 Task: Open Card Chemical Engineering Review in Board Employee Offboarding to Workspace General Accounting and add a team member Softage.1@softage.net, a label Orange, a checklist Help Desk Support, an attachment from Trello, a color Orange and finally, add a card description 'Plan and execute company team-building retreat with a focus on team alignment' and a comment 'This task requires us to be adaptable and flexible, willing to pivot our approach as needed to achieve success.'. Add a start date 'Jan 05, 1900' with a due date 'Jan 12, 1900'
Action: Mouse moved to (371, 165)
Screenshot: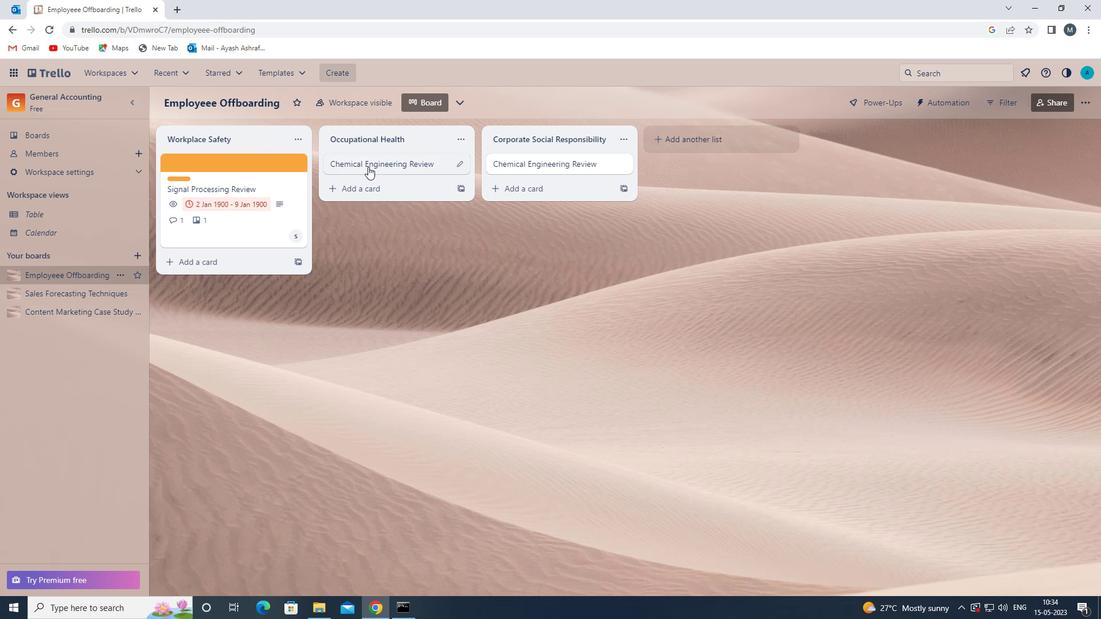
Action: Mouse pressed left at (371, 165)
Screenshot: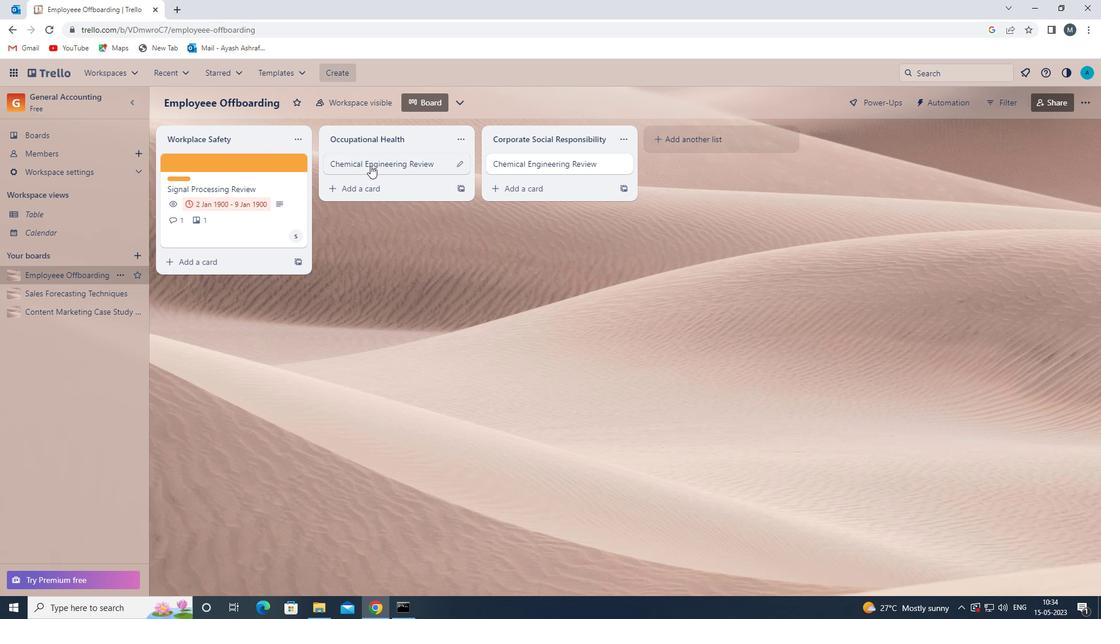 
Action: Mouse moved to (699, 208)
Screenshot: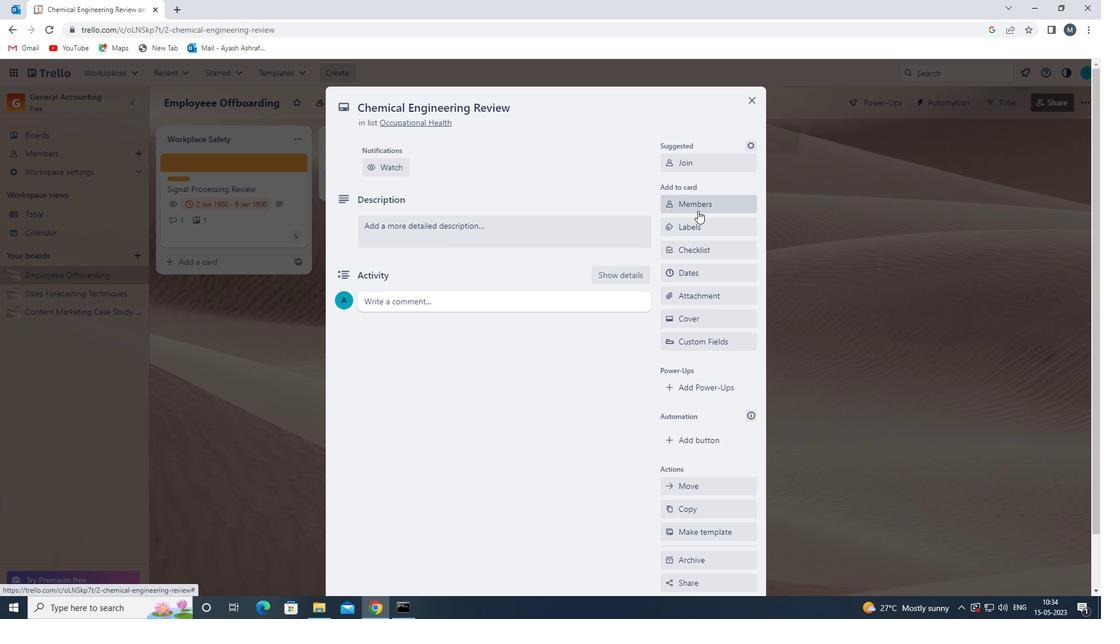 
Action: Mouse pressed left at (699, 208)
Screenshot: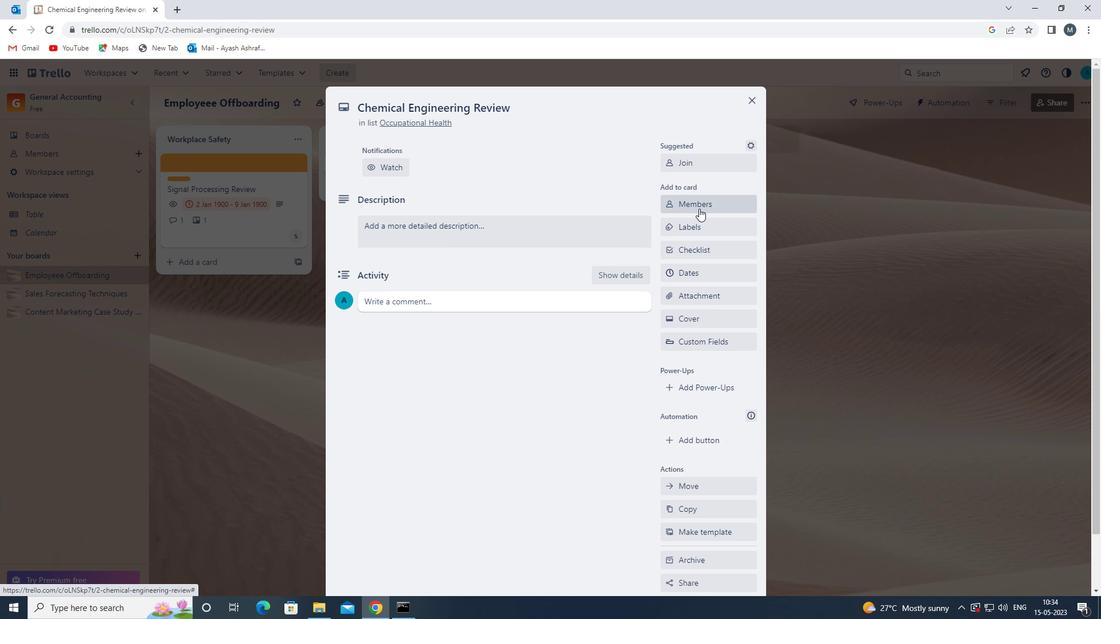 
Action: Key pressed s
Screenshot: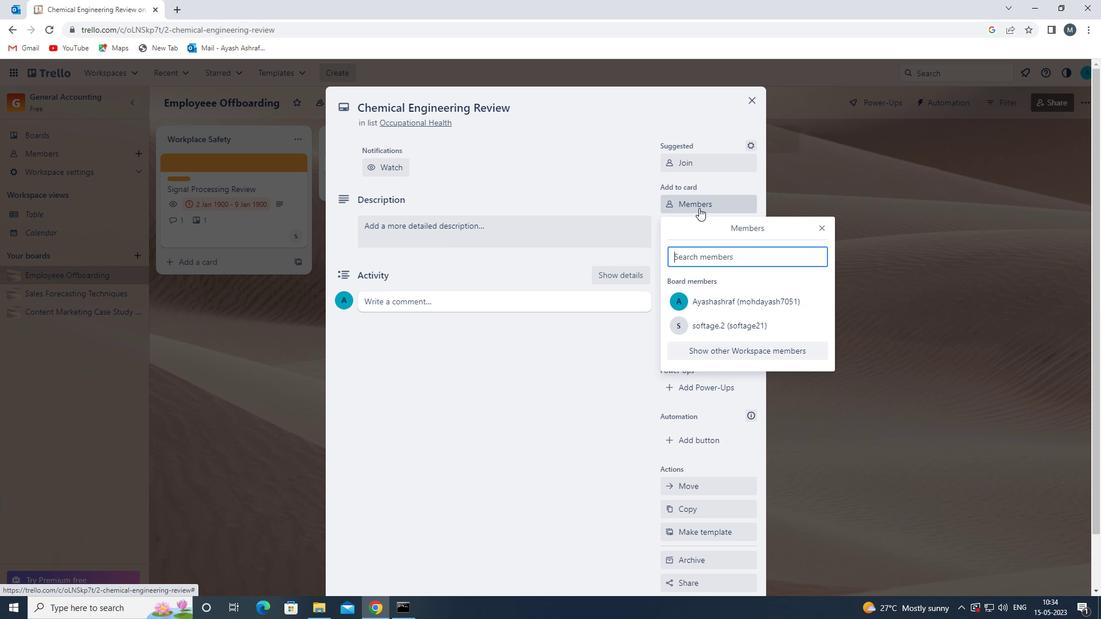 
Action: Mouse moved to (740, 347)
Screenshot: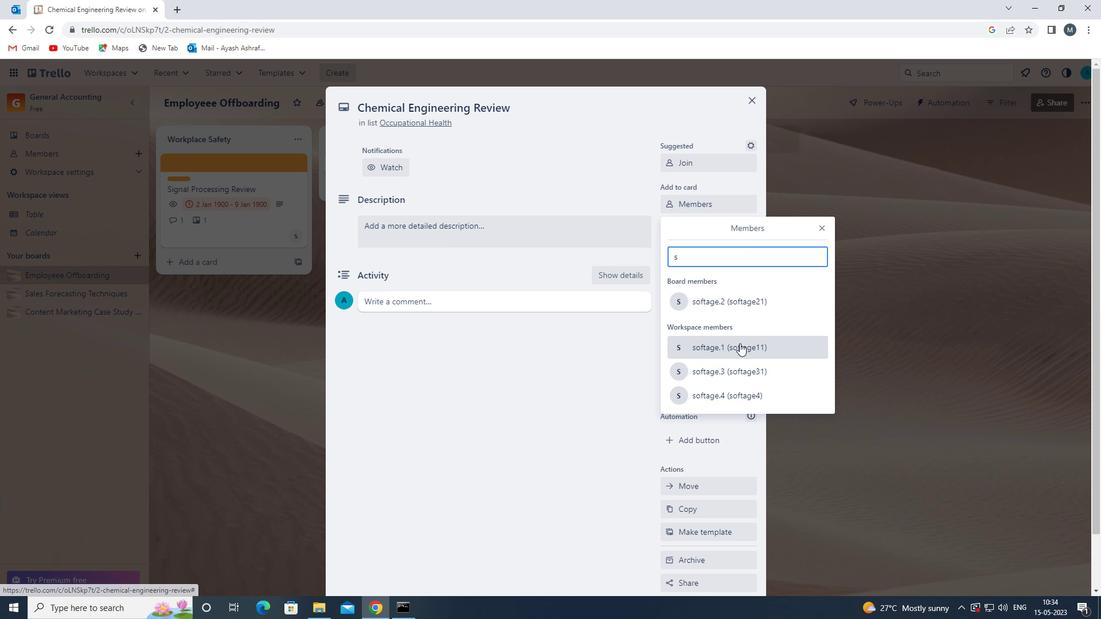 
Action: Mouse pressed left at (740, 347)
Screenshot: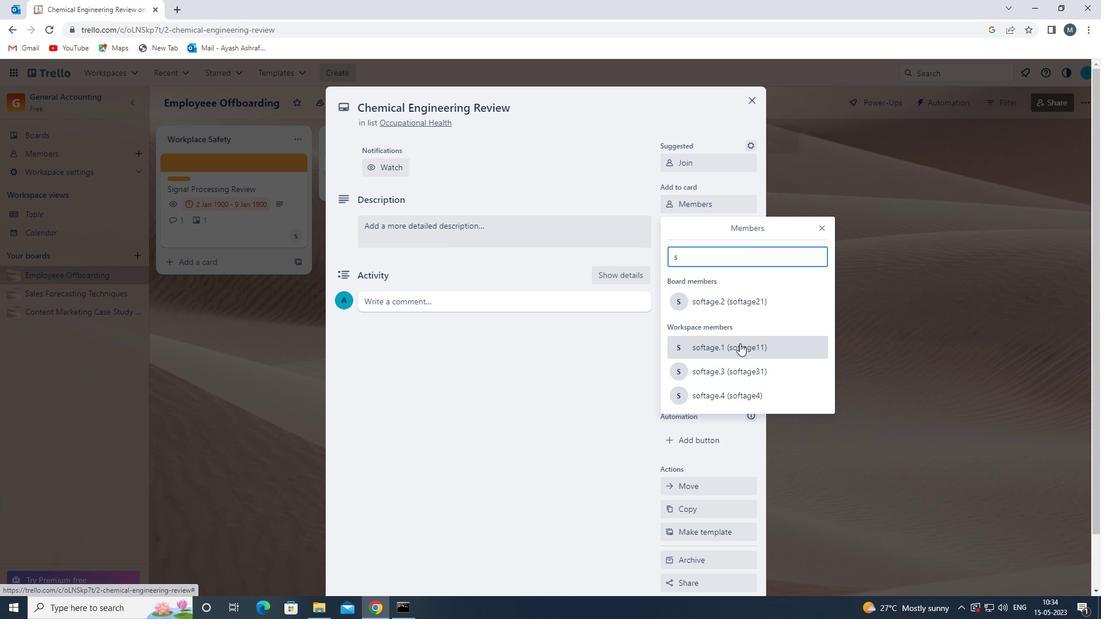 
Action: Mouse moved to (819, 226)
Screenshot: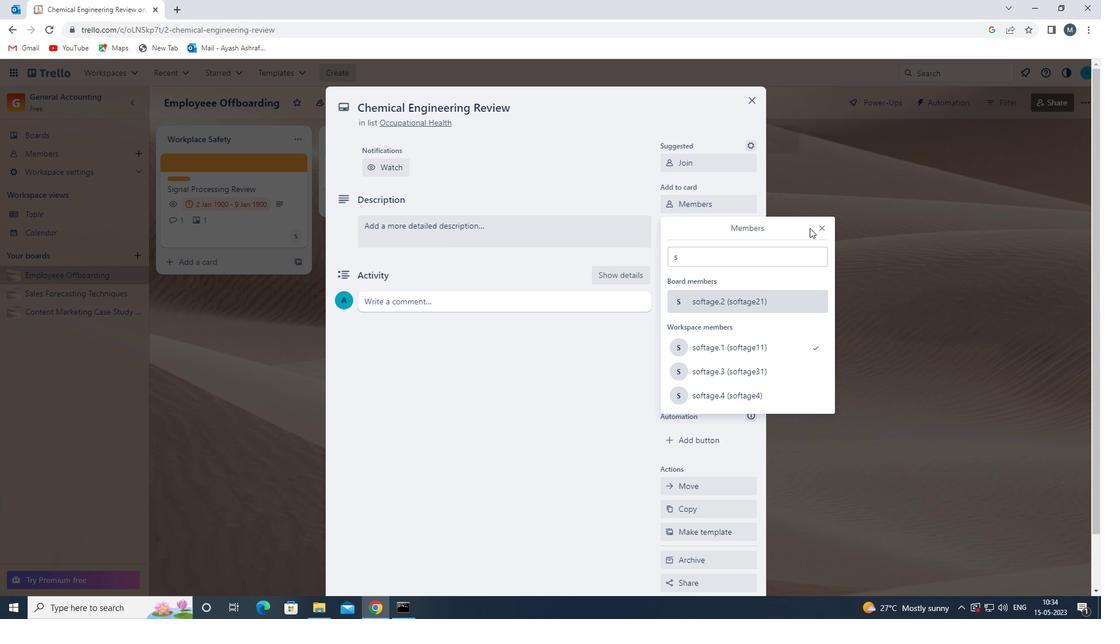 
Action: Mouse pressed left at (819, 226)
Screenshot: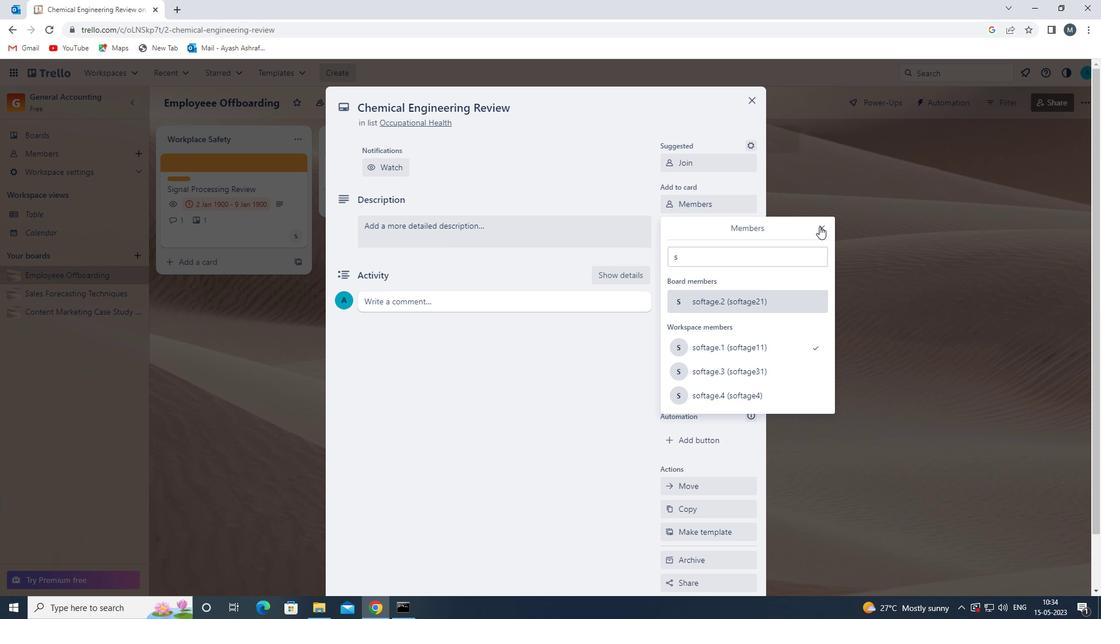 
Action: Mouse moved to (698, 230)
Screenshot: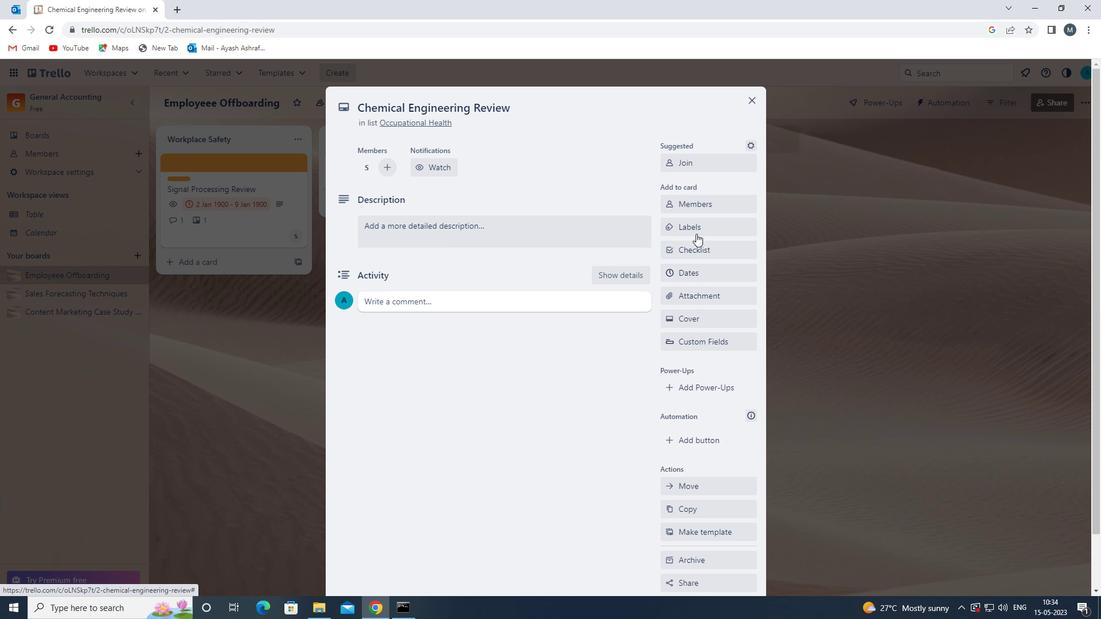 
Action: Mouse pressed left at (698, 230)
Screenshot: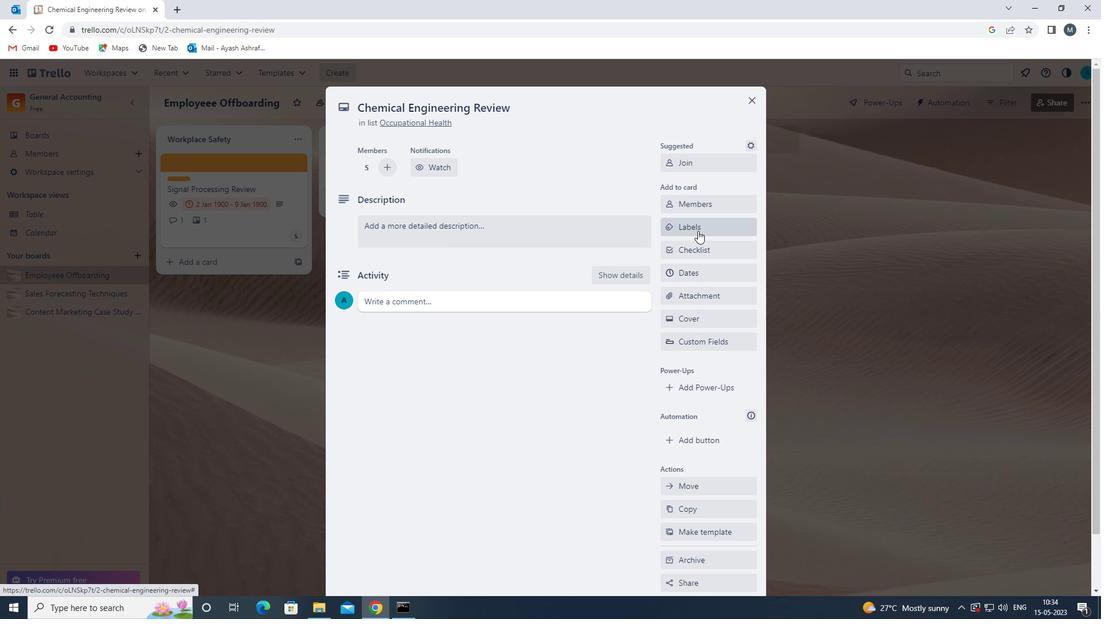 
Action: Mouse moved to (715, 361)
Screenshot: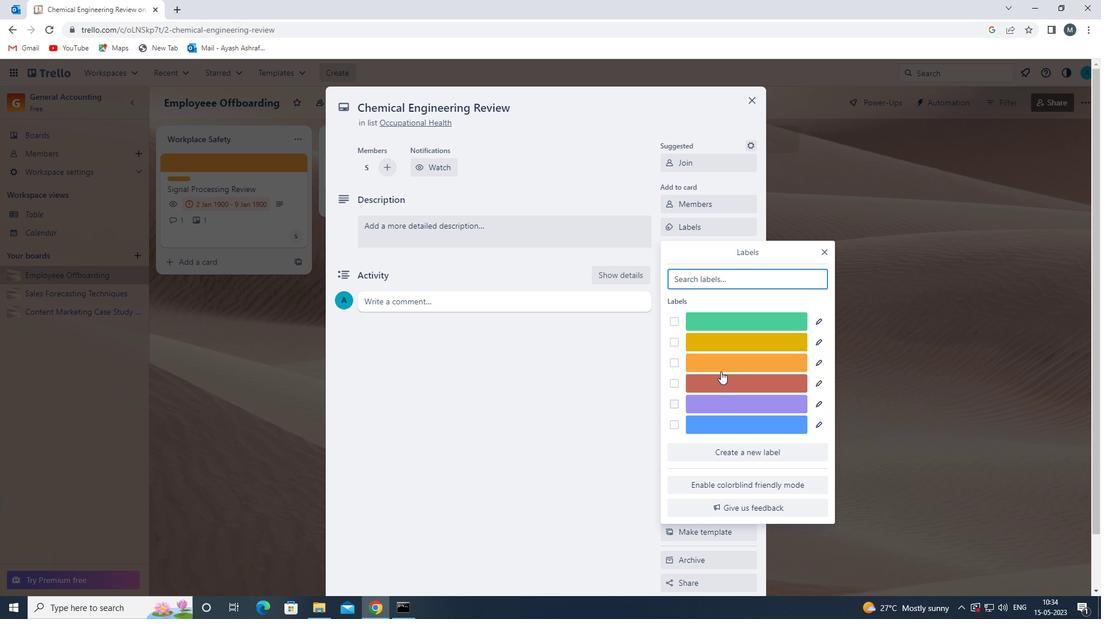 
Action: Mouse pressed left at (715, 361)
Screenshot: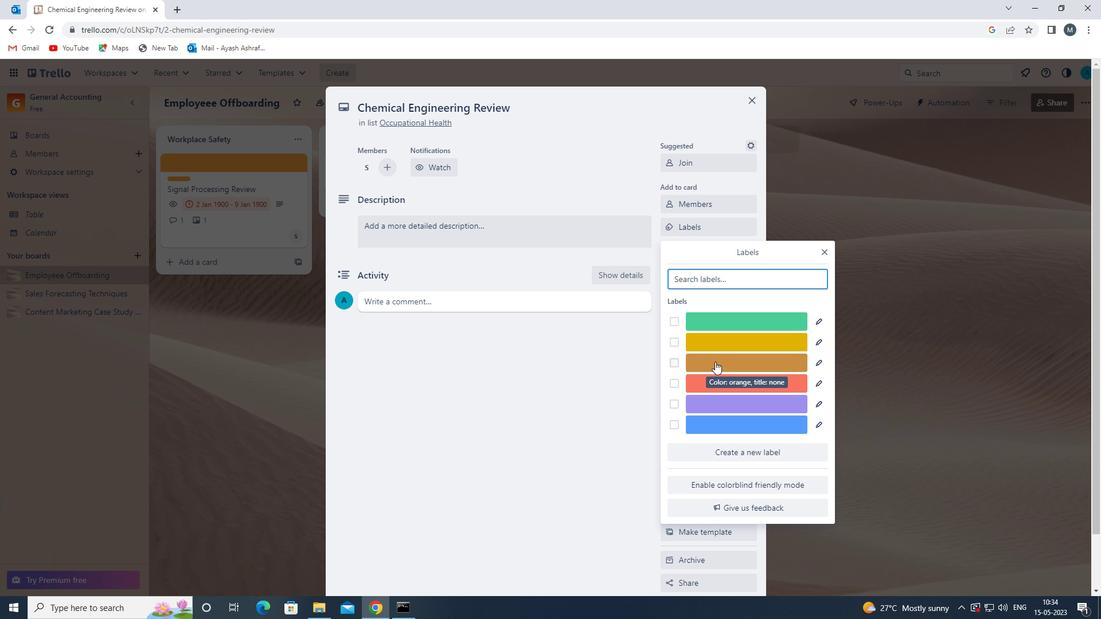 
Action: Mouse moved to (828, 252)
Screenshot: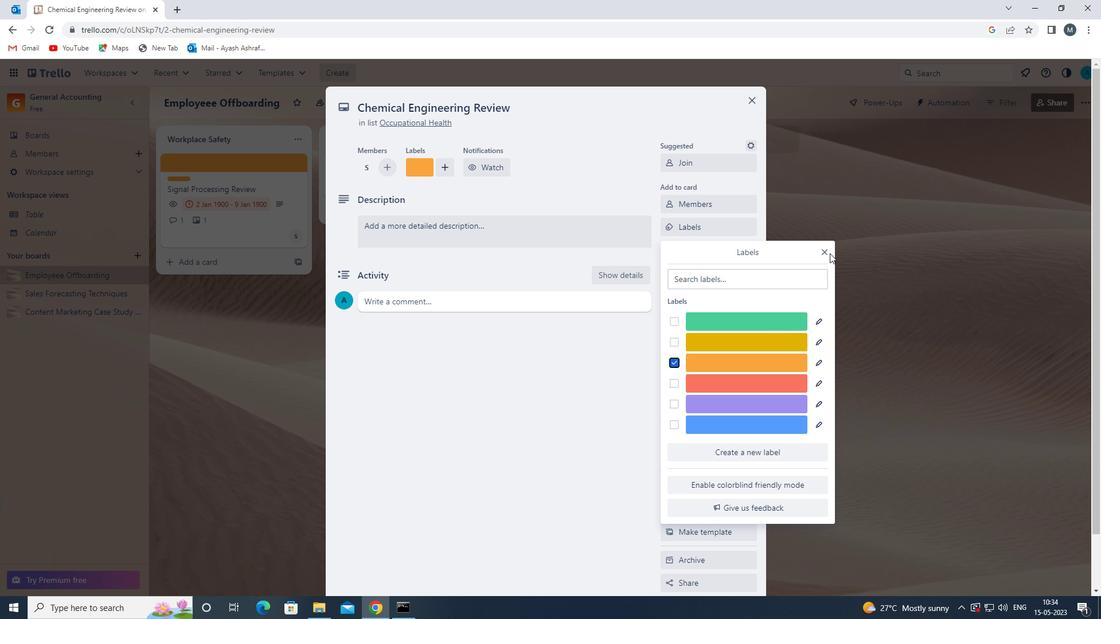 
Action: Mouse pressed left at (828, 252)
Screenshot: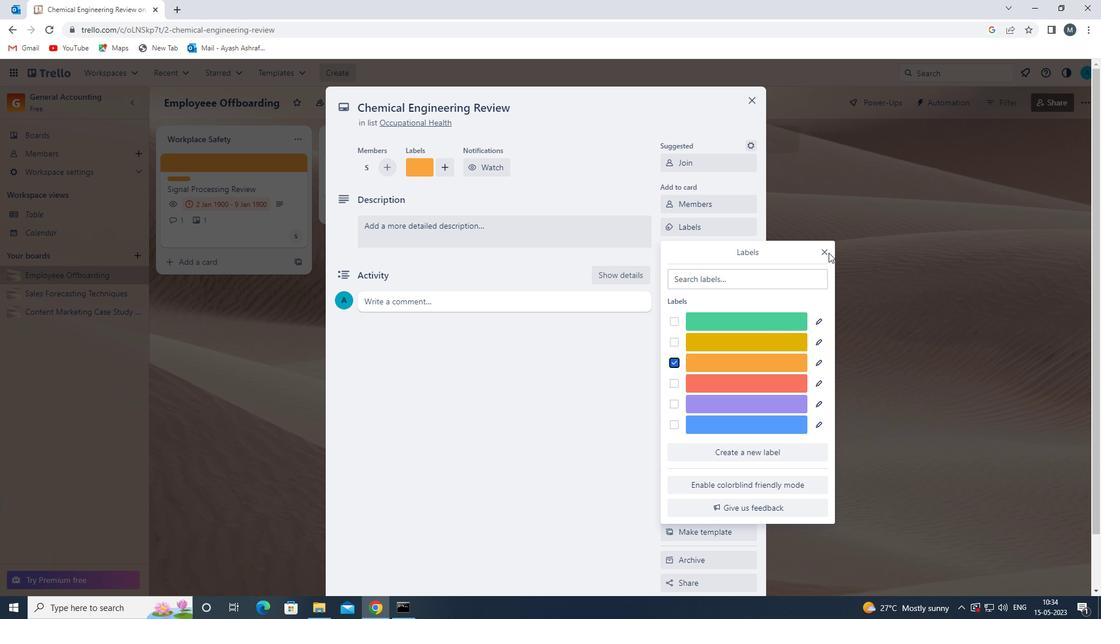 
Action: Mouse moved to (824, 250)
Screenshot: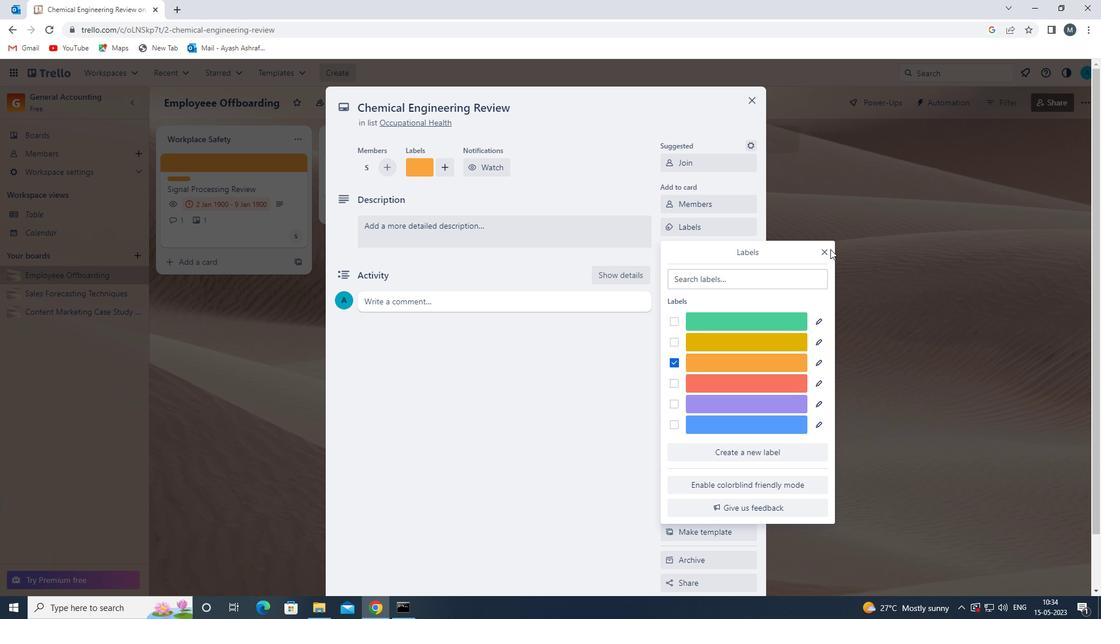 
Action: Mouse pressed left at (824, 250)
Screenshot: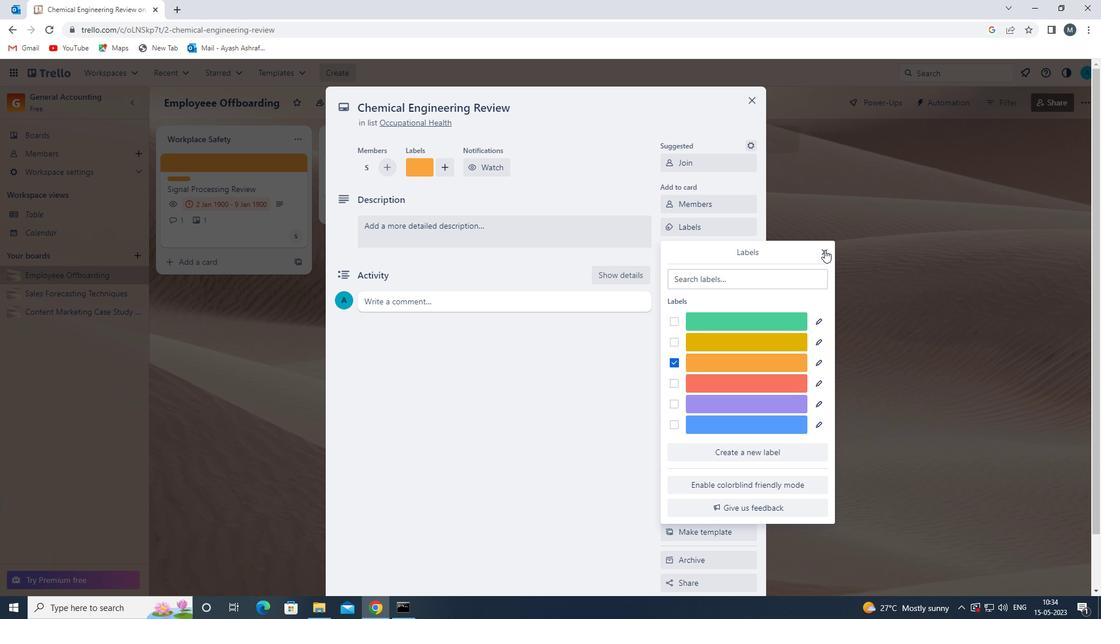 
Action: Mouse moved to (702, 250)
Screenshot: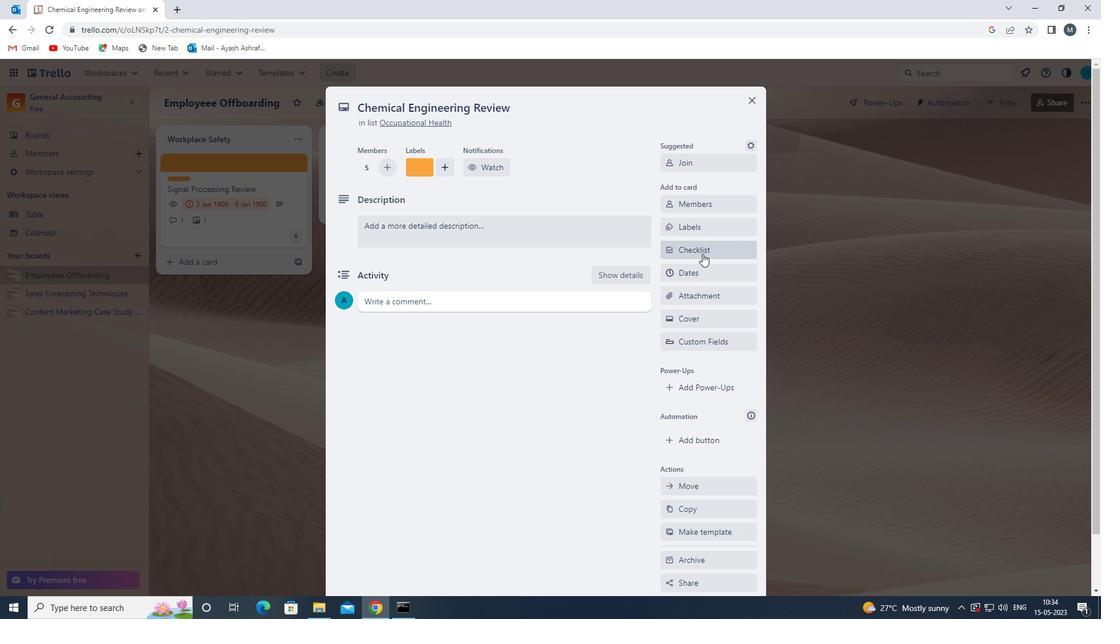 
Action: Mouse pressed left at (702, 250)
Screenshot: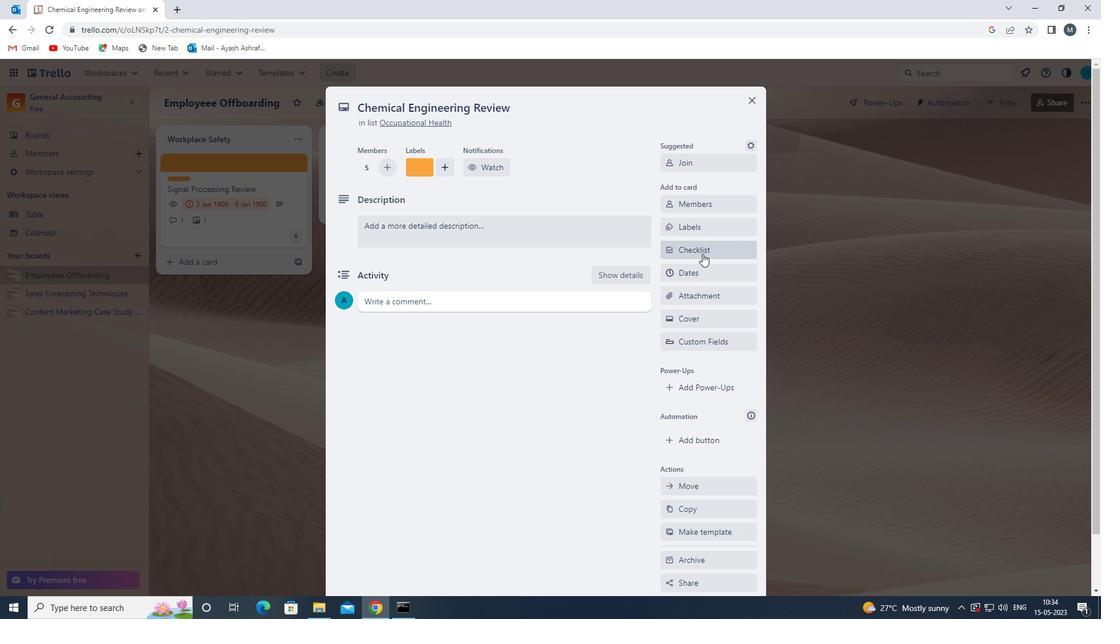 
Action: Mouse moved to (710, 324)
Screenshot: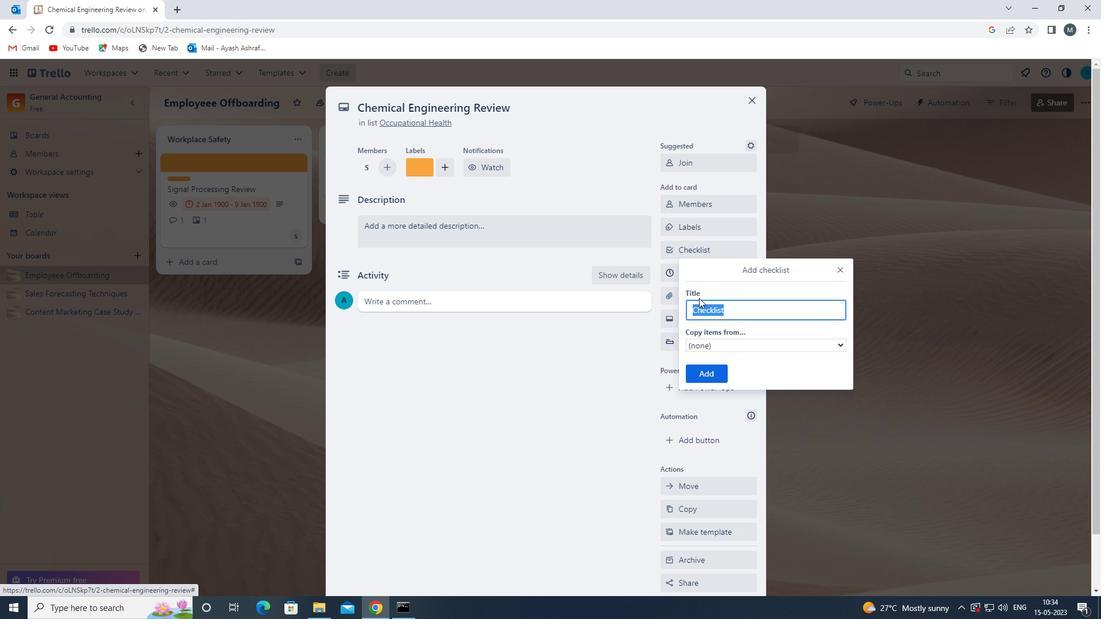 
Action: Key pressed h
Screenshot: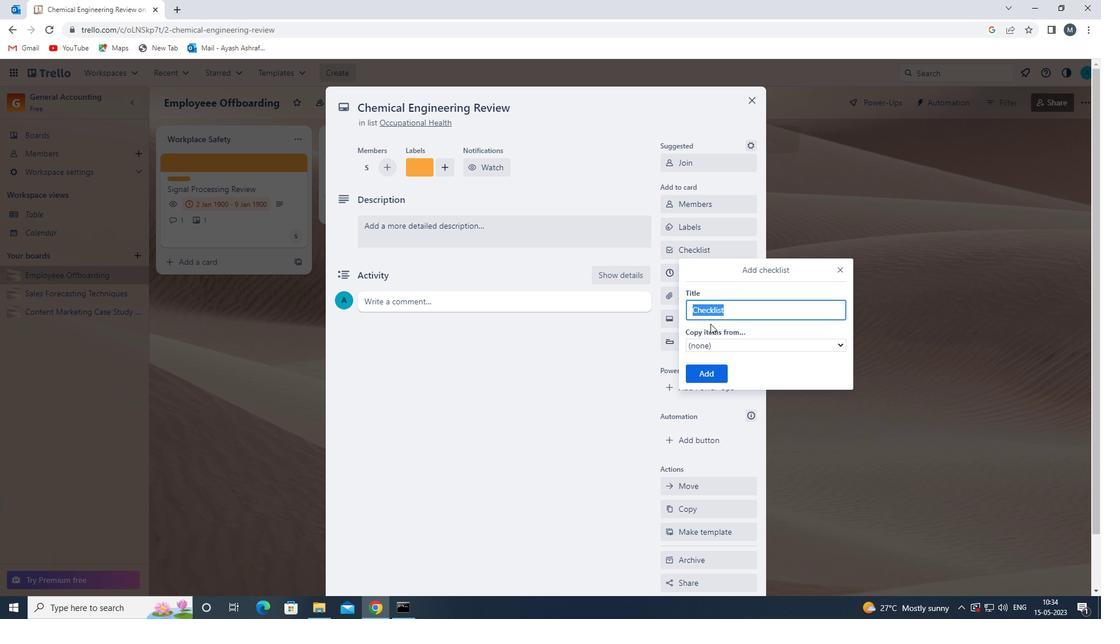 
Action: Mouse moved to (773, 339)
Screenshot: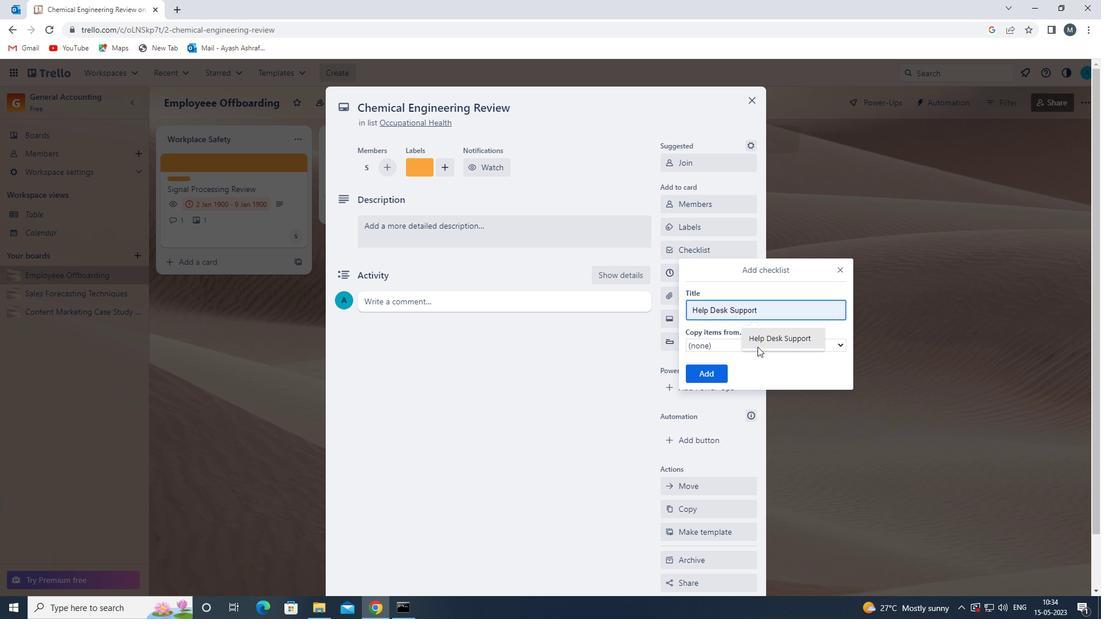 
Action: Mouse pressed left at (773, 339)
Screenshot: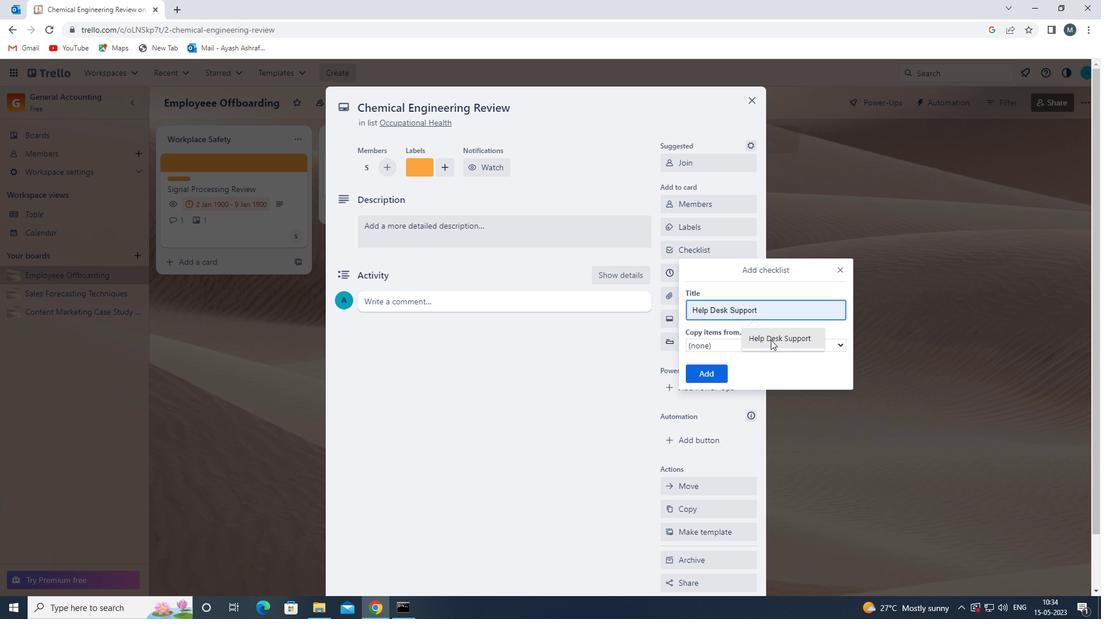 
Action: Mouse moved to (710, 372)
Screenshot: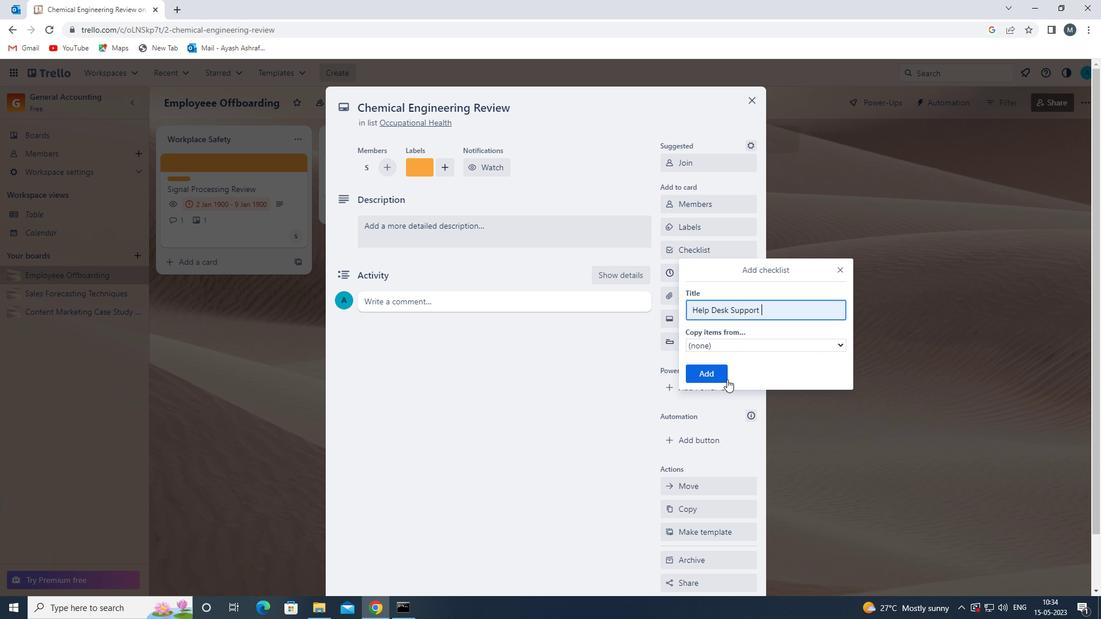 
Action: Mouse pressed left at (710, 372)
Screenshot: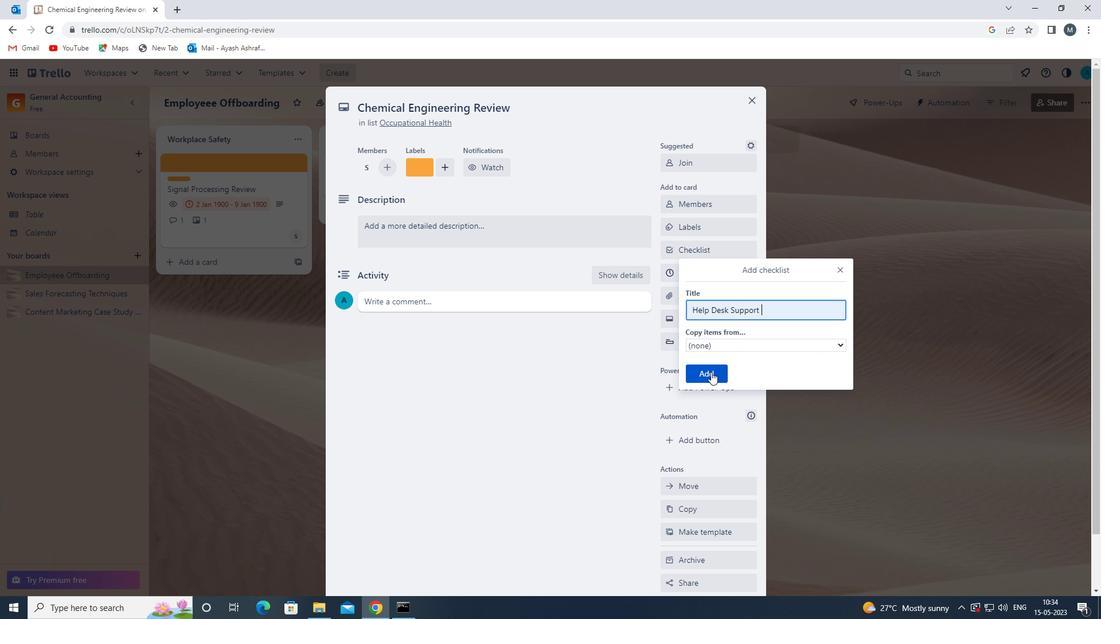 
Action: Mouse moved to (700, 296)
Screenshot: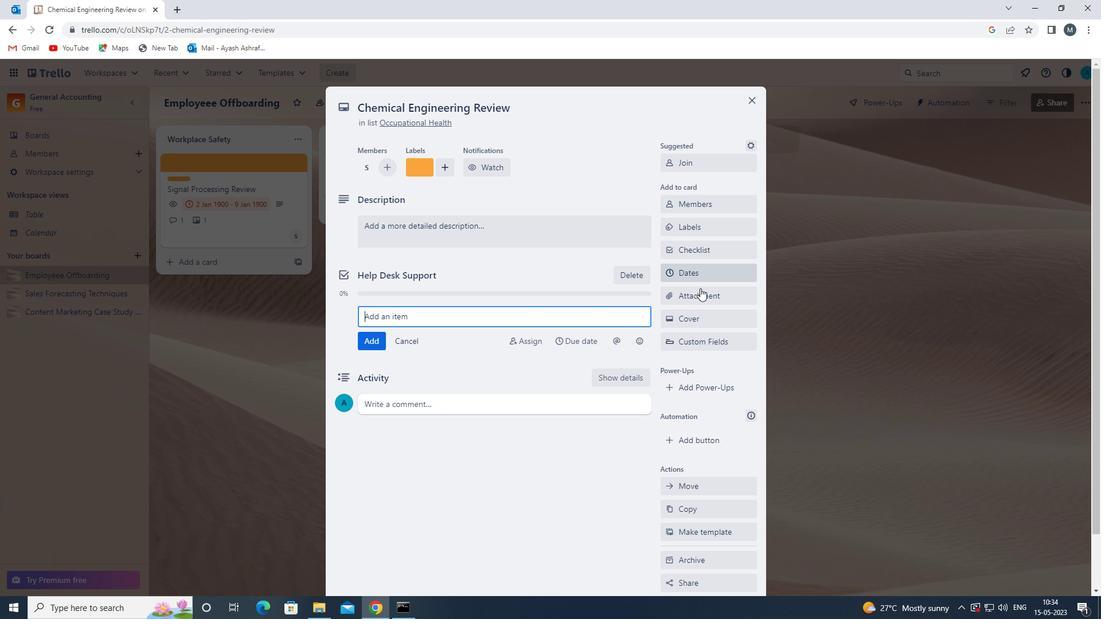 
Action: Mouse pressed left at (700, 296)
Screenshot: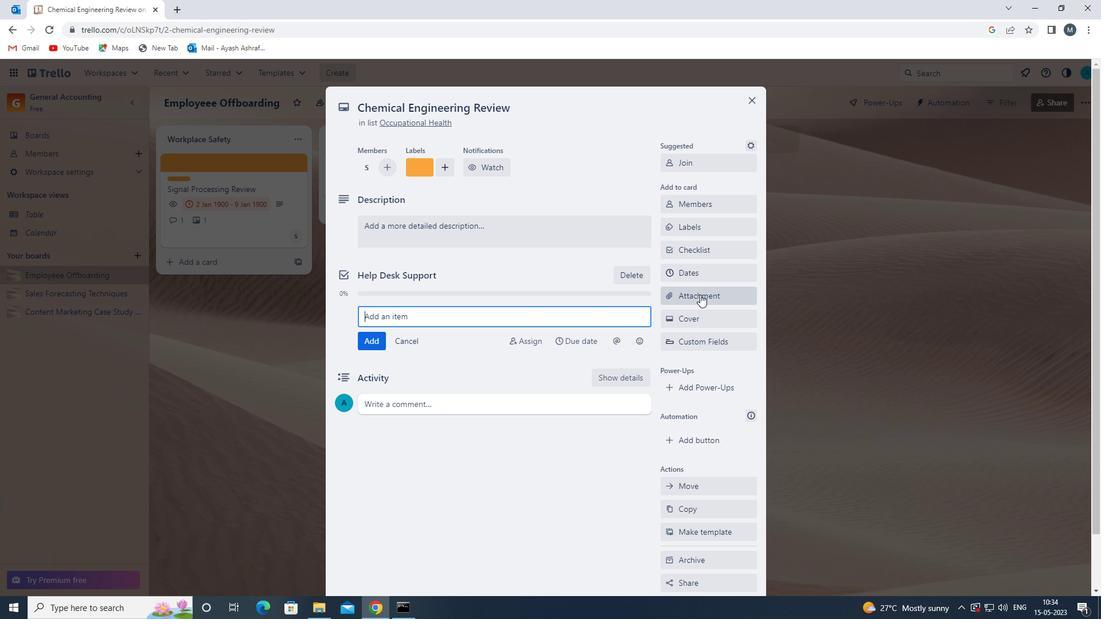 
Action: Mouse moved to (691, 368)
Screenshot: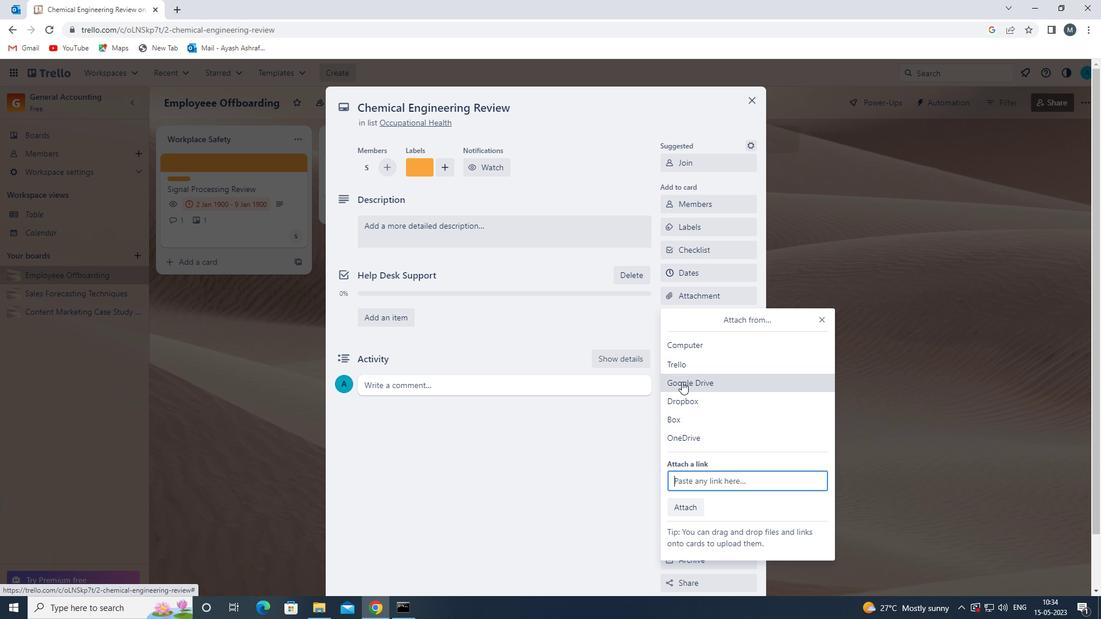 
Action: Mouse pressed left at (691, 368)
Screenshot: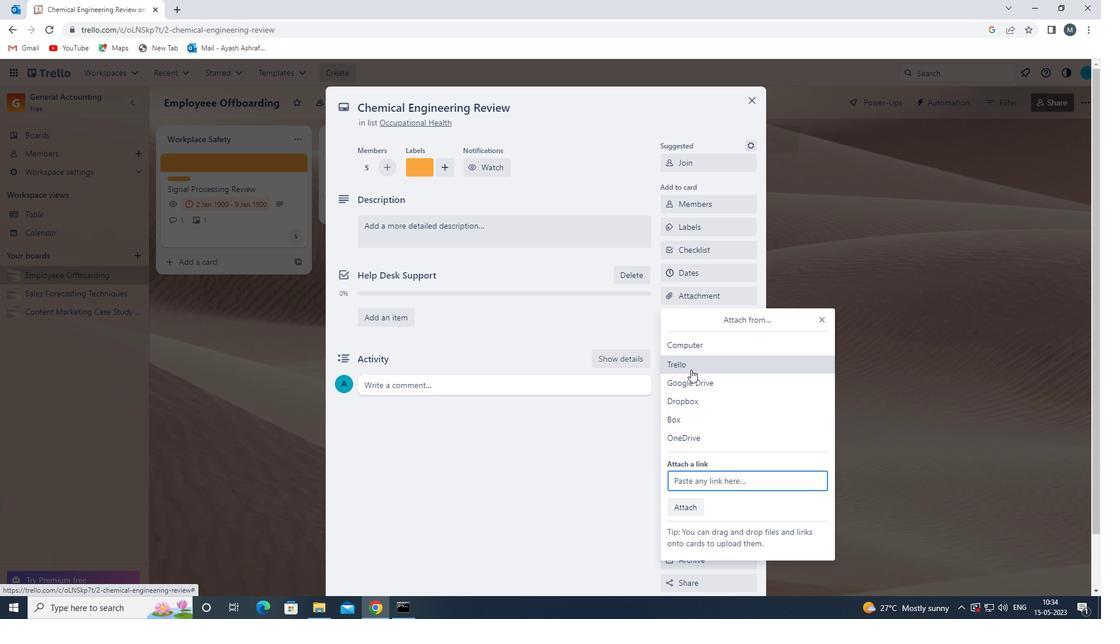 
Action: Mouse moved to (703, 510)
Screenshot: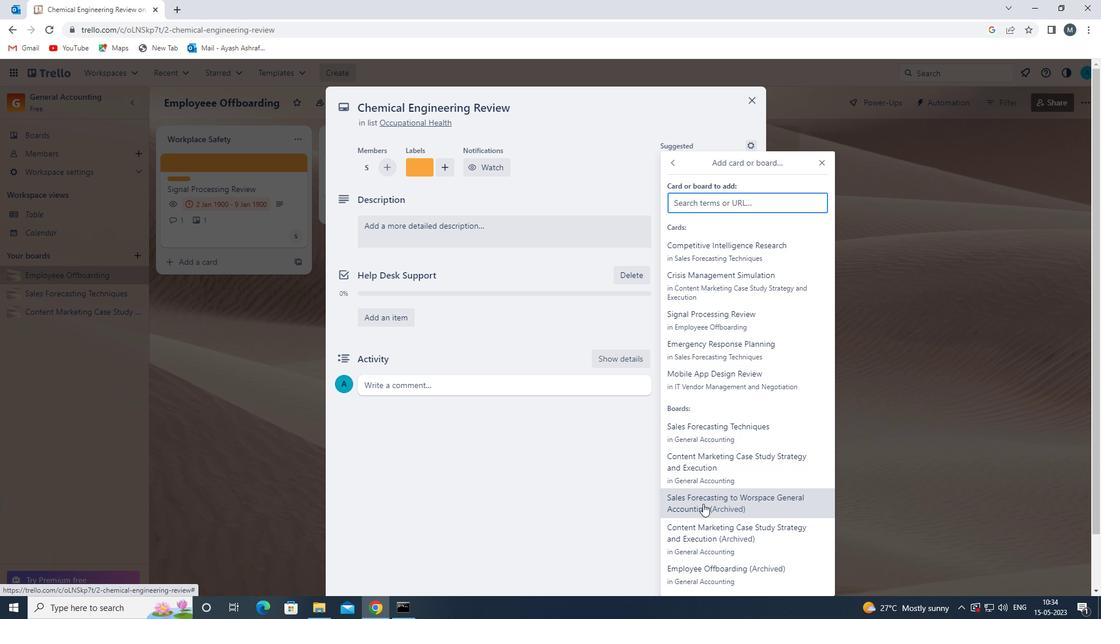 
Action: Mouse pressed left at (703, 510)
Screenshot: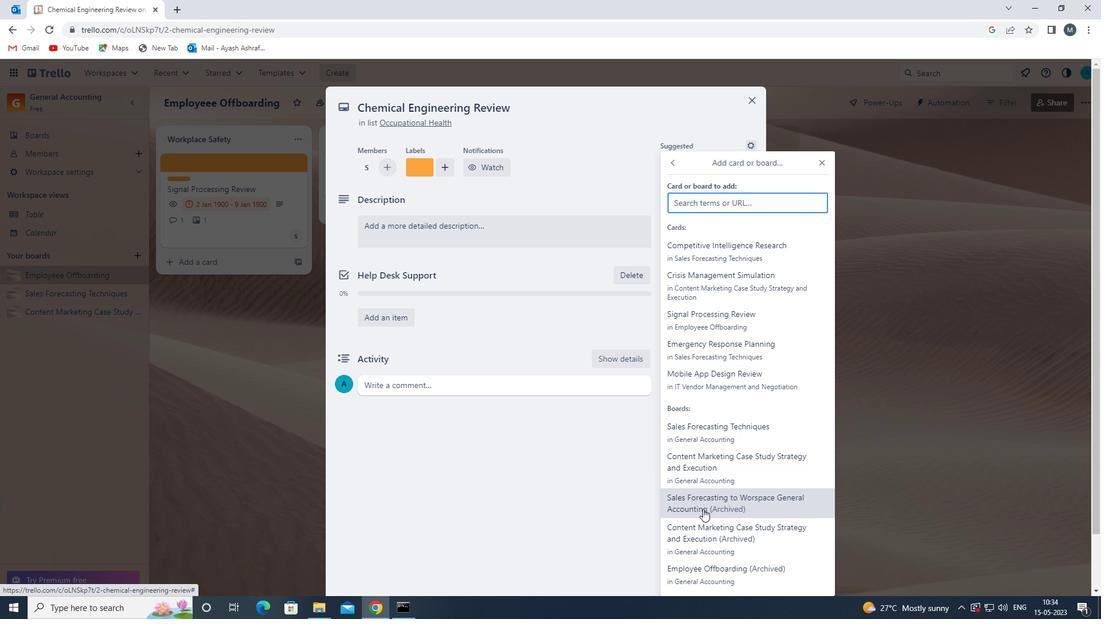 
Action: Mouse moved to (695, 320)
Screenshot: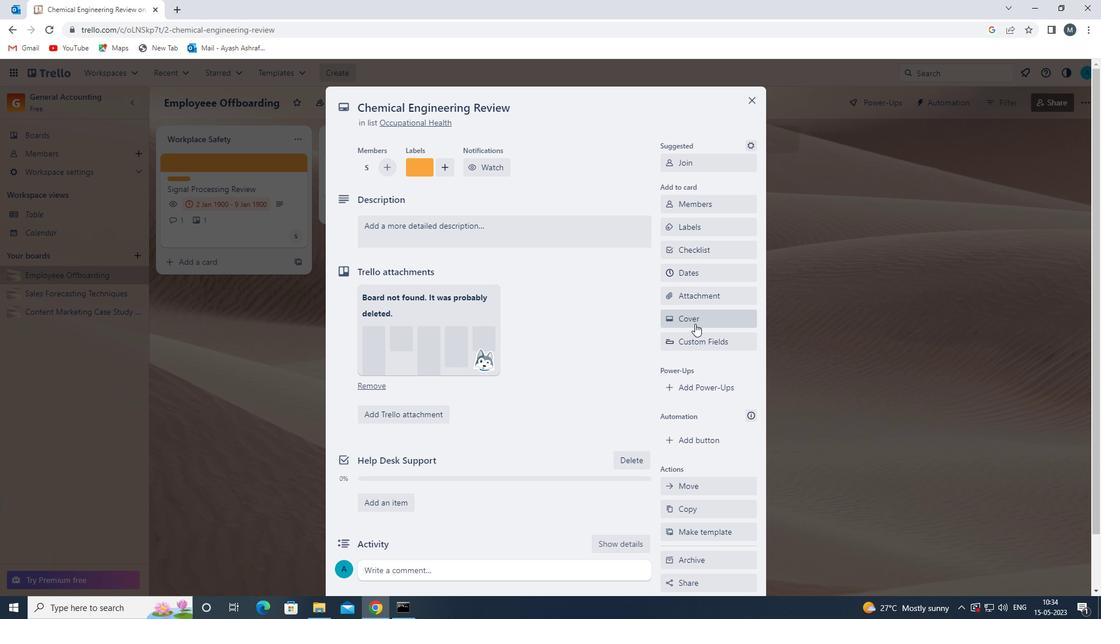 
Action: Mouse pressed left at (695, 320)
Screenshot: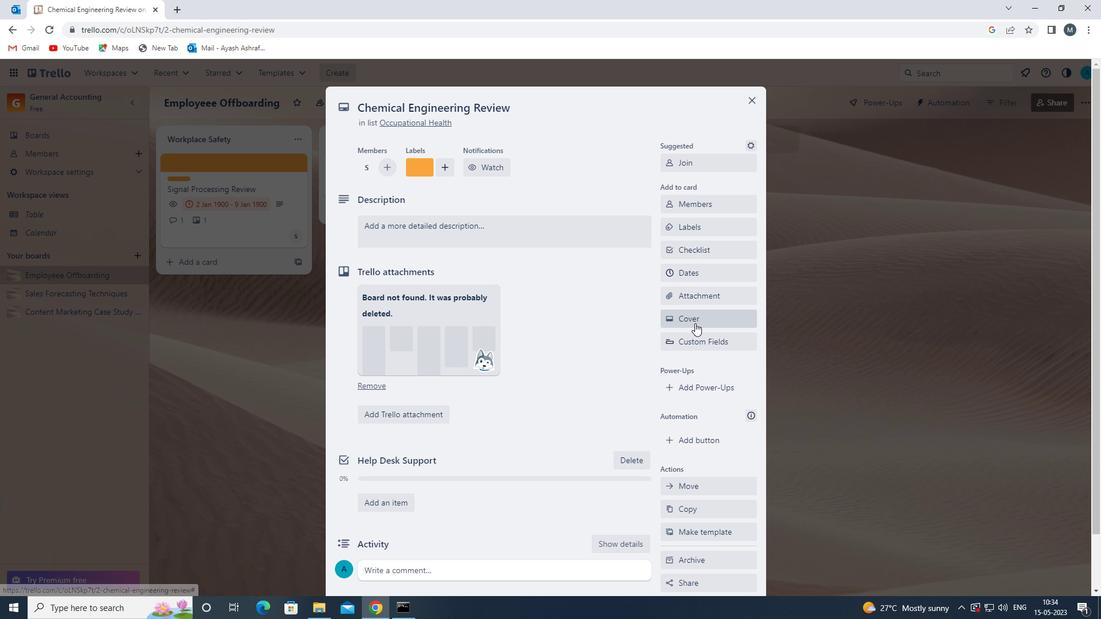 
Action: Mouse moved to (746, 368)
Screenshot: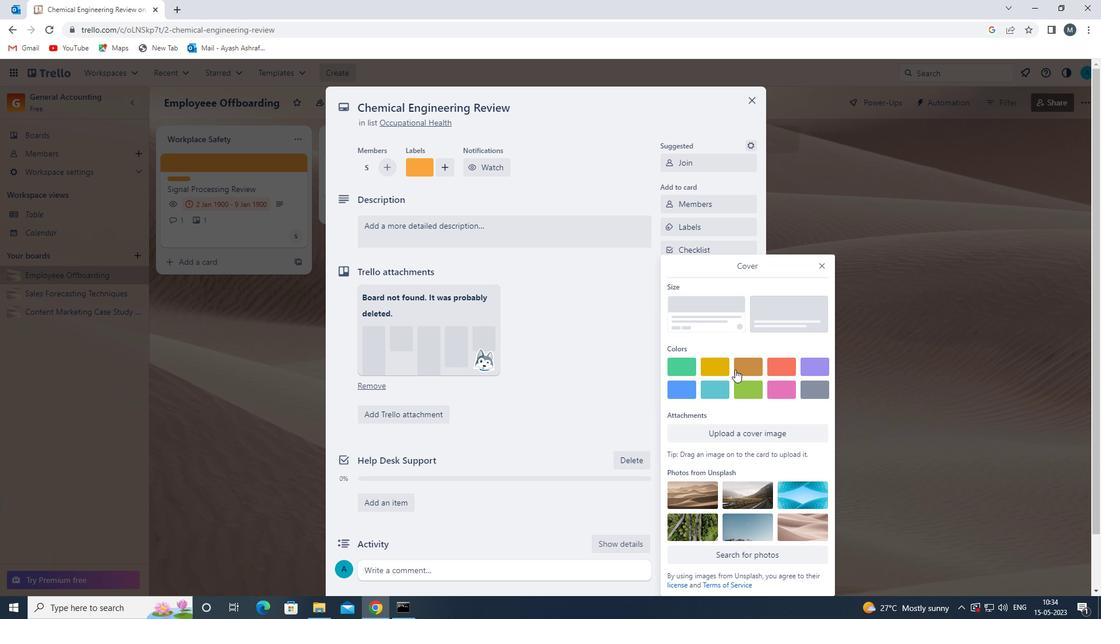 
Action: Mouse pressed left at (746, 368)
Screenshot: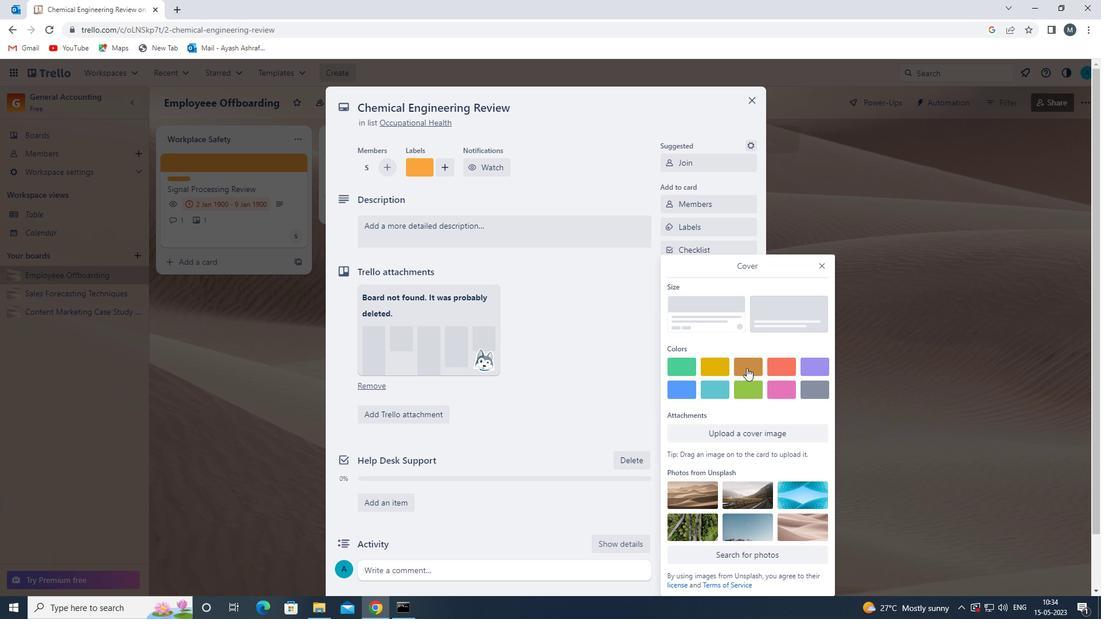 
Action: Mouse moved to (820, 244)
Screenshot: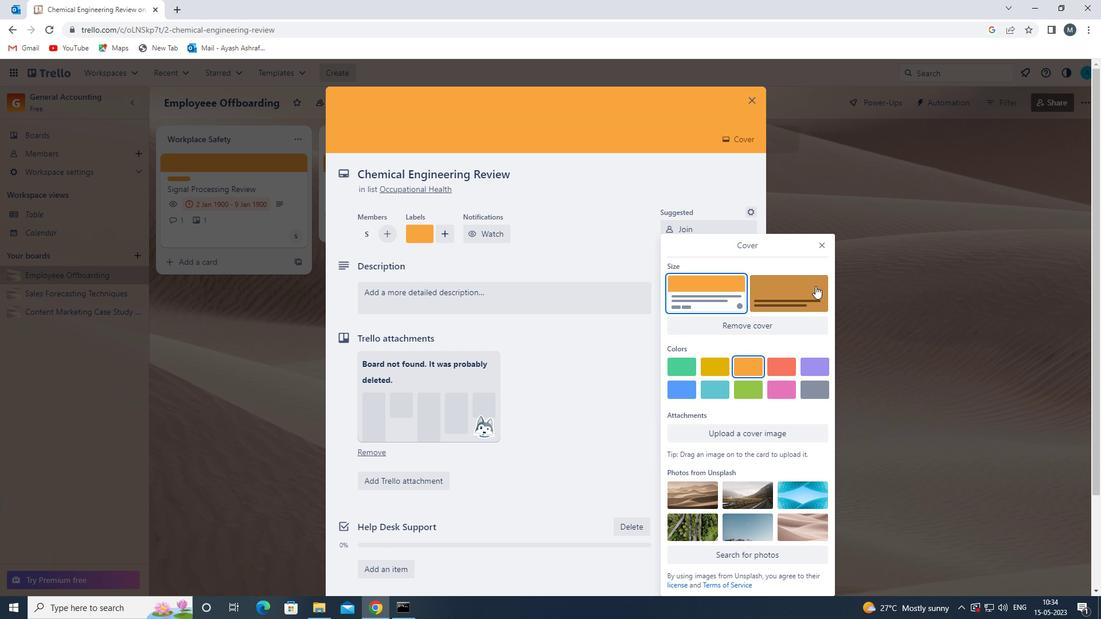 
Action: Mouse pressed left at (820, 244)
Screenshot: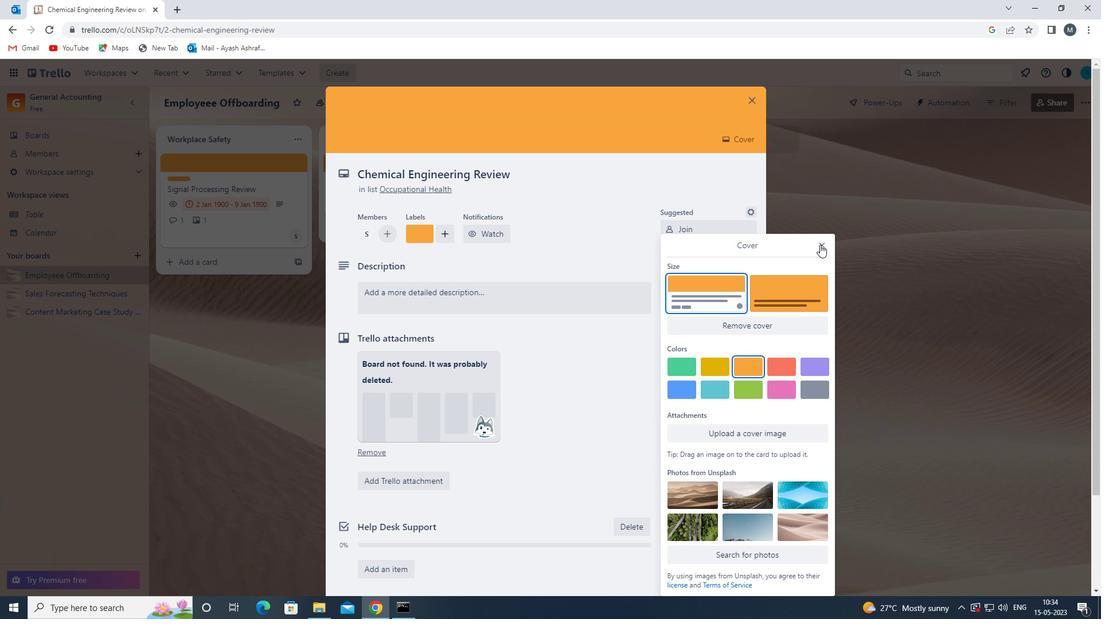 
Action: Mouse moved to (392, 292)
Screenshot: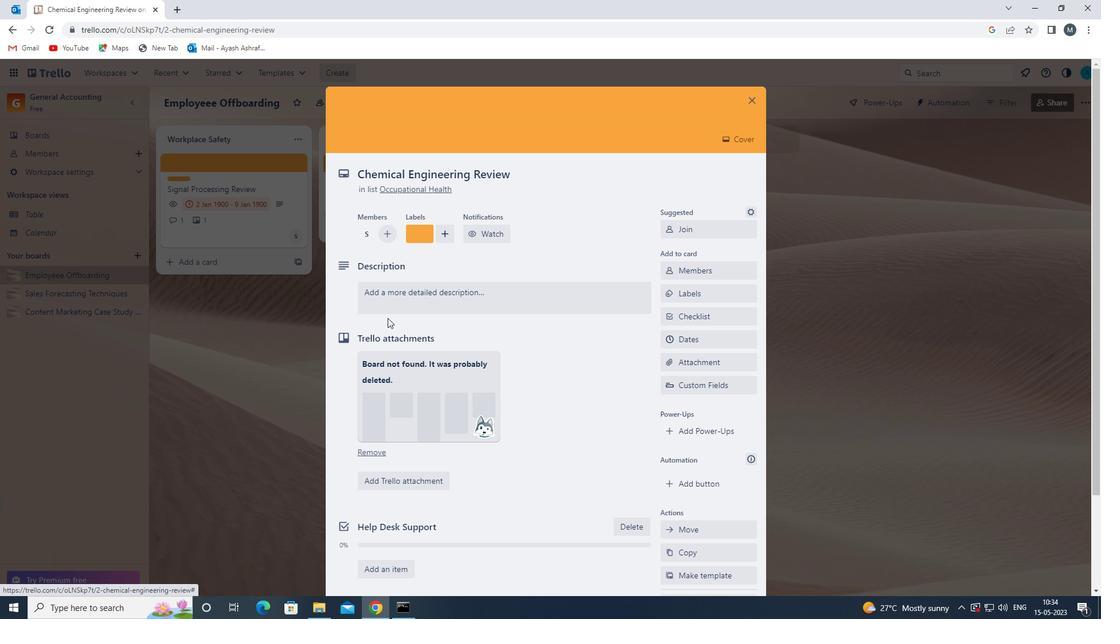 
Action: Mouse pressed left at (392, 292)
Screenshot: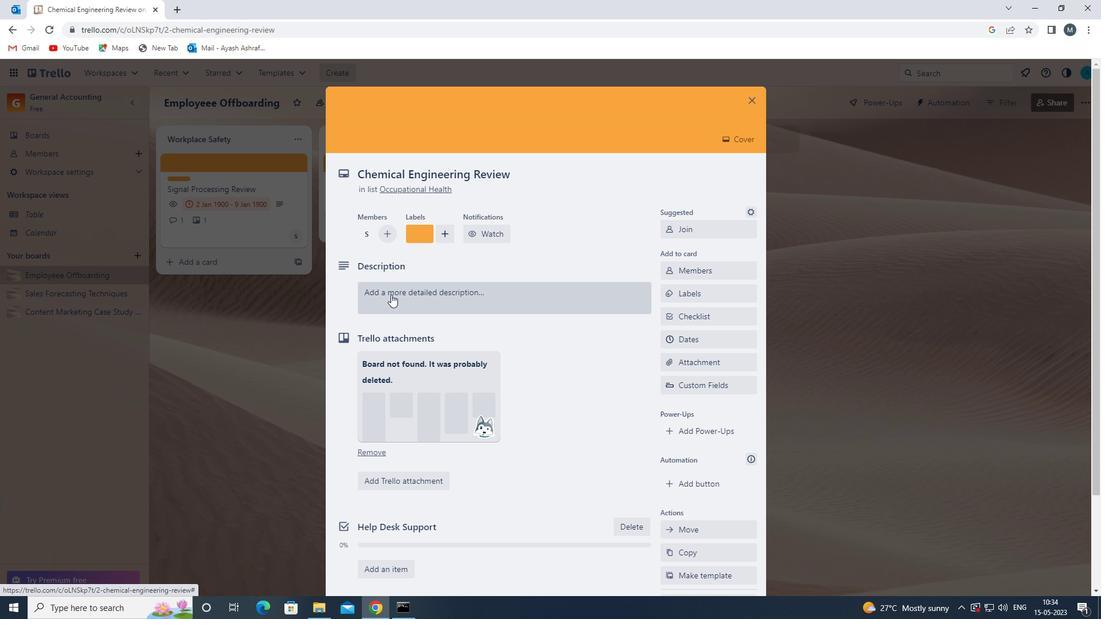 
Action: Mouse moved to (402, 334)
Screenshot: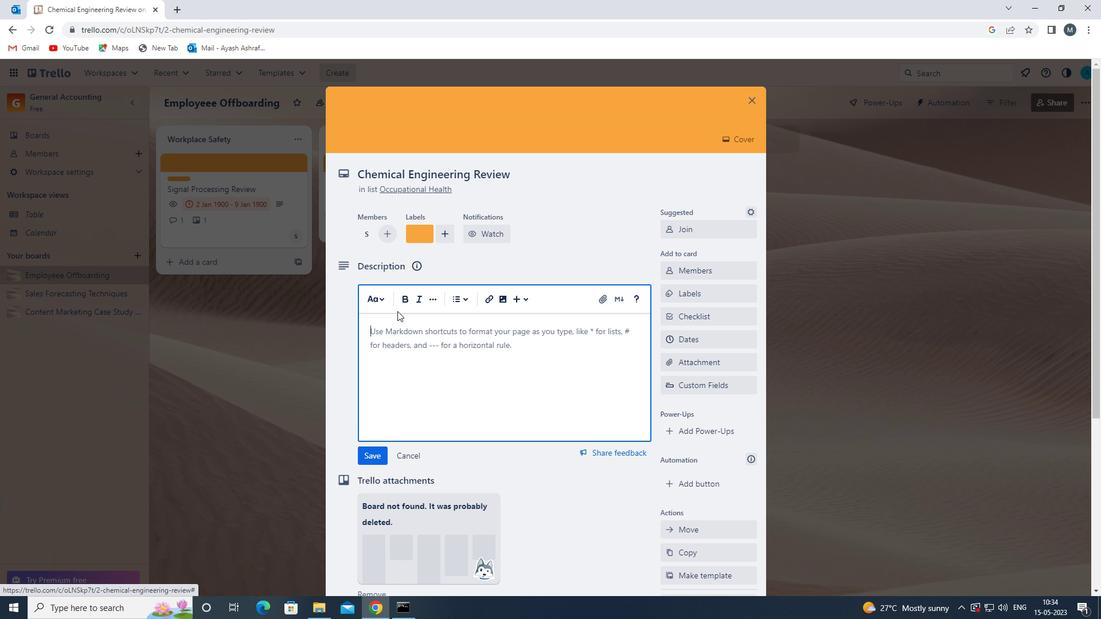 
Action: Mouse pressed left at (402, 334)
Screenshot: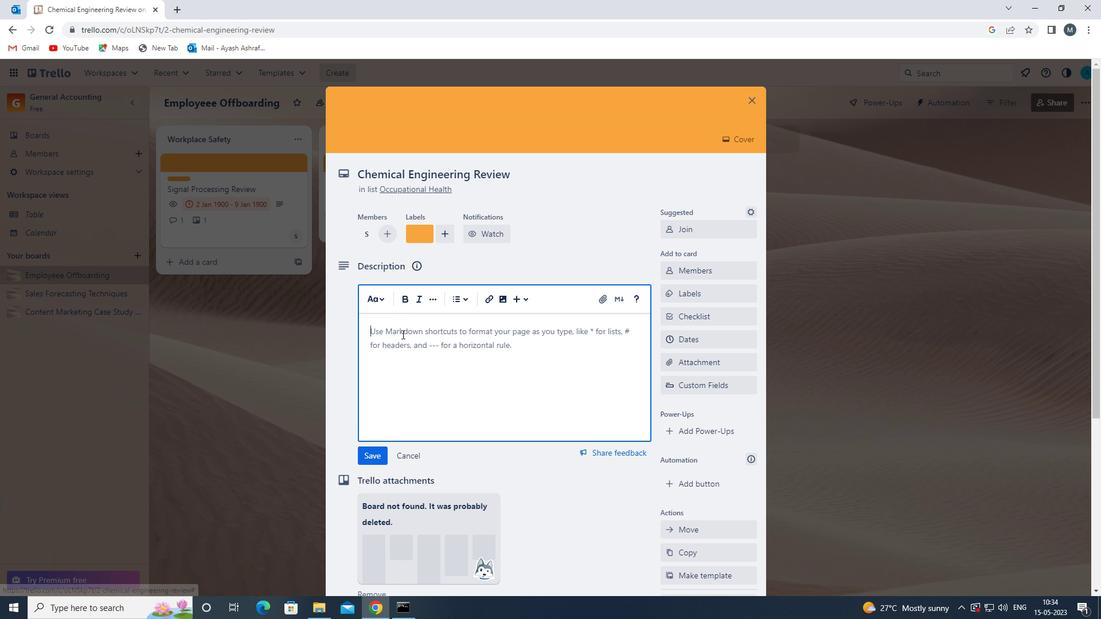 
Action: Mouse moved to (402, 334)
Screenshot: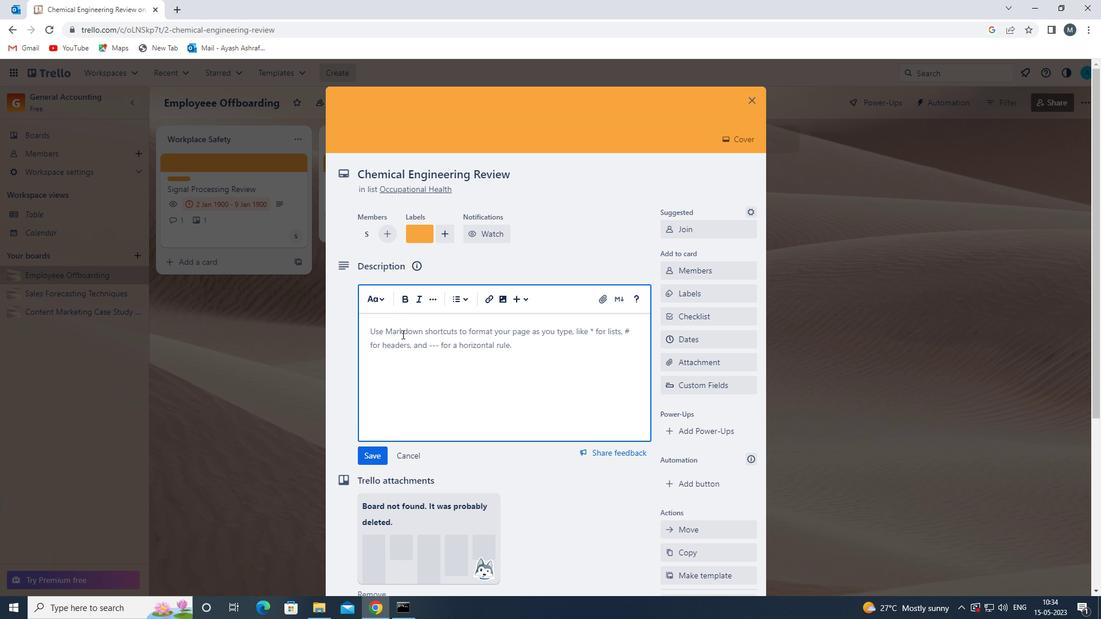
Action: Key pressed <Key.shift>PLAN<Key.space>AND<Key.space>EXECUTE<Key.space>COMPANY<Key.space>TEAM-BUILDING<Key.space>RETREAT<Key.space>WITH<Key.space>A<Key.space>FOCUS<Key.space>ON<Key.space>TEAM<Key.space>ALIGNMENT<Key.space>
Screenshot: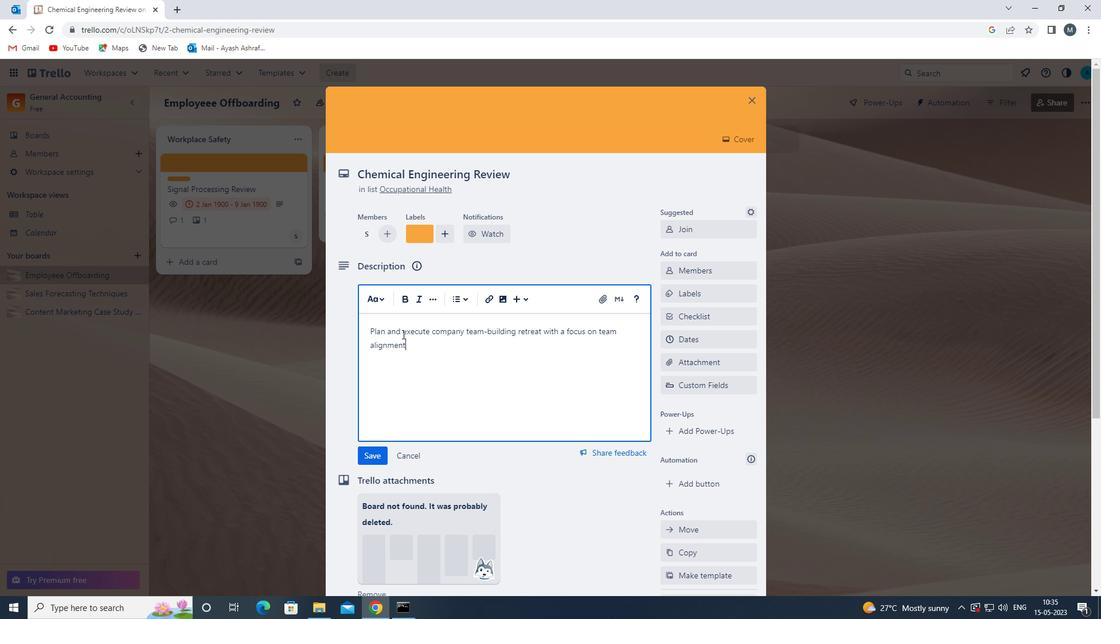
Action: Mouse moved to (377, 453)
Screenshot: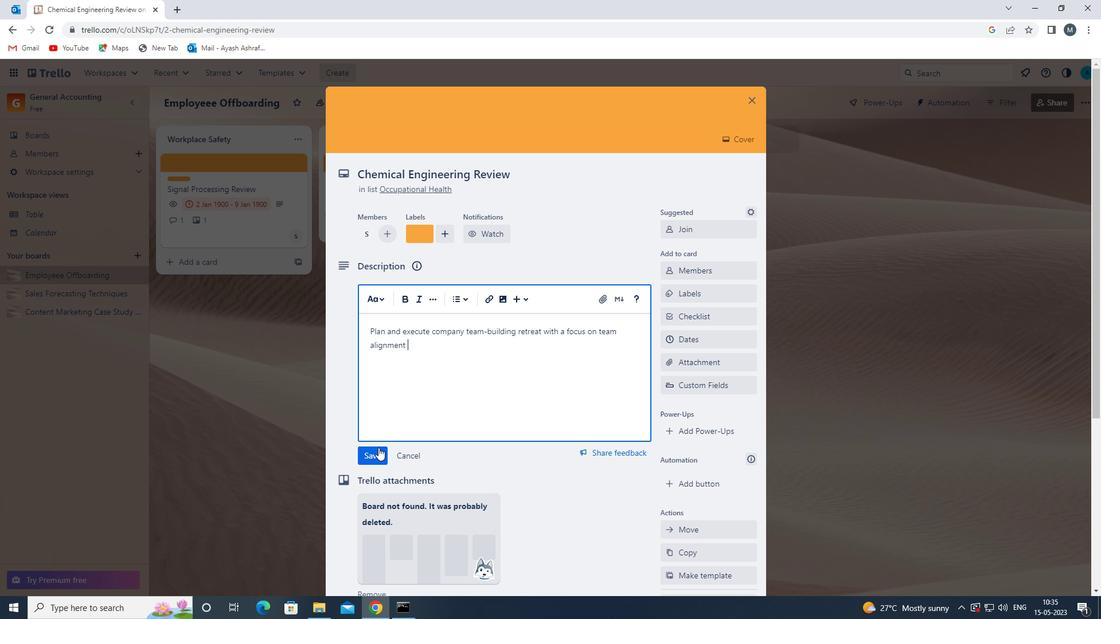 
Action: Mouse pressed left at (377, 453)
Screenshot: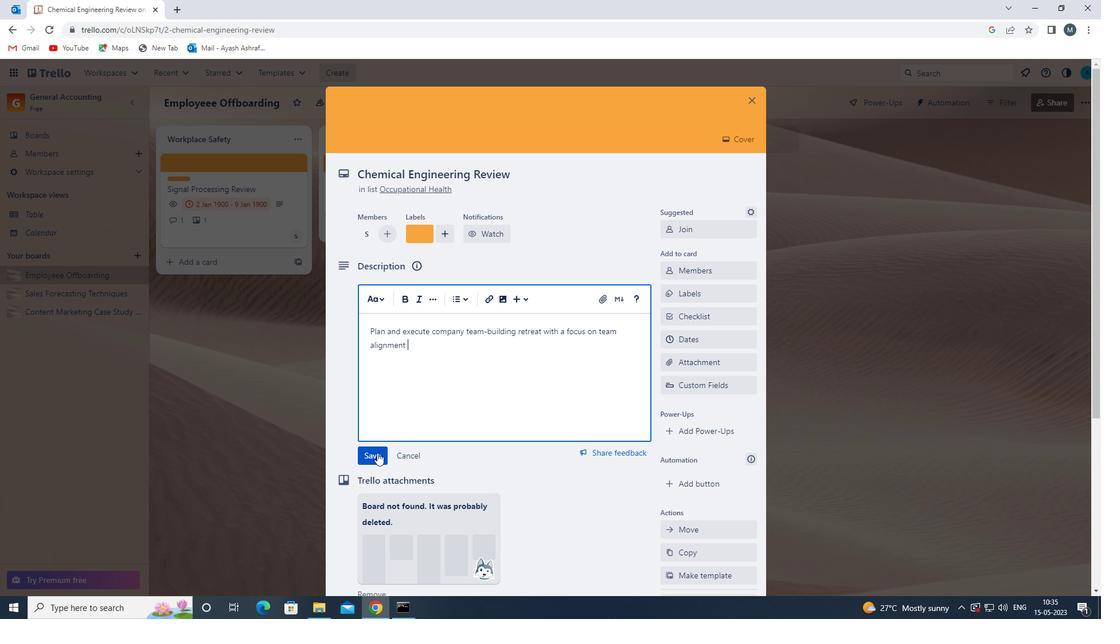 
Action: Mouse moved to (422, 411)
Screenshot: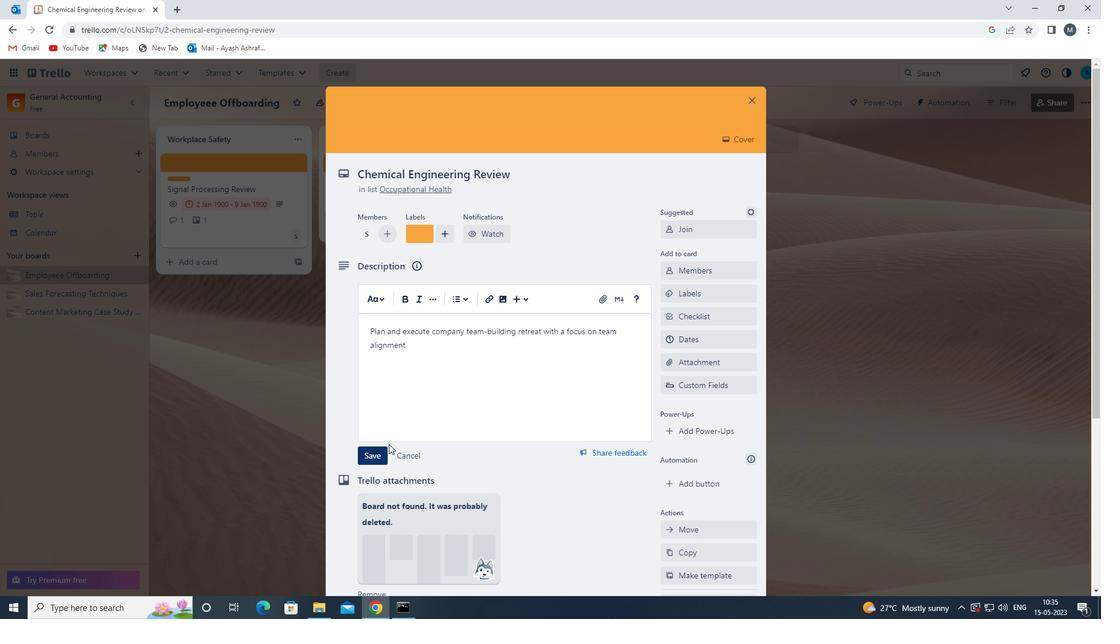
Action: Mouse scrolled (422, 410) with delta (0, 0)
Screenshot: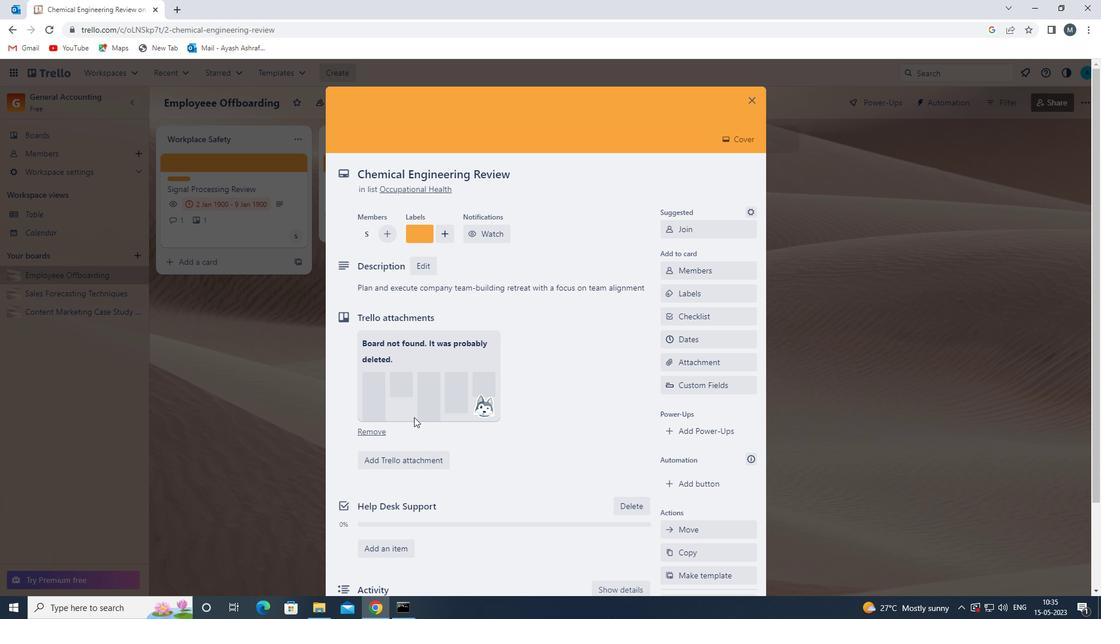 
Action: Mouse moved to (423, 411)
Screenshot: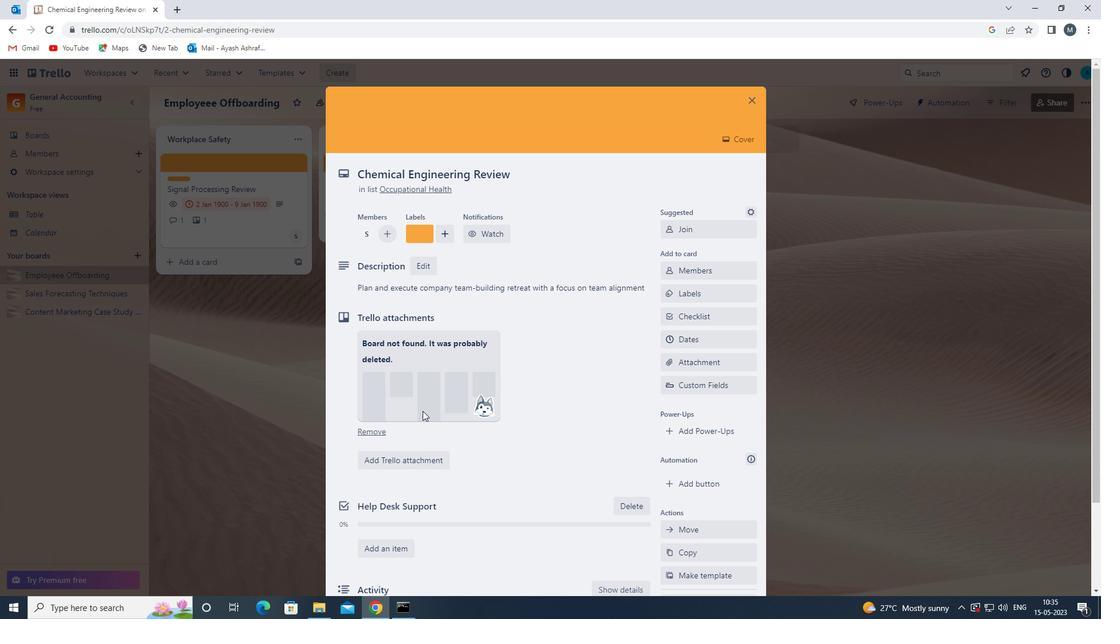 
Action: Mouse scrolled (423, 410) with delta (0, 0)
Screenshot: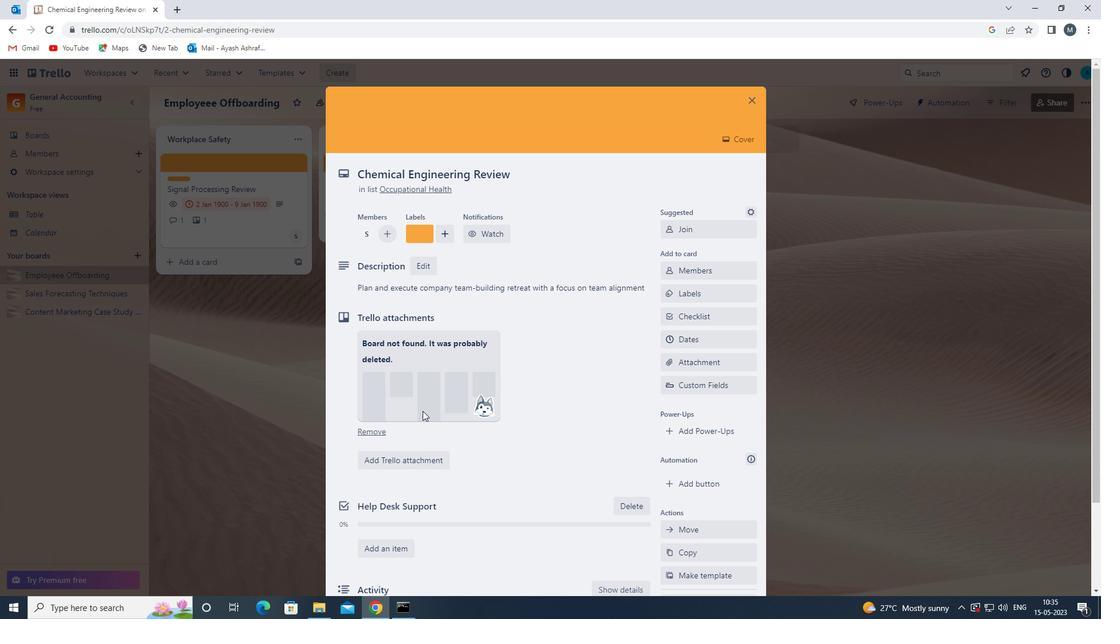
Action: Mouse moved to (423, 415)
Screenshot: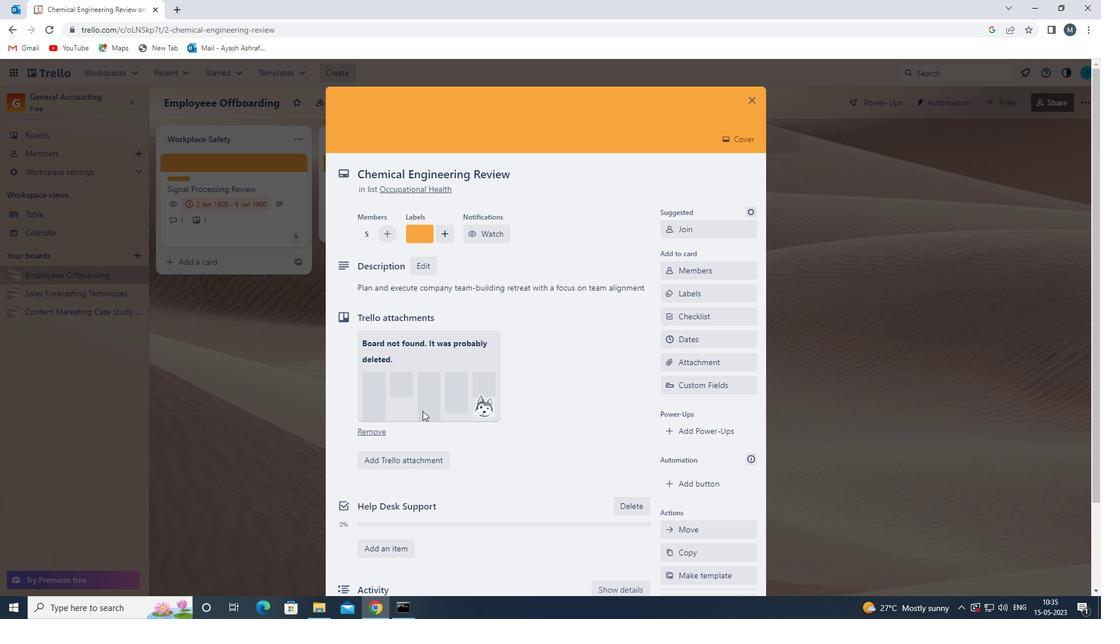 
Action: Mouse scrolled (423, 414) with delta (0, 0)
Screenshot: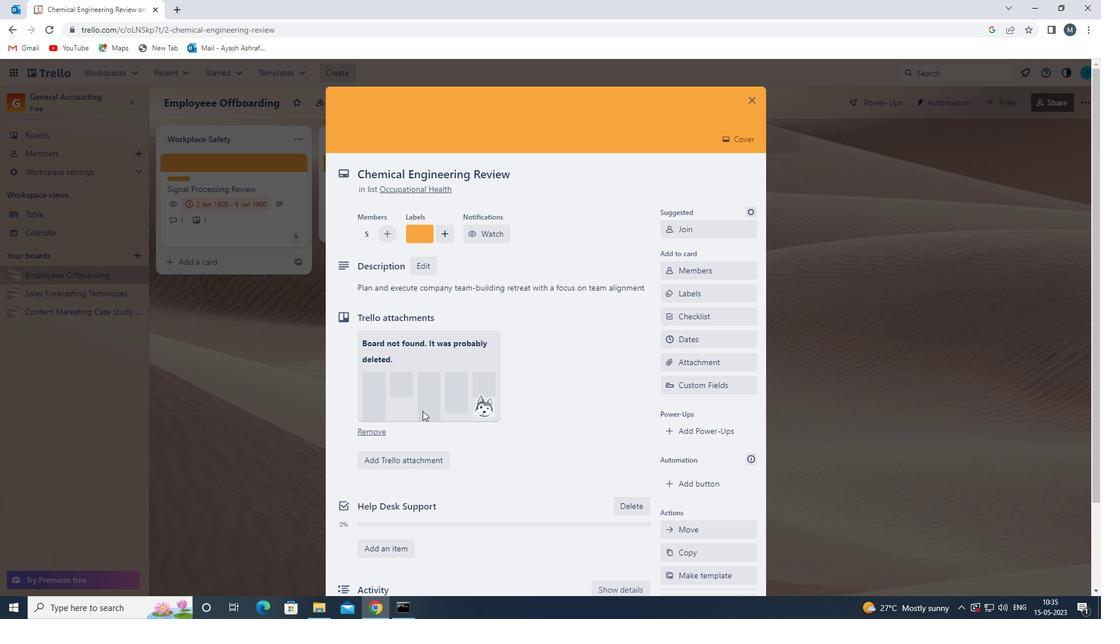
Action: Mouse moved to (422, 514)
Screenshot: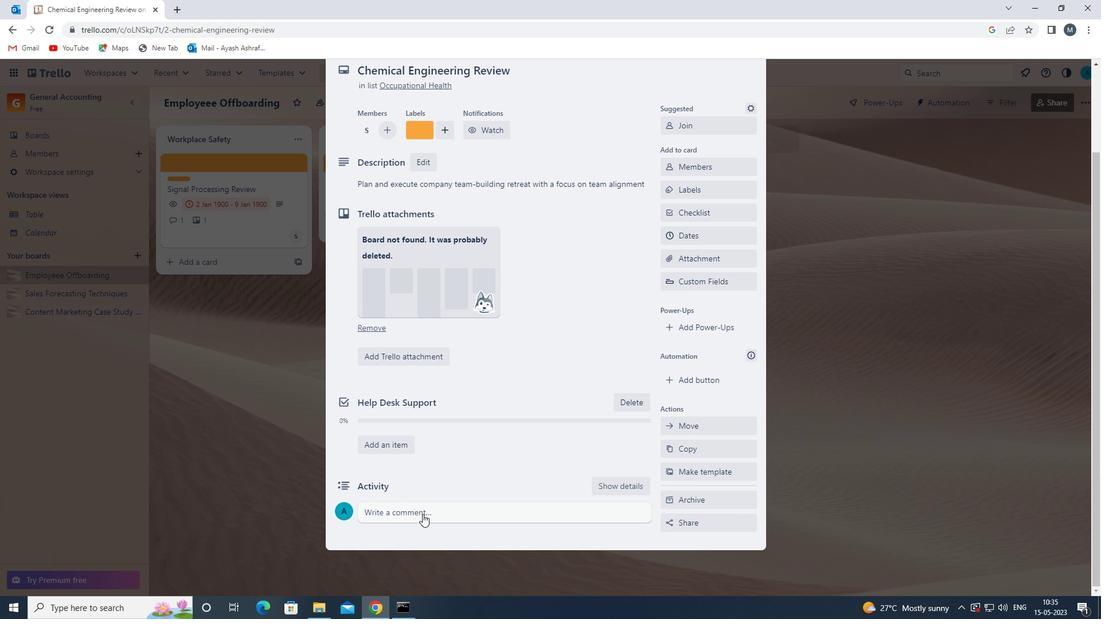 
Action: Mouse pressed left at (422, 514)
Screenshot: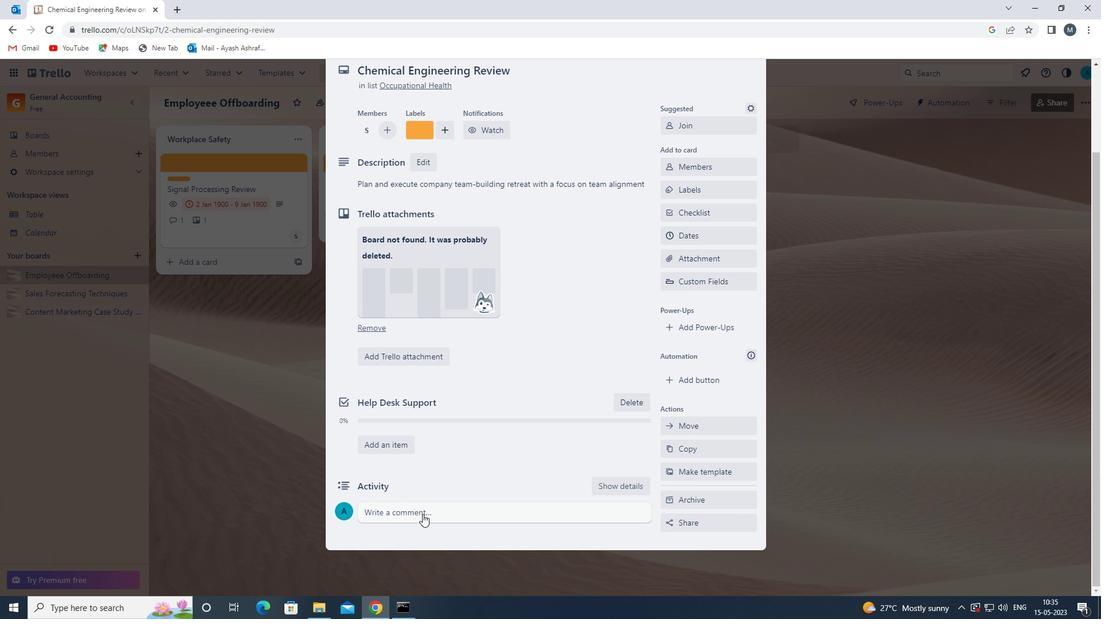 
Action: Mouse moved to (458, 476)
Screenshot: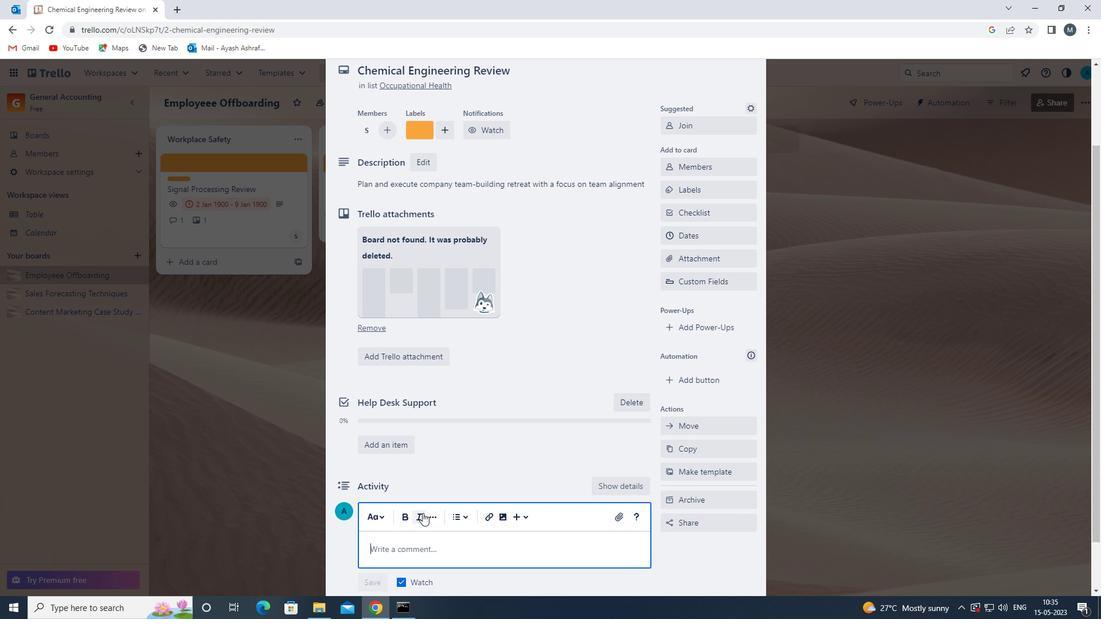 
Action: Mouse scrolled (458, 476) with delta (0, 0)
Screenshot: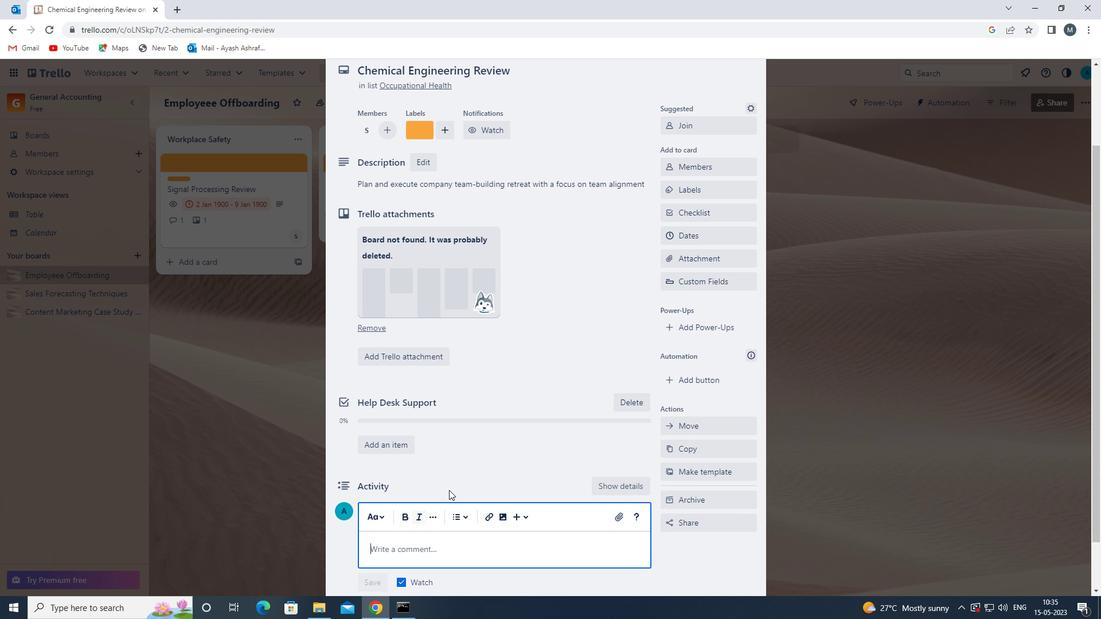
Action: Mouse scrolled (458, 476) with delta (0, 0)
Screenshot: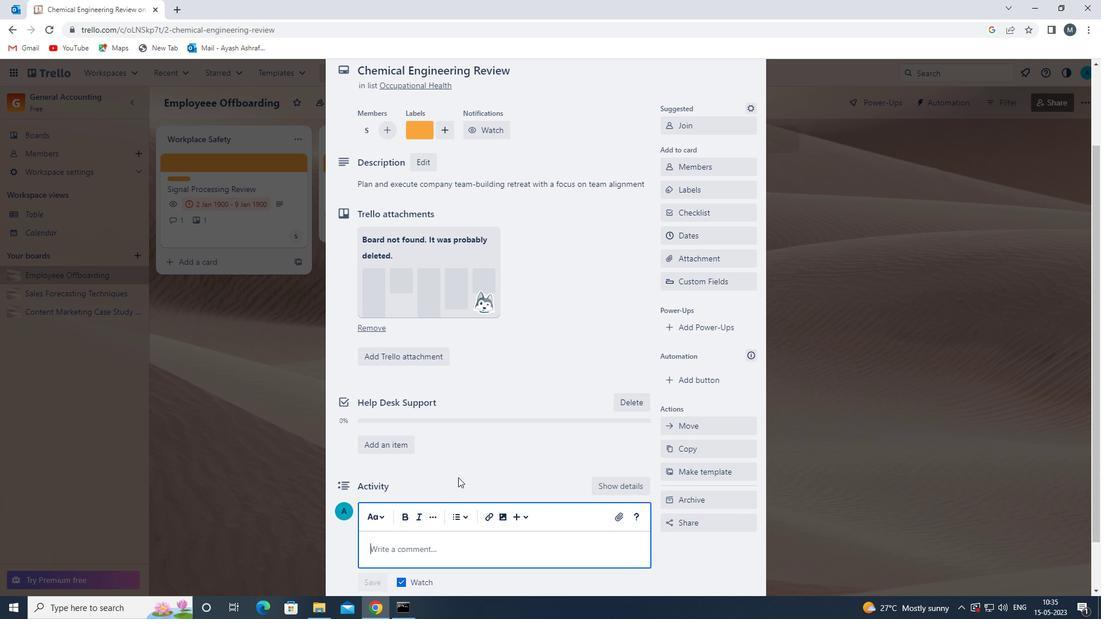 
Action: Mouse moved to (419, 484)
Screenshot: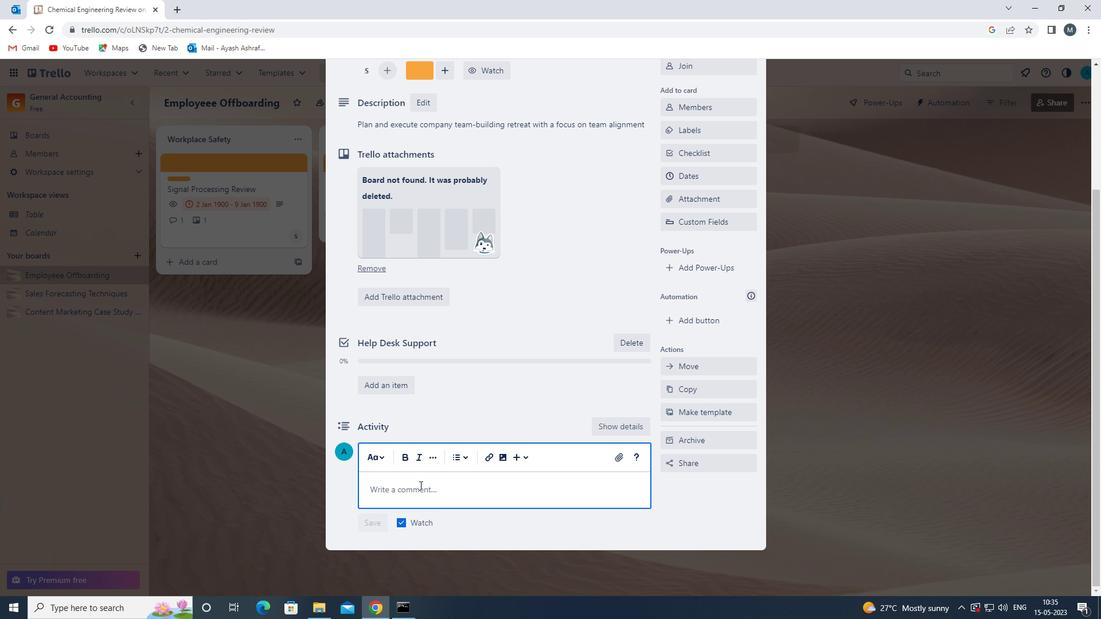 
Action: Mouse pressed left at (419, 484)
Screenshot: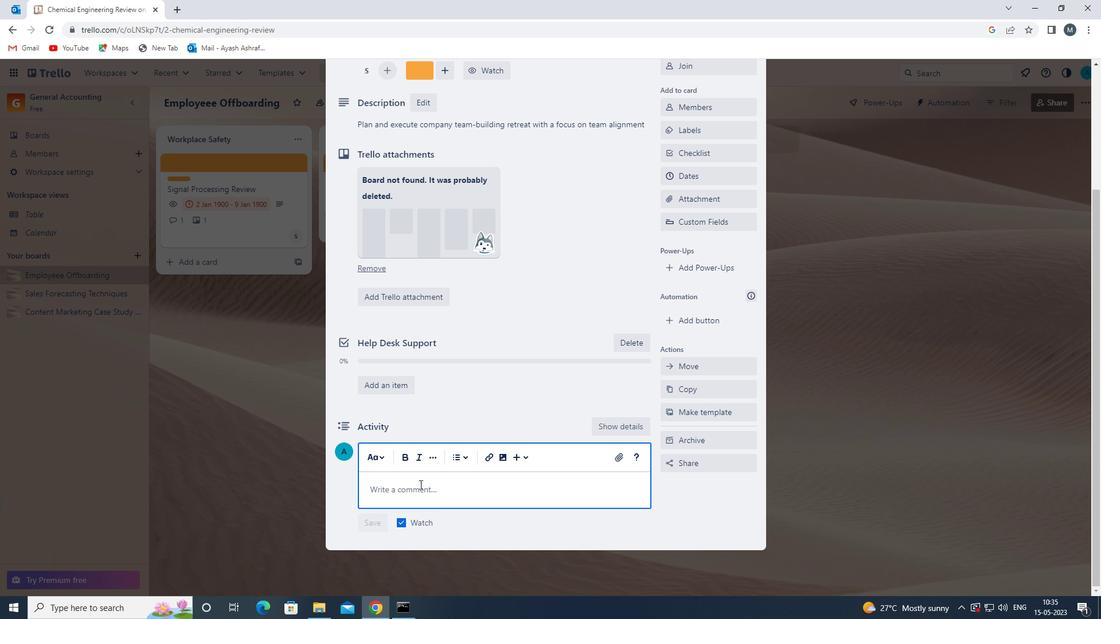 
Action: Mouse moved to (419, 484)
Screenshot: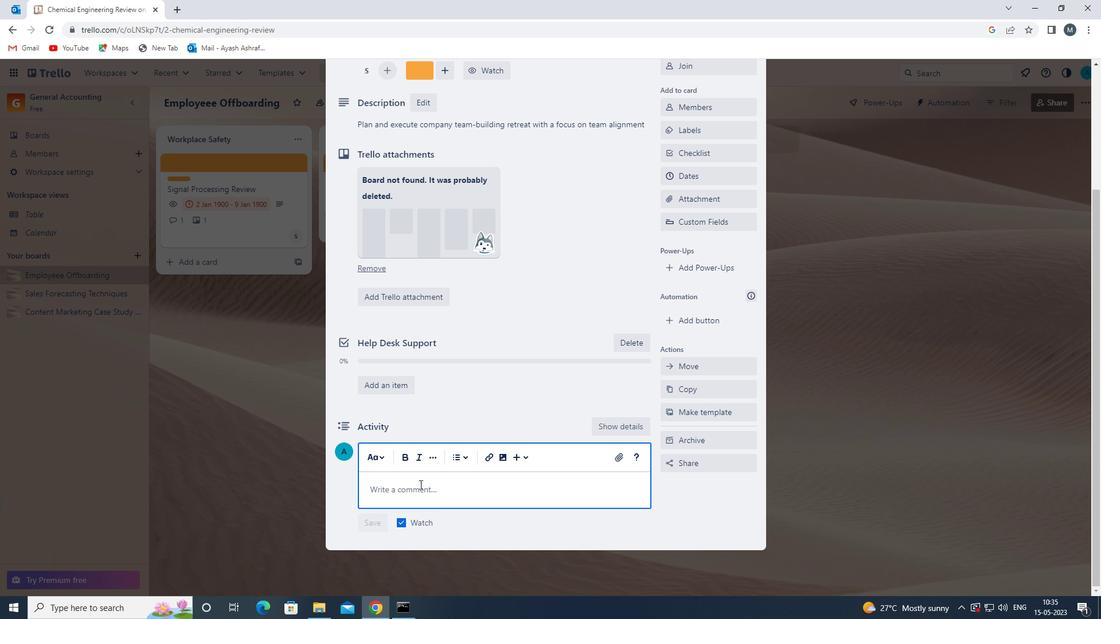 
Action: Key pressed <Key.shift>THIS<Key.space>TASK<Key.space>REQUIRES<Key.space>US<Key.space>TO<Key.space>BE<Key.space>ADAPTABLE<Key.space>AND<Key.space>FLEXIBLE,<Key.space>WI<Key.backspace><Key.backspace><Key.backspace><Key.space>WILLING<Key.space>TO<Key.space>PIVOT<Key.space>OUR<Key.space>APPROACH<Key.space>AS<Key.space>NEEDED<Key.space>TO<Key.space>ACHIEVE<Key.space>SUCCESS<Key.space><Key.backspace>.
Screenshot: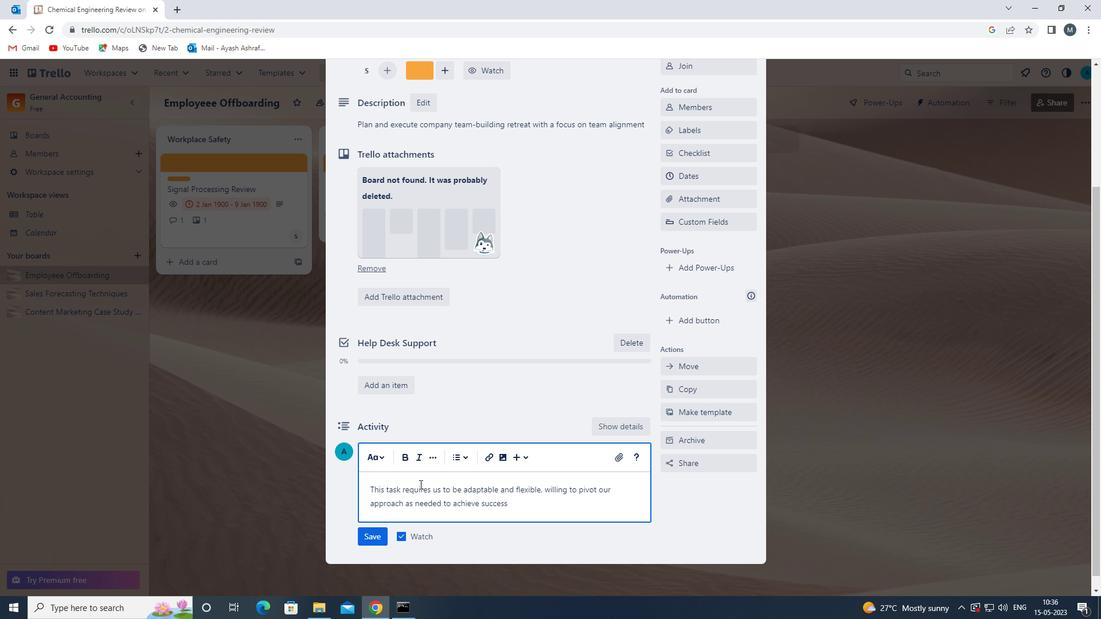 
Action: Mouse moved to (378, 539)
Screenshot: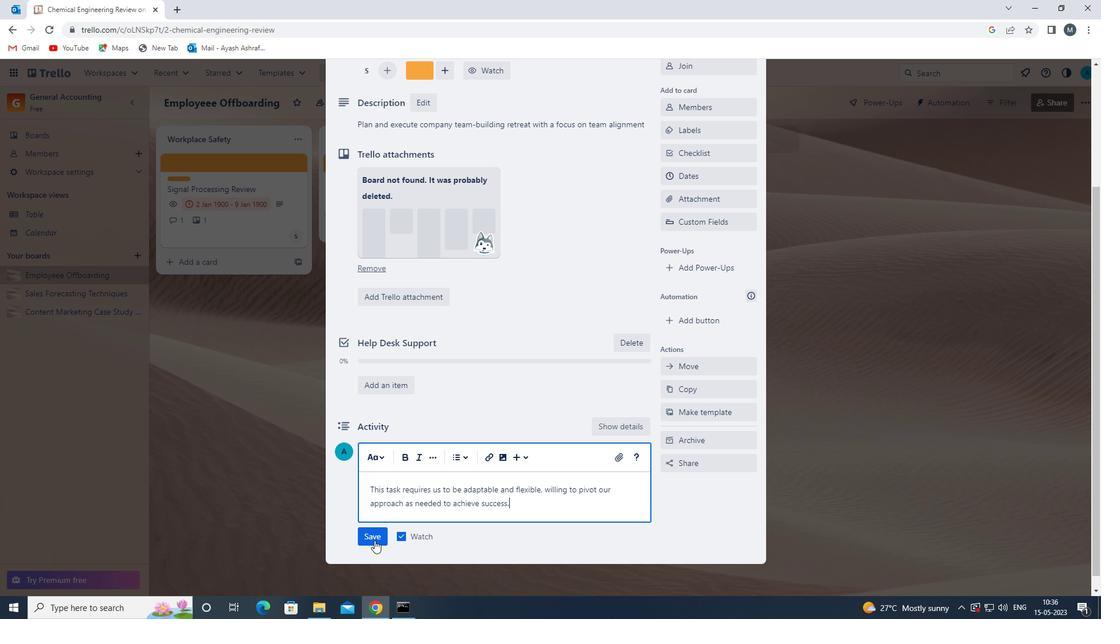 
Action: Mouse pressed left at (378, 539)
Screenshot: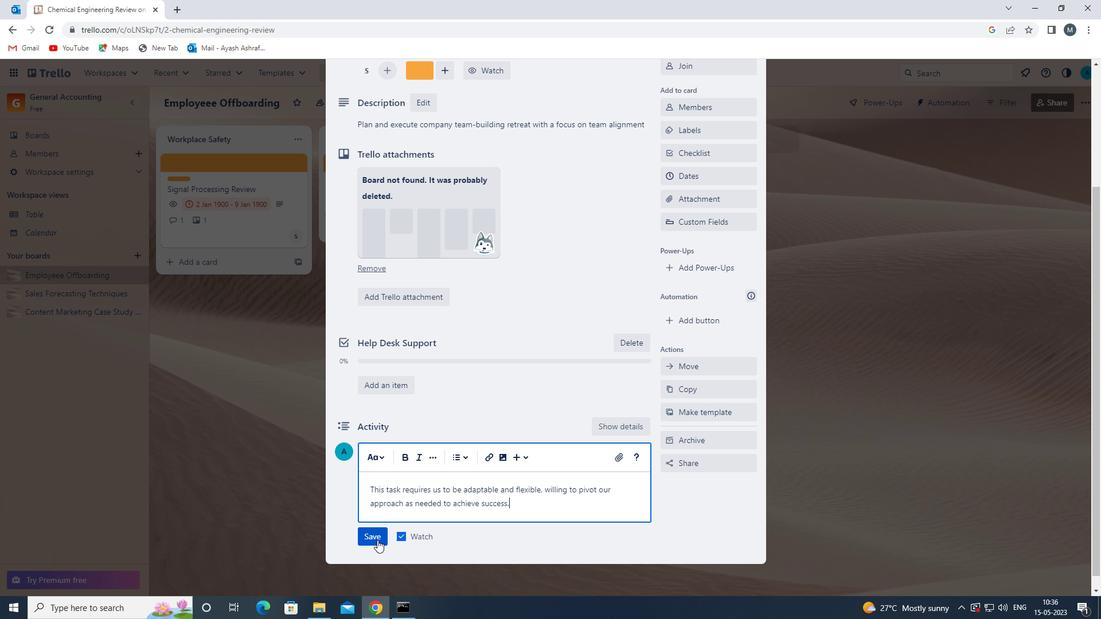 
Action: Mouse moved to (670, 439)
Screenshot: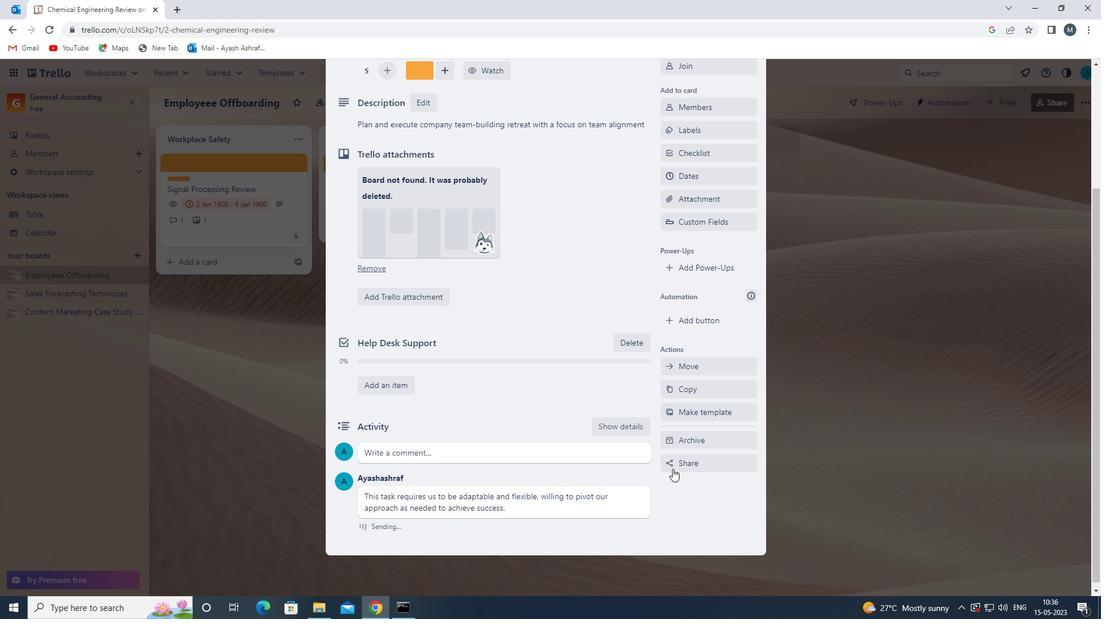 
Action: Mouse scrolled (670, 440) with delta (0, 0)
Screenshot: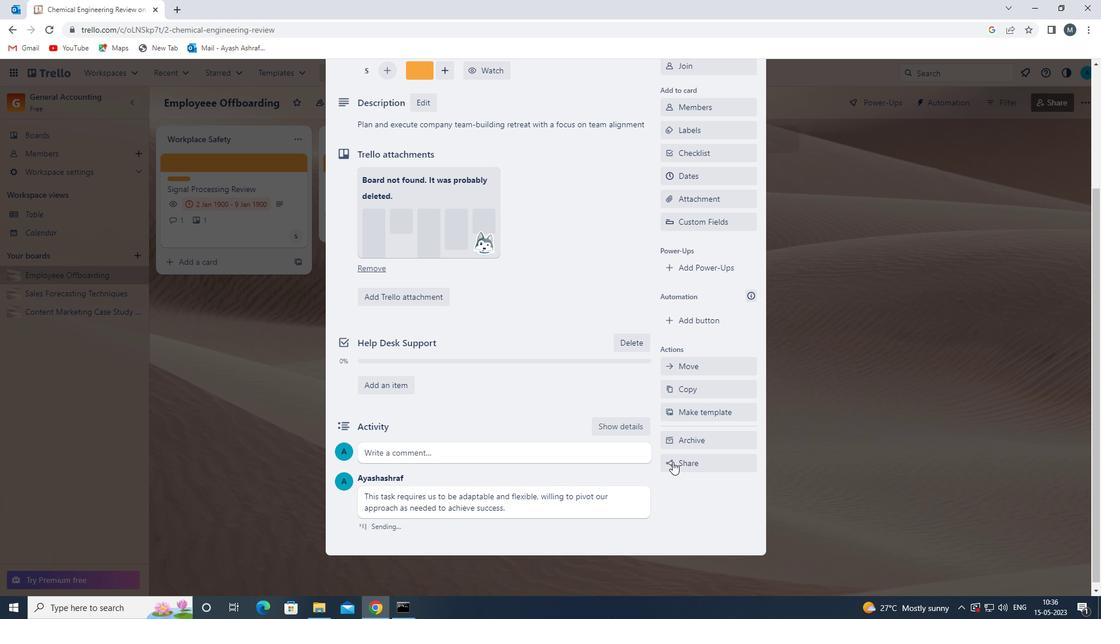 
Action: Mouse moved to (670, 438)
Screenshot: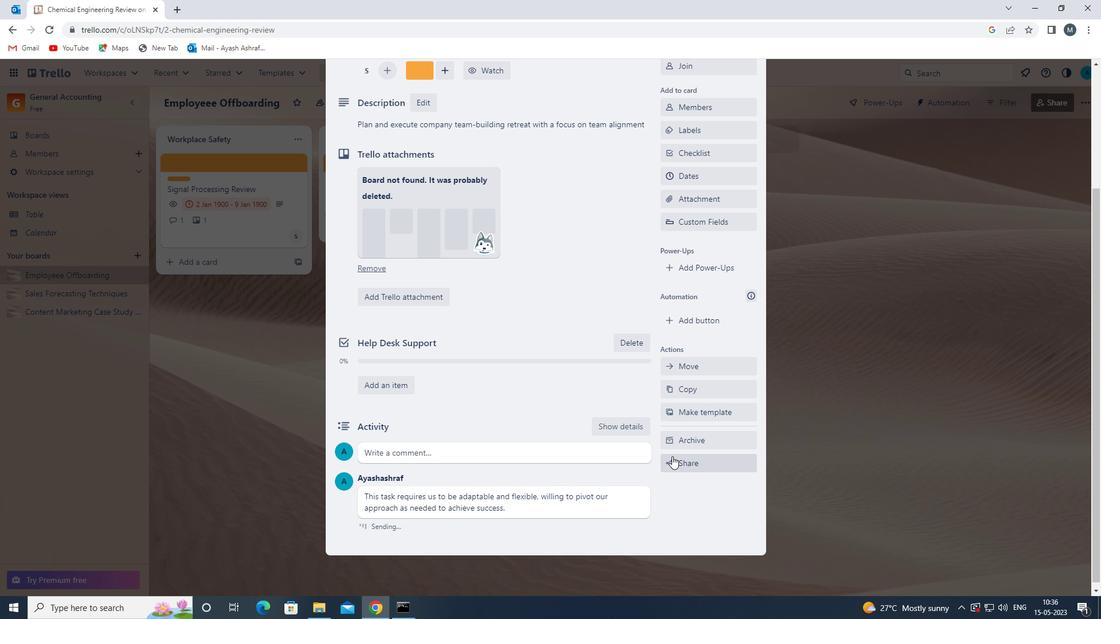 
Action: Mouse scrolled (670, 439) with delta (0, 0)
Screenshot: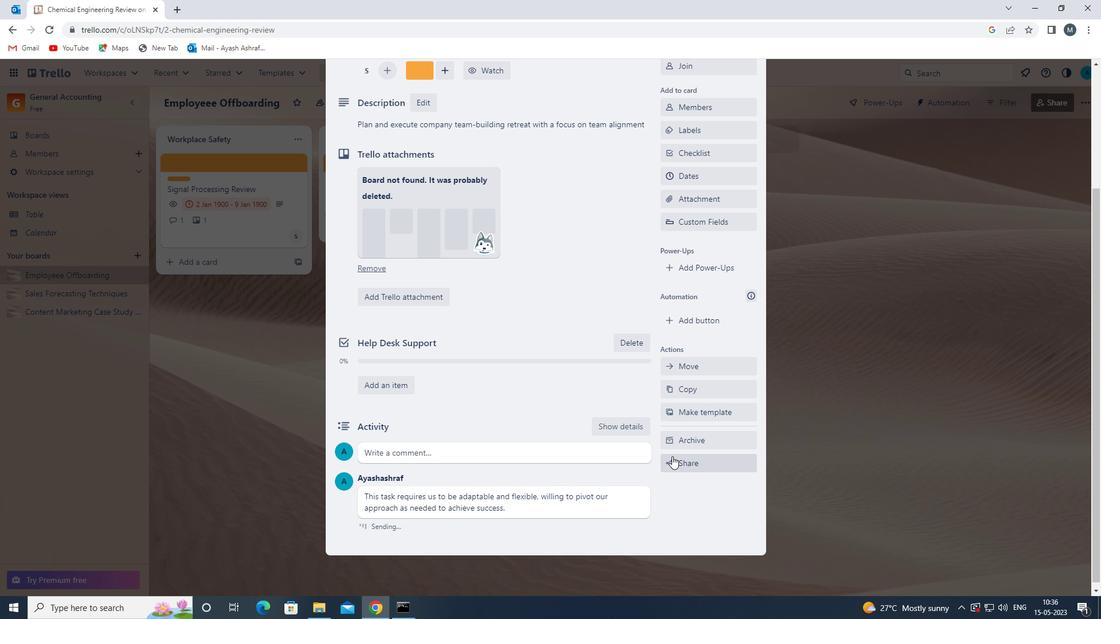 
Action: Mouse scrolled (670, 439) with delta (0, 0)
Screenshot: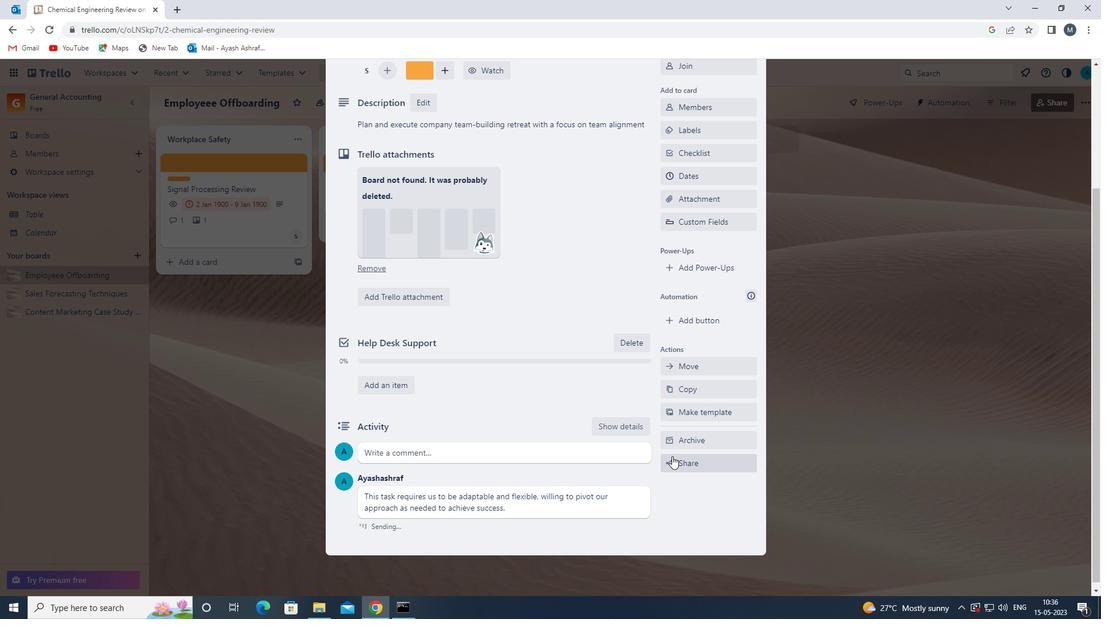 
Action: Mouse moved to (701, 344)
Screenshot: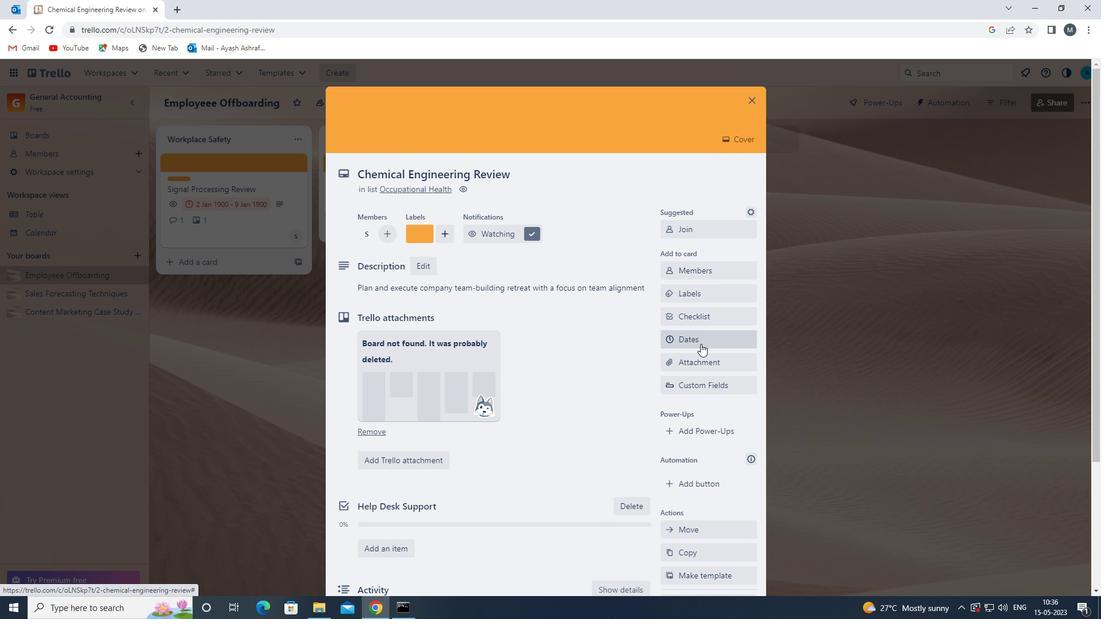 
Action: Mouse pressed left at (701, 344)
Screenshot: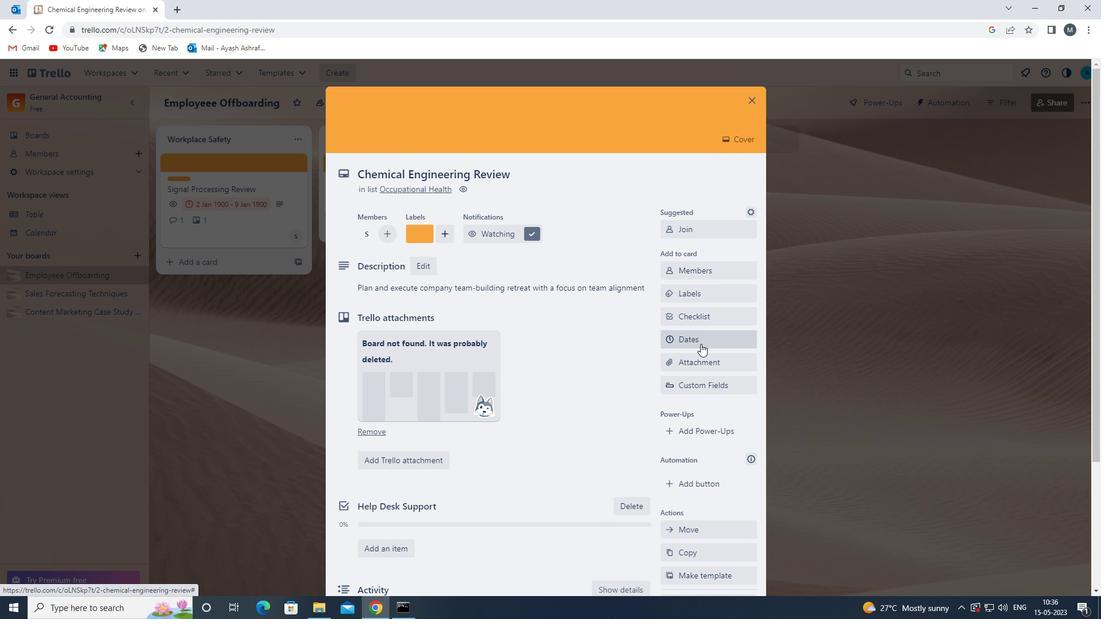 
Action: Mouse moved to (671, 309)
Screenshot: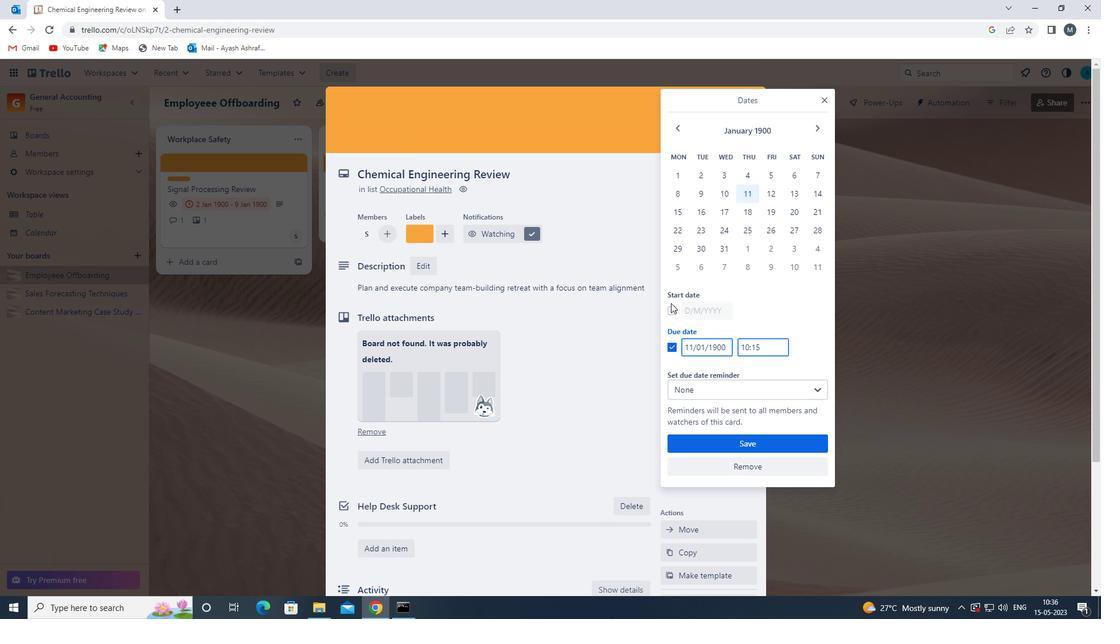 
Action: Mouse pressed left at (671, 309)
Screenshot: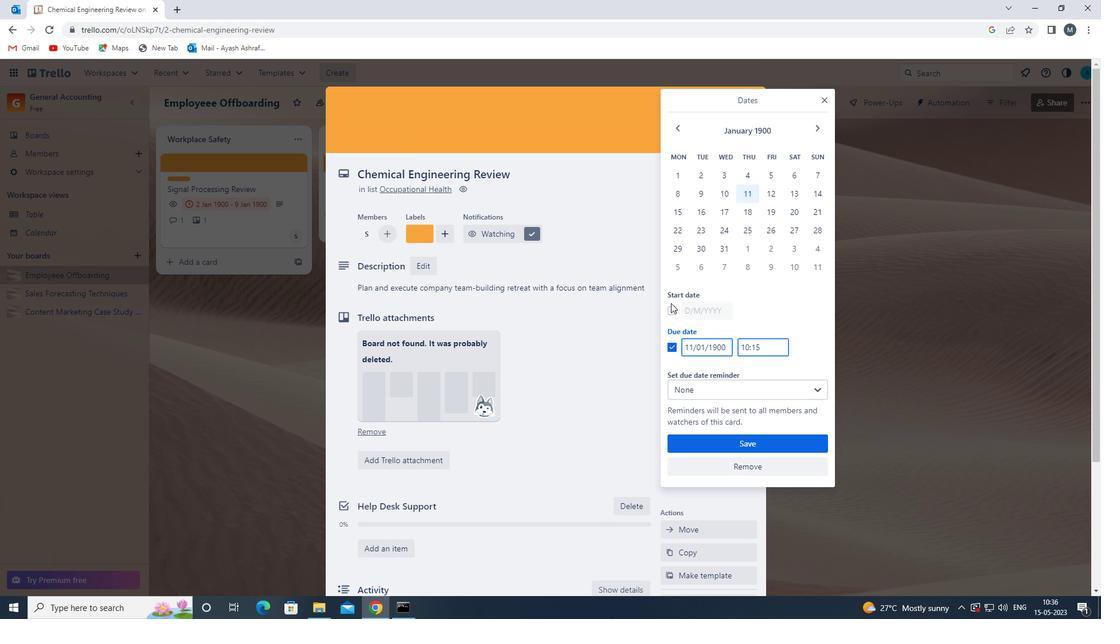 
Action: Mouse moved to (691, 310)
Screenshot: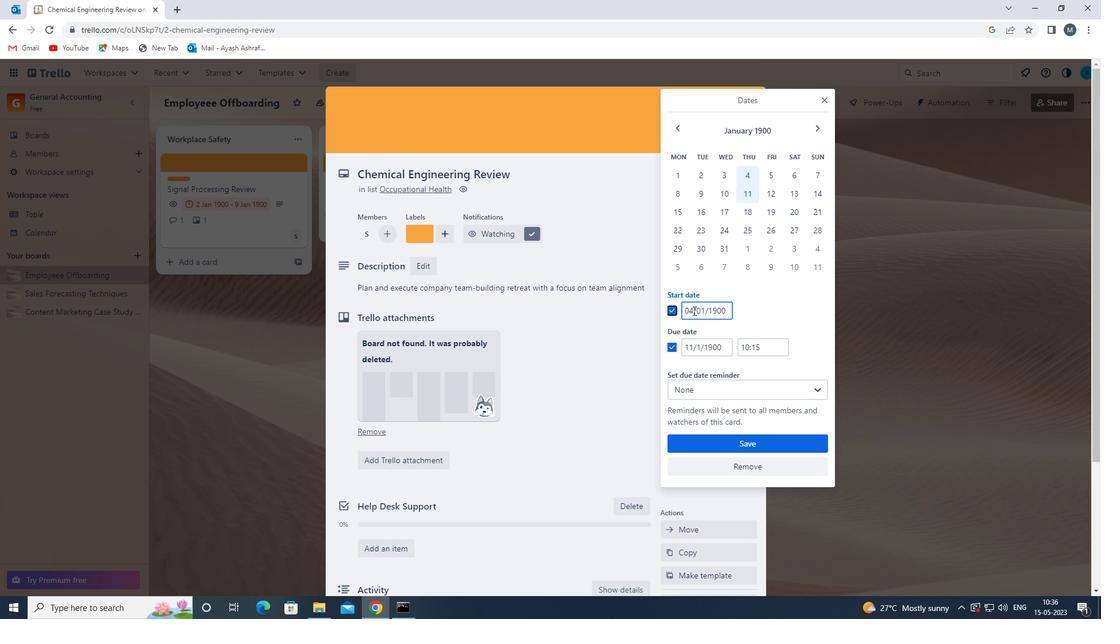 
Action: Mouse pressed left at (691, 310)
Screenshot: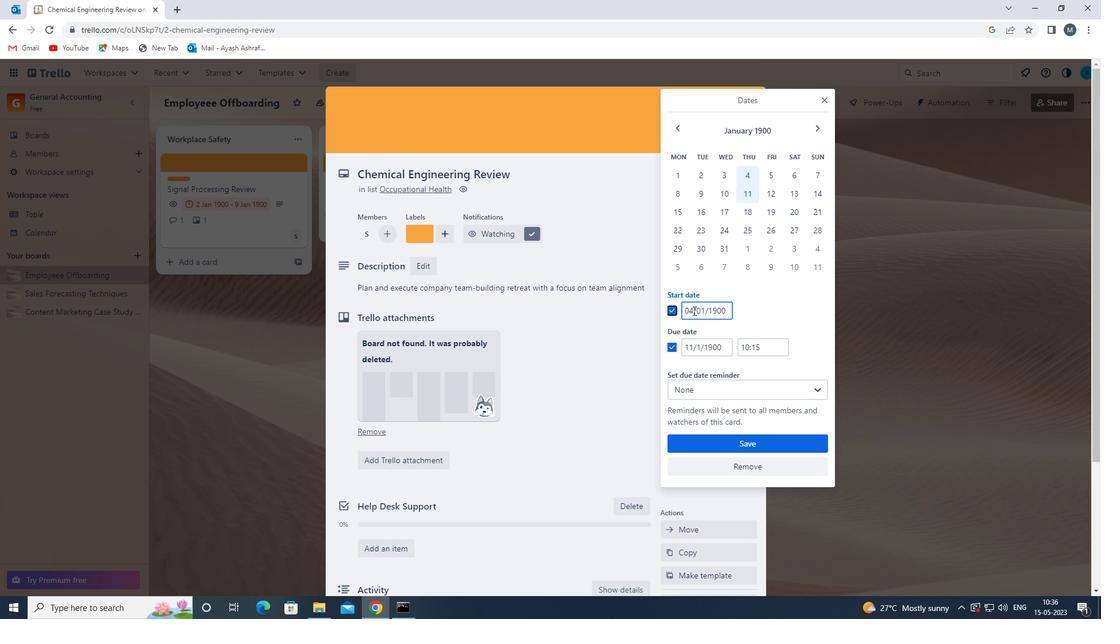 
Action: Mouse moved to (690, 310)
Screenshot: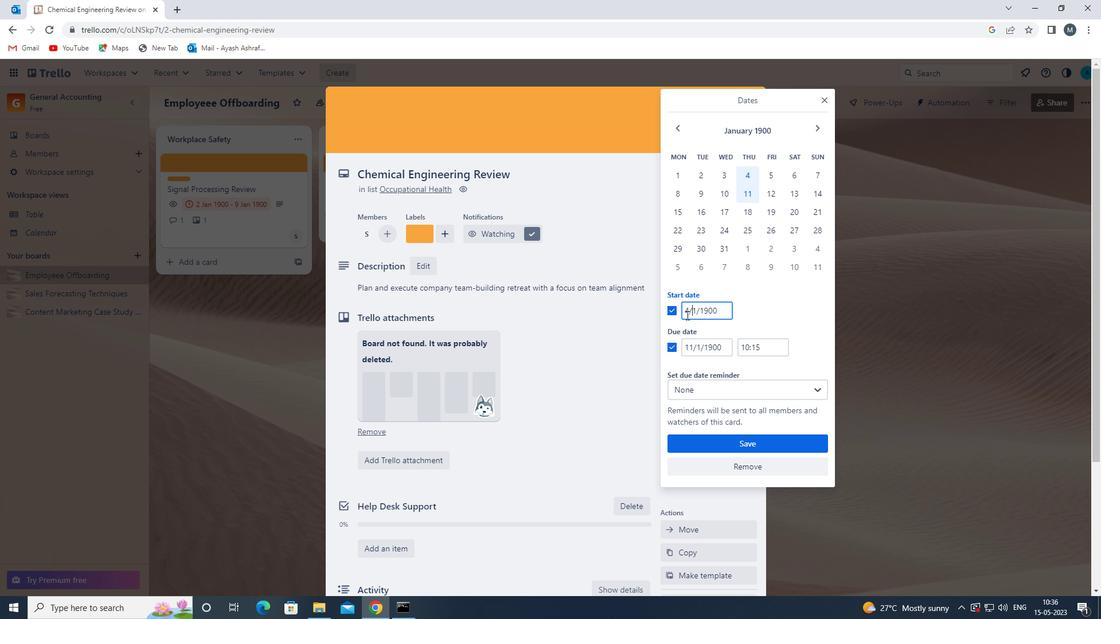 
Action: Mouse pressed left at (690, 310)
Screenshot: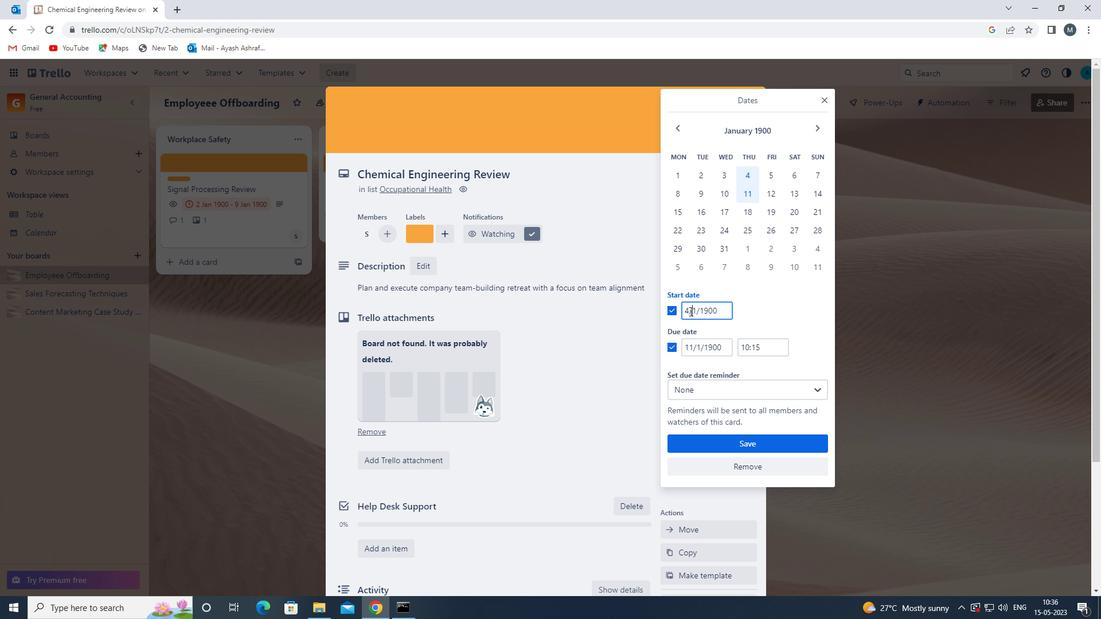
Action: Mouse moved to (691, 313)
Screenshot: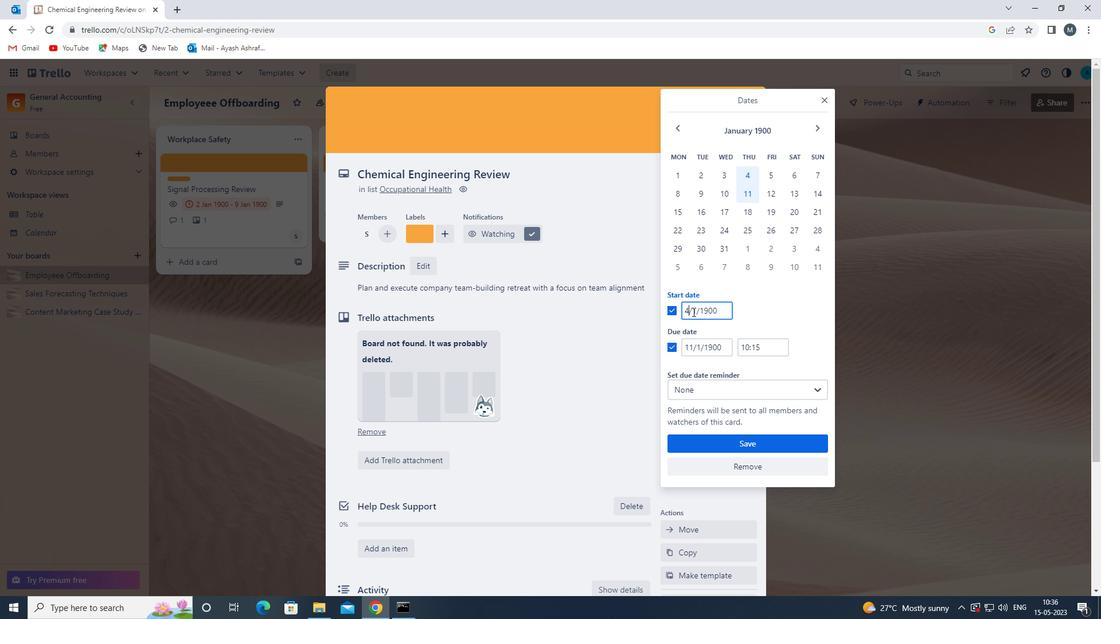 
Action: Key pressed <Key.backspace>
Screenshot: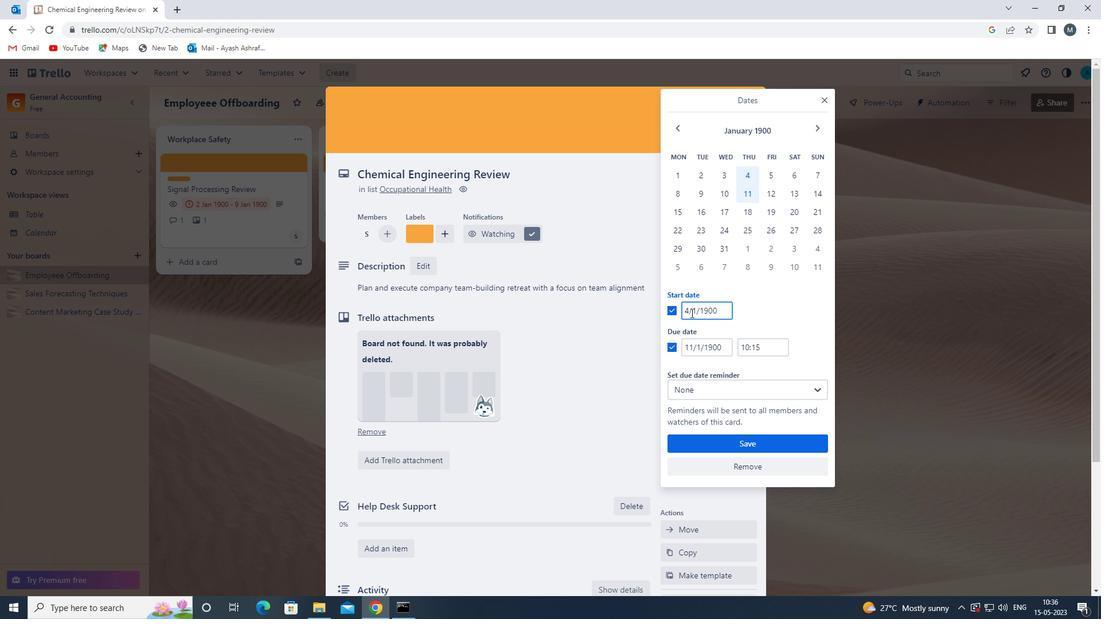 
Action: Mouse moved to (689, 313)
Screenshot: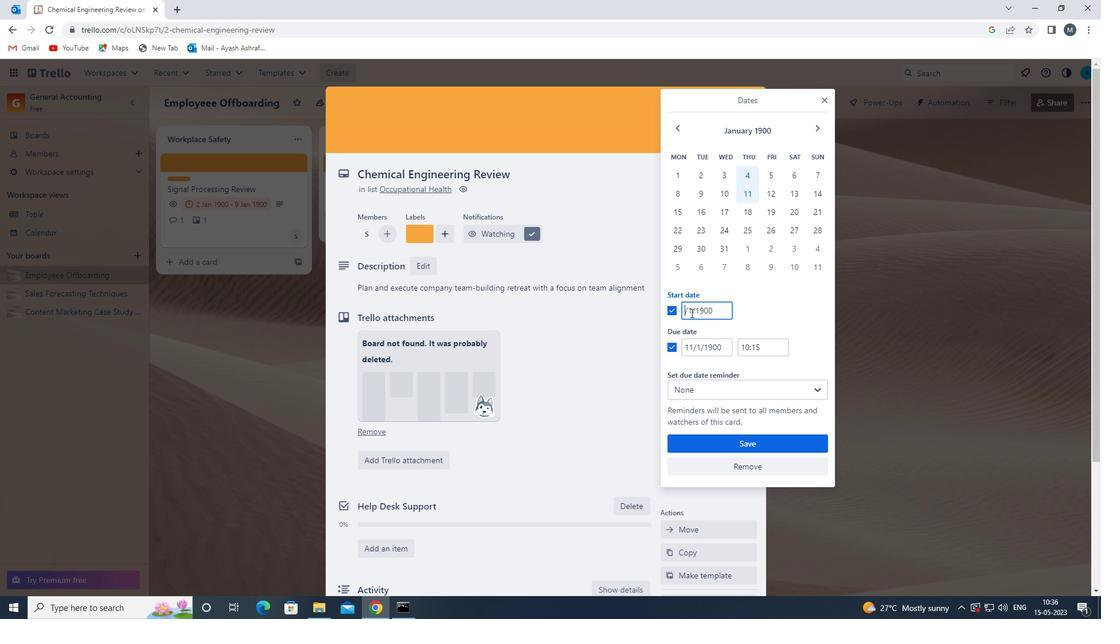 
Action: Key pressed 05
Screenshot: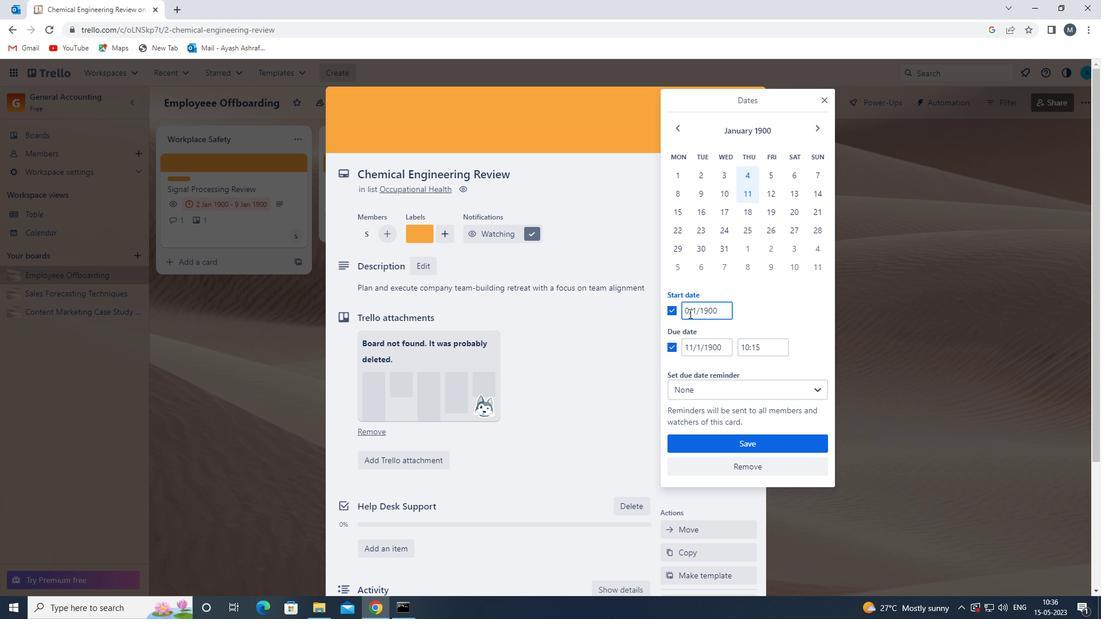 
Action: Mouse moved to (699, 311)
Screenshot: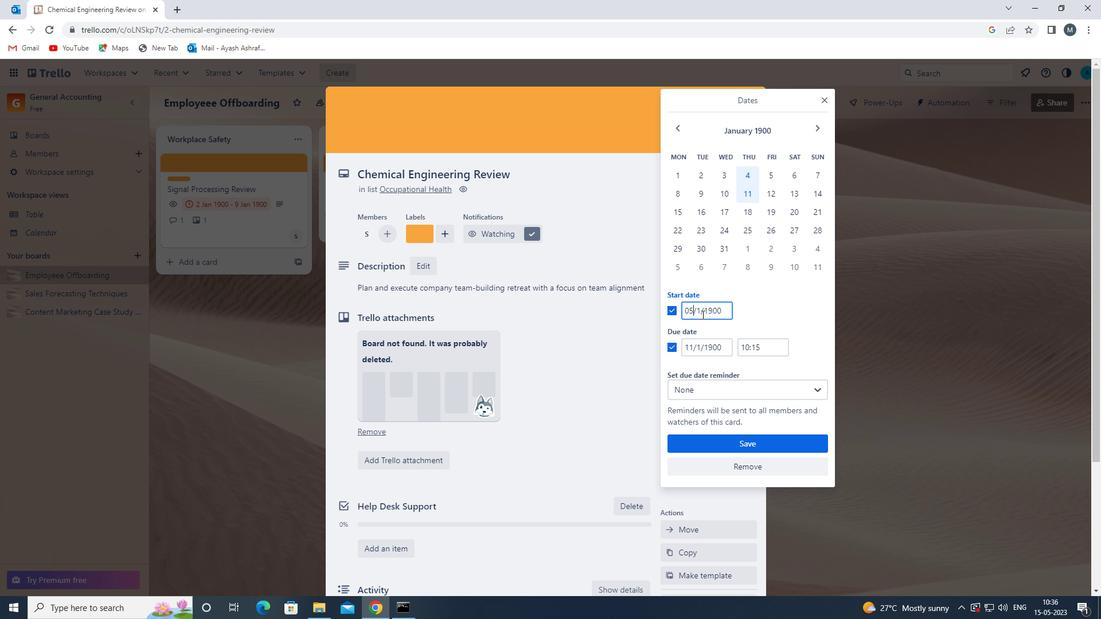 
Action: Mouse pressed left at (699, 311)
Screenshot: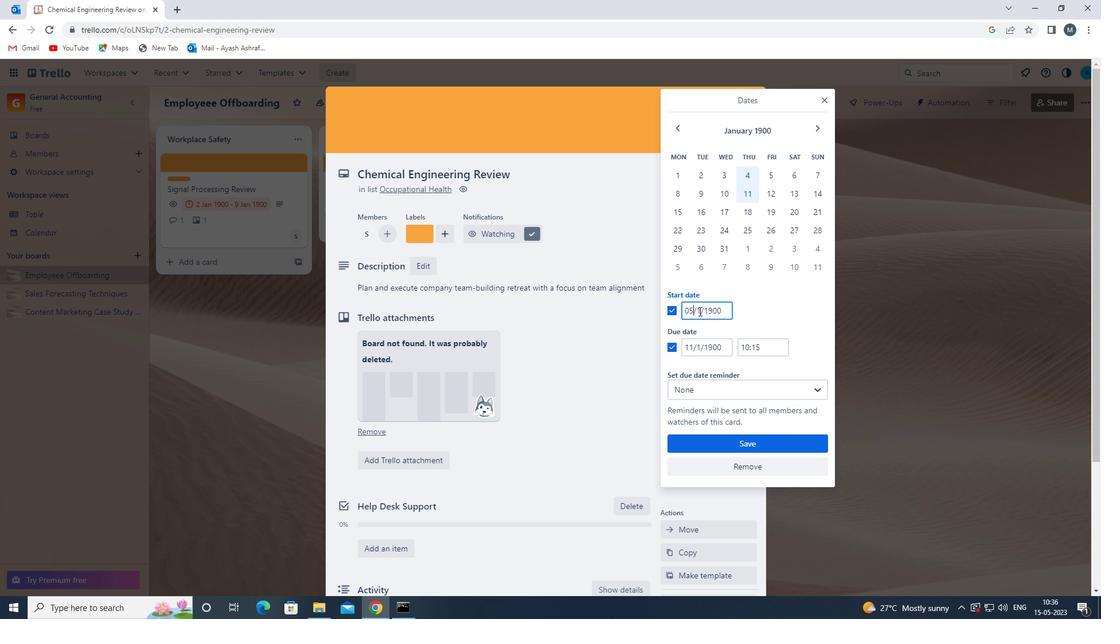 
Action: Mouse moved to (697, 312)
Screenshot: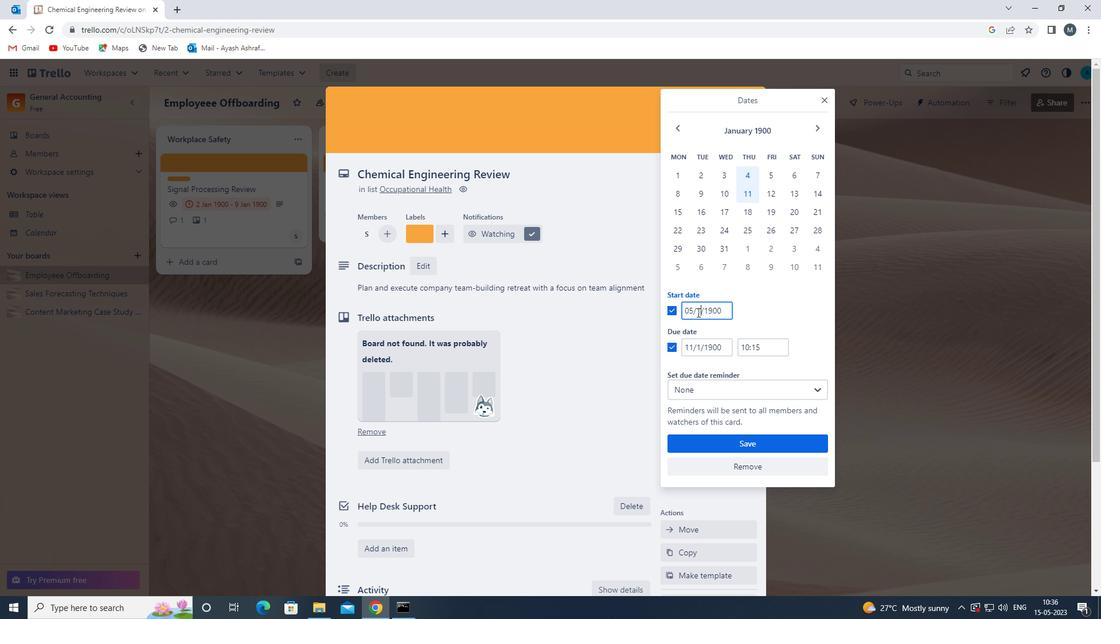 
Action: Mouse pressed left at (697, 312)
Screenshot: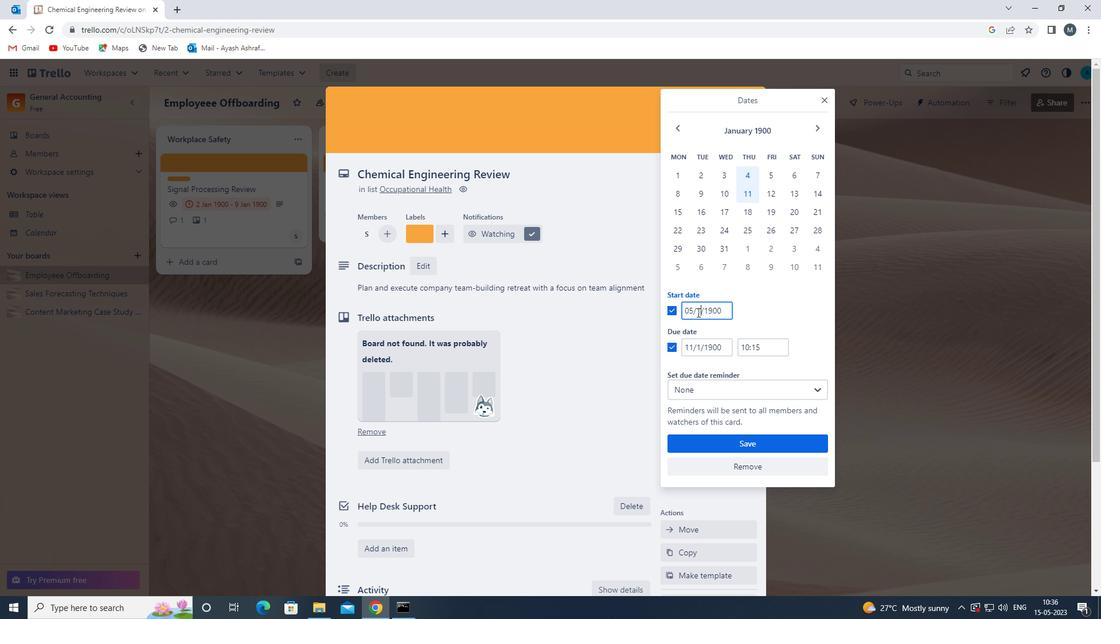 
Action: Mouse moved to (699, 314)
Screenshot: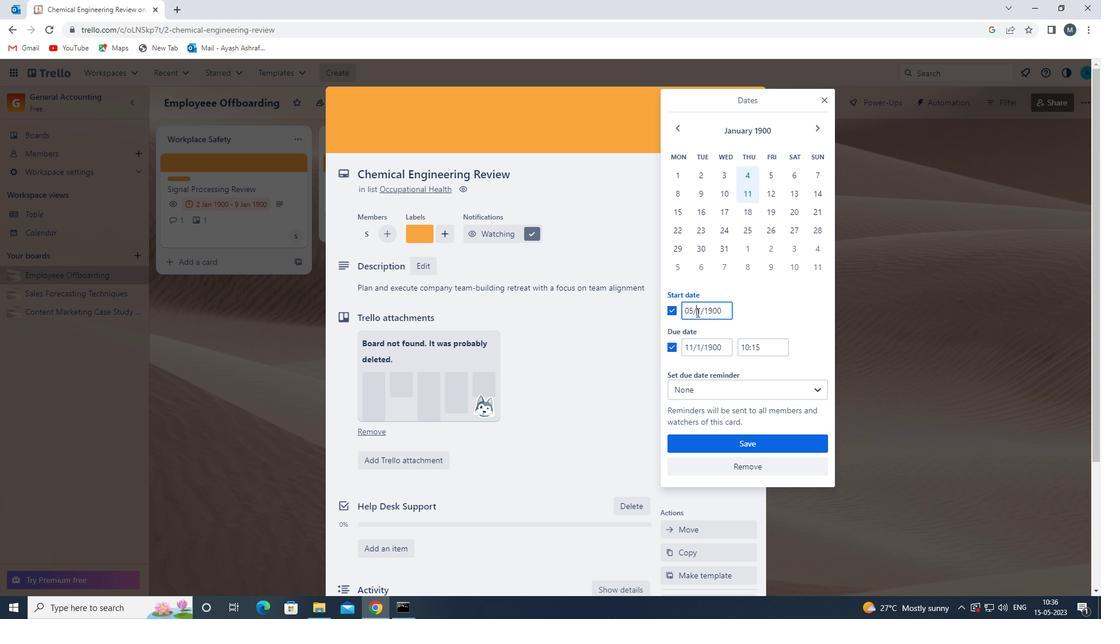 
Action: Key pressed 0
Screenshot: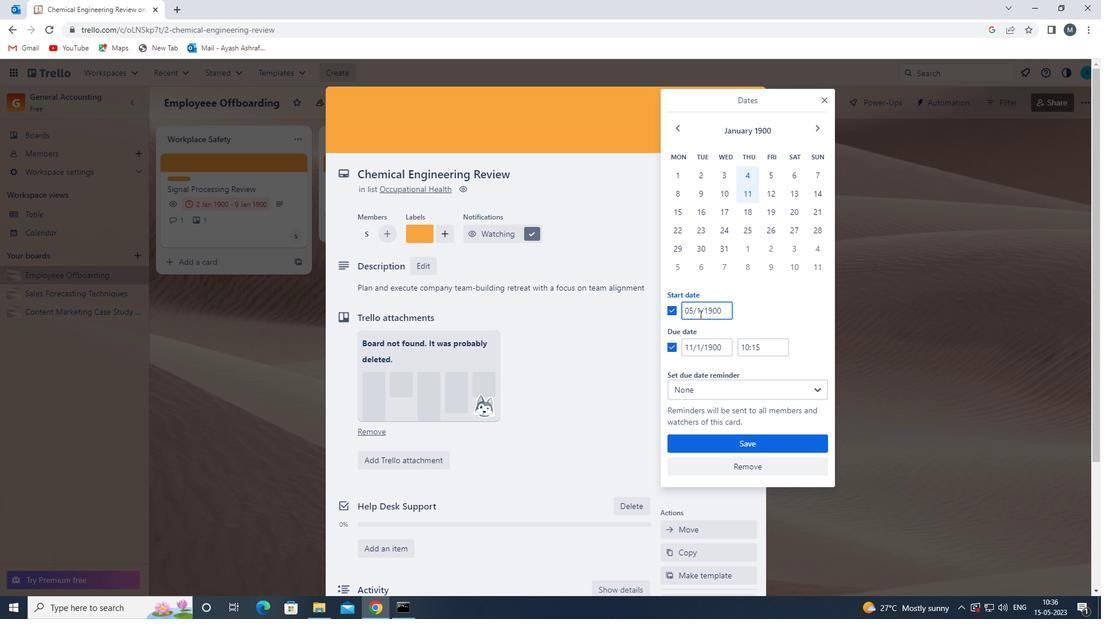 
Action: Mouse moved to (691, 347)
Screenshot: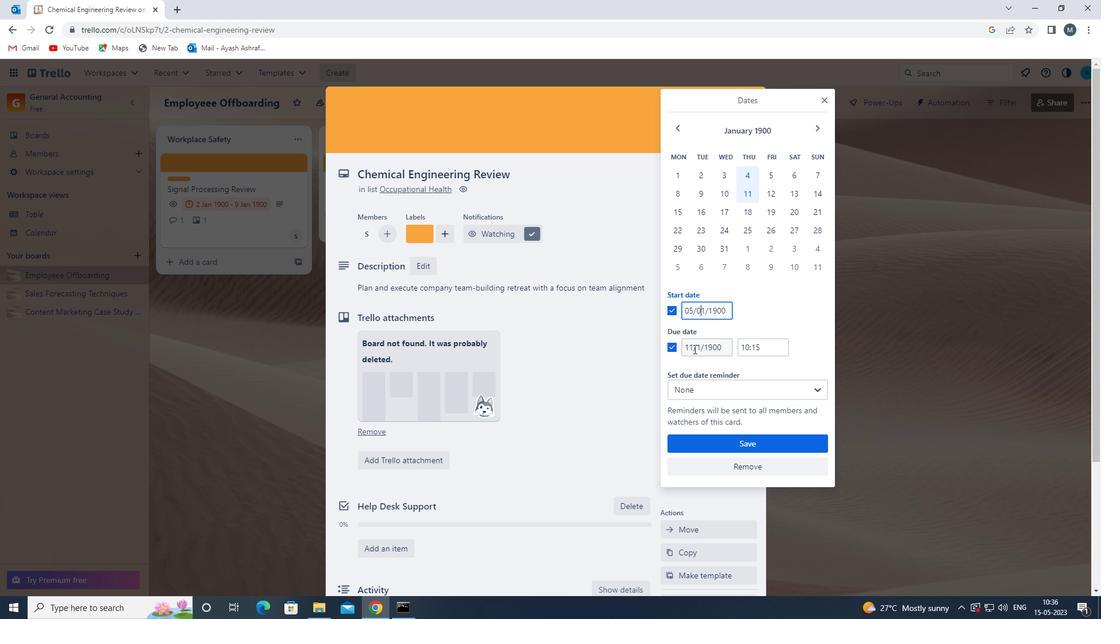 
Action: Mouse pressed left at (691, 347)
Screenshot: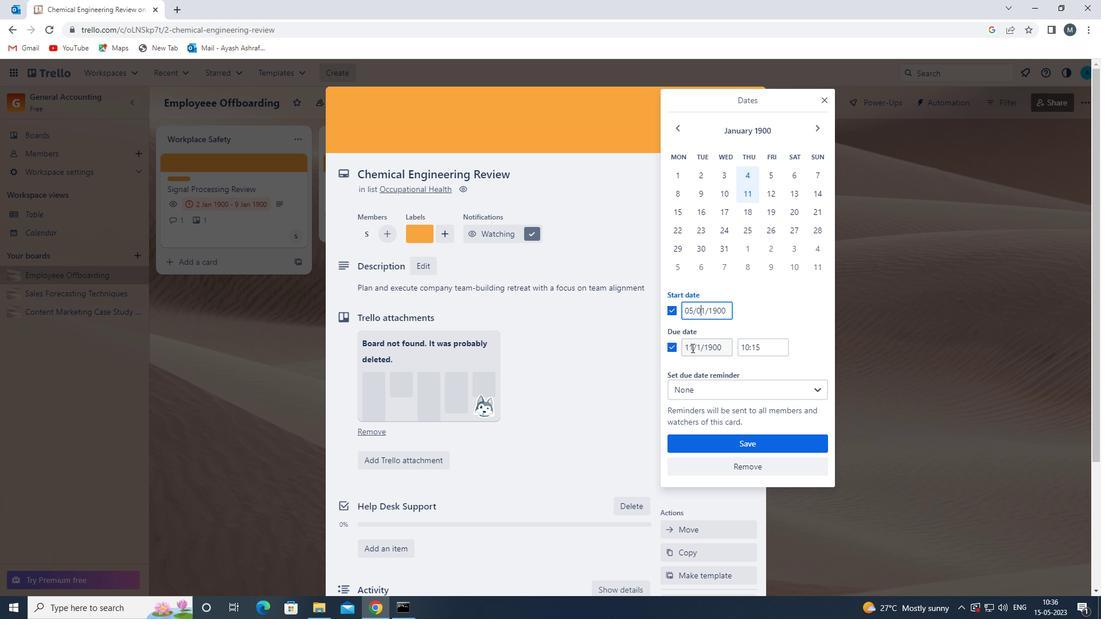 
Action: Mouse moved to (695, 350)
Screenshot: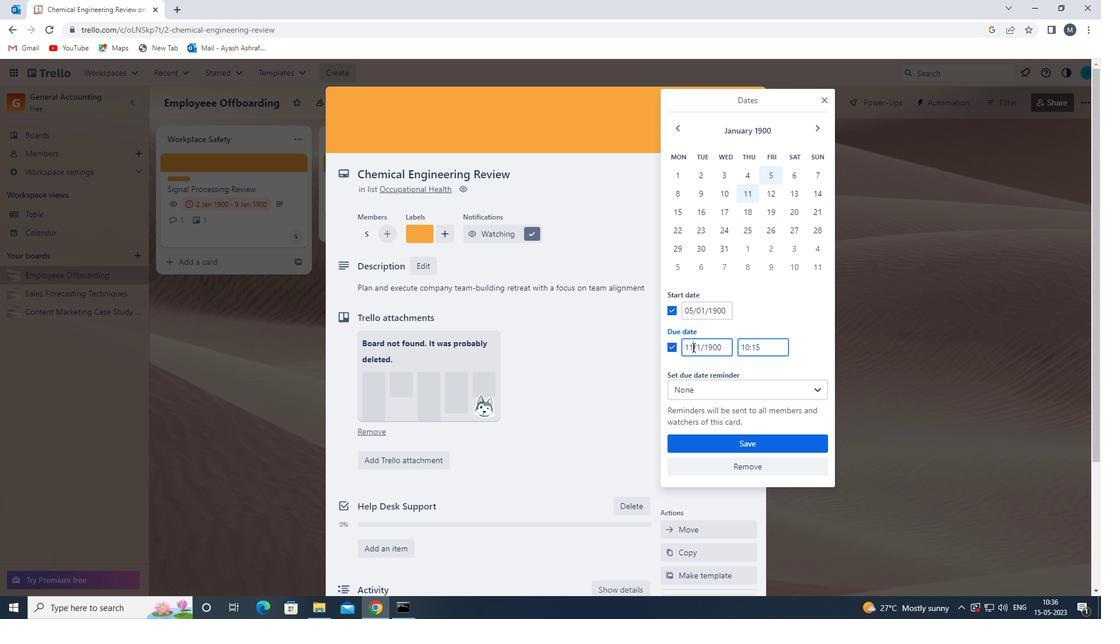 
Action: Key pressed <Key.backspace>2
Screenshot: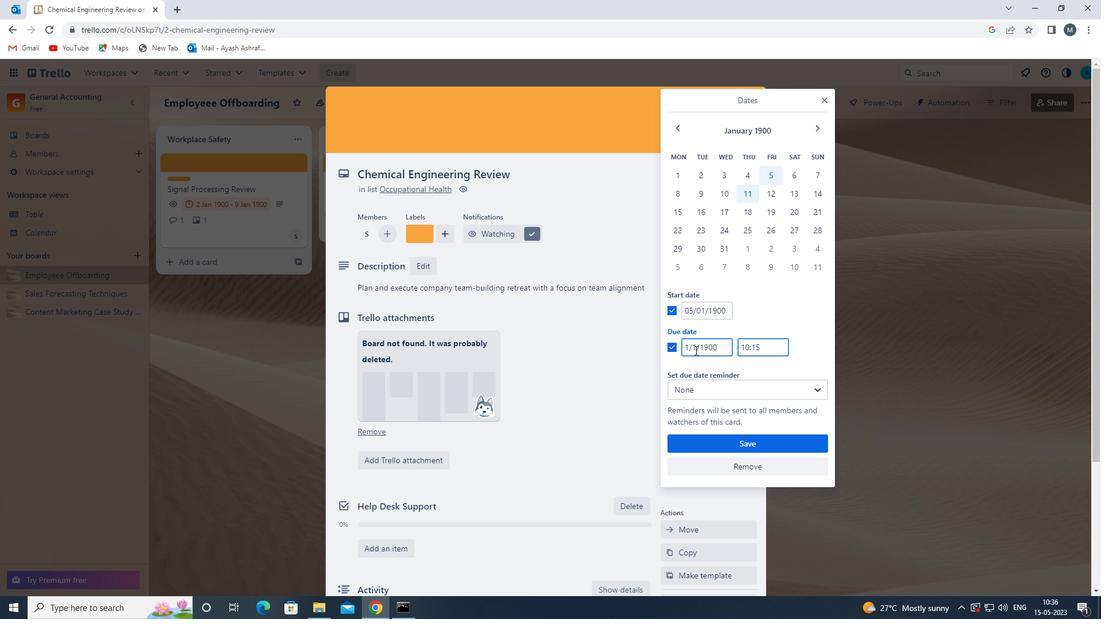 
Action: Mouse moved to (696, 347)
Screenshot: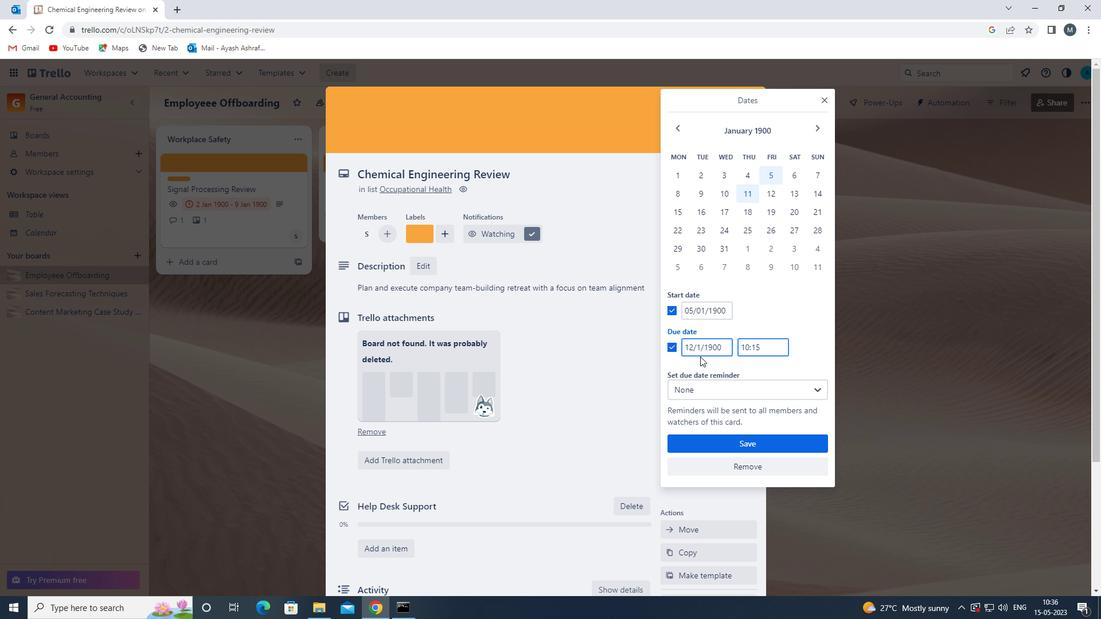 
Action: Mouse pressed left at (696, 347)
Screenshot: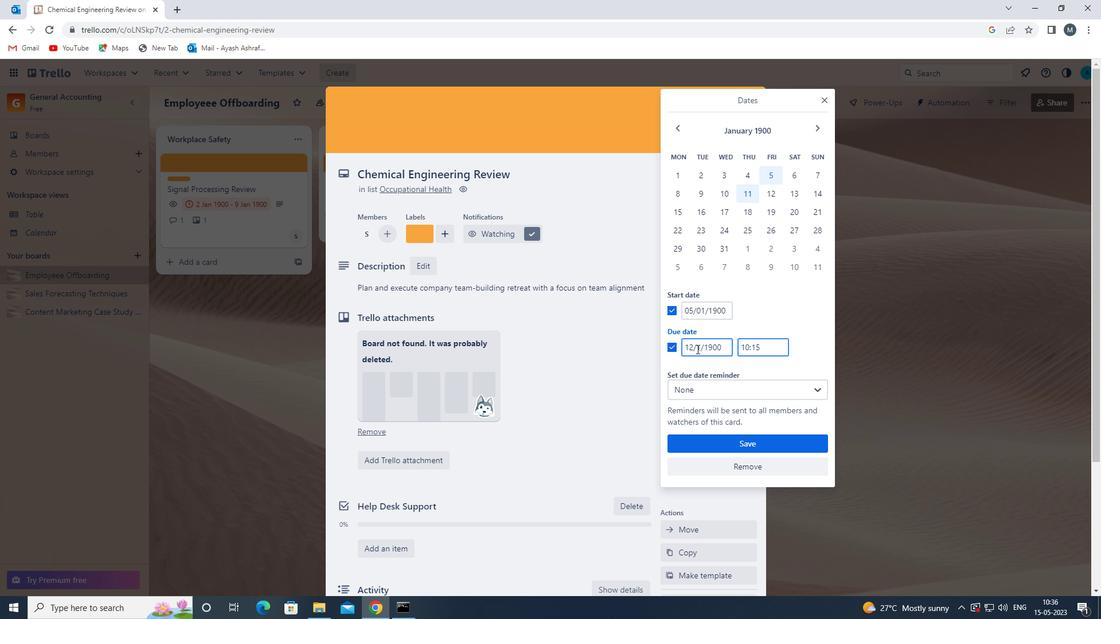 
Action: Mouse moved to (706, 353)
Screenshot: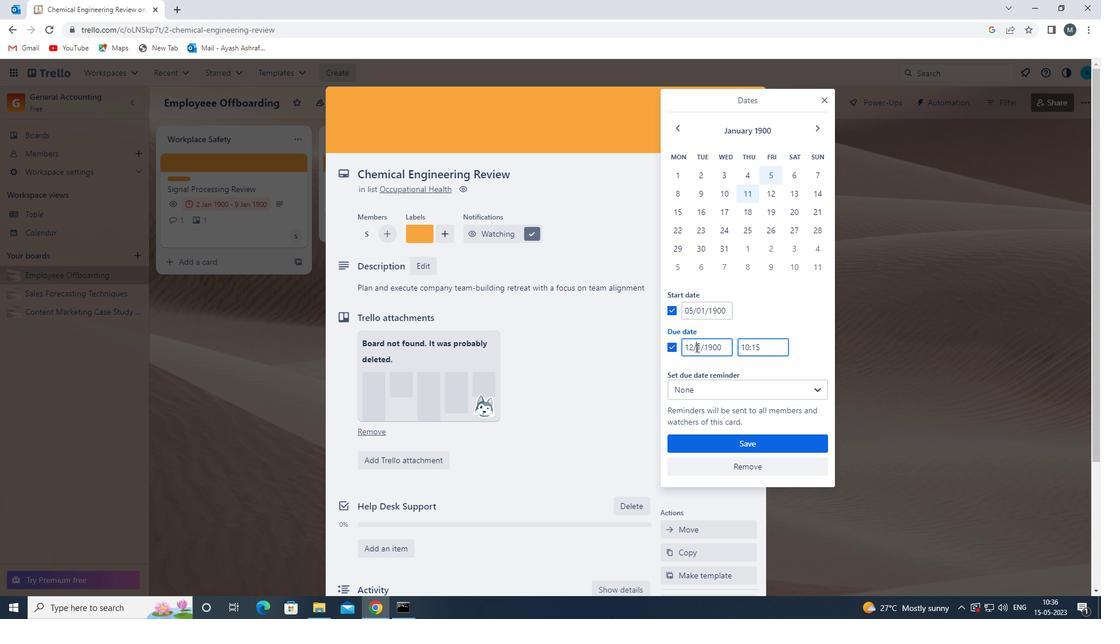 
Action: Key pressed 0
Screenshot: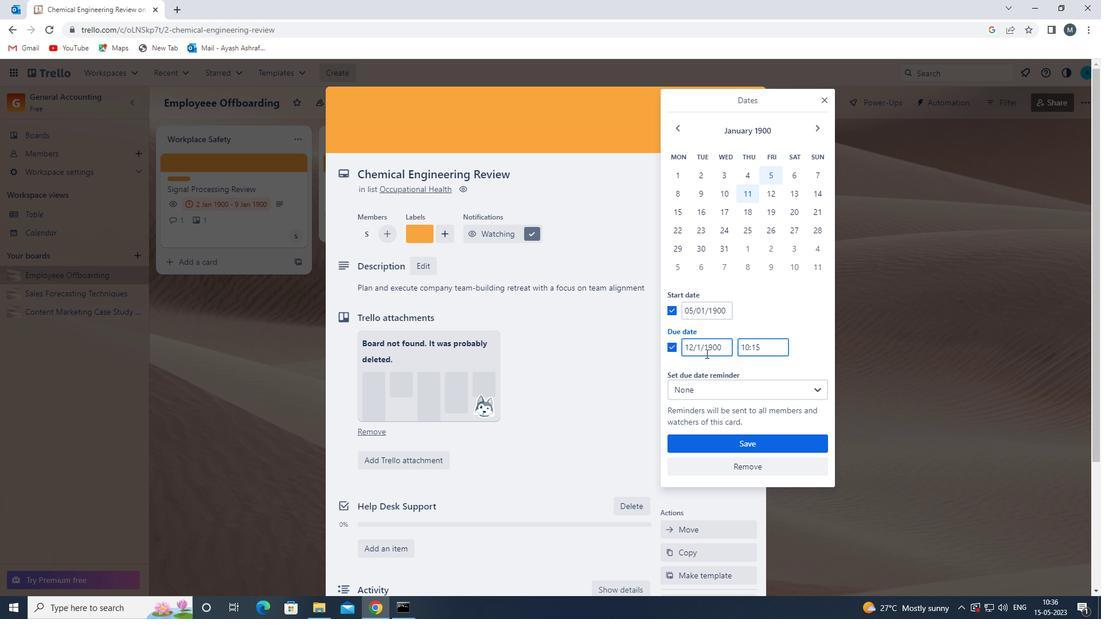
Action: Mouse moved to (712, 448)
Screenshot: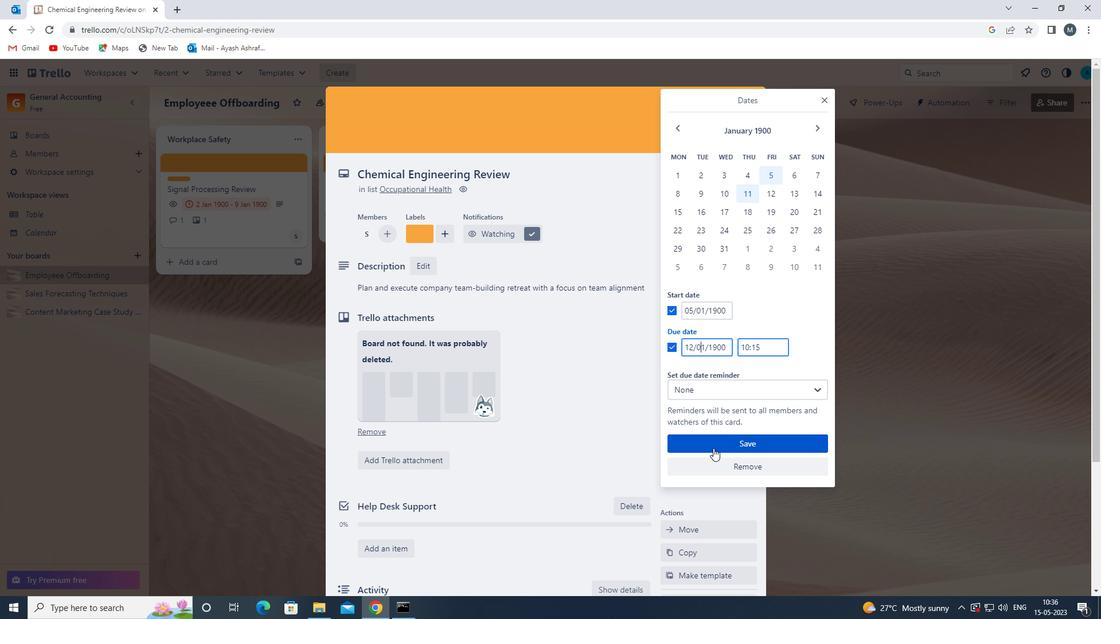 
Action: Mouse pressed left at (712, 448)
Screenshot: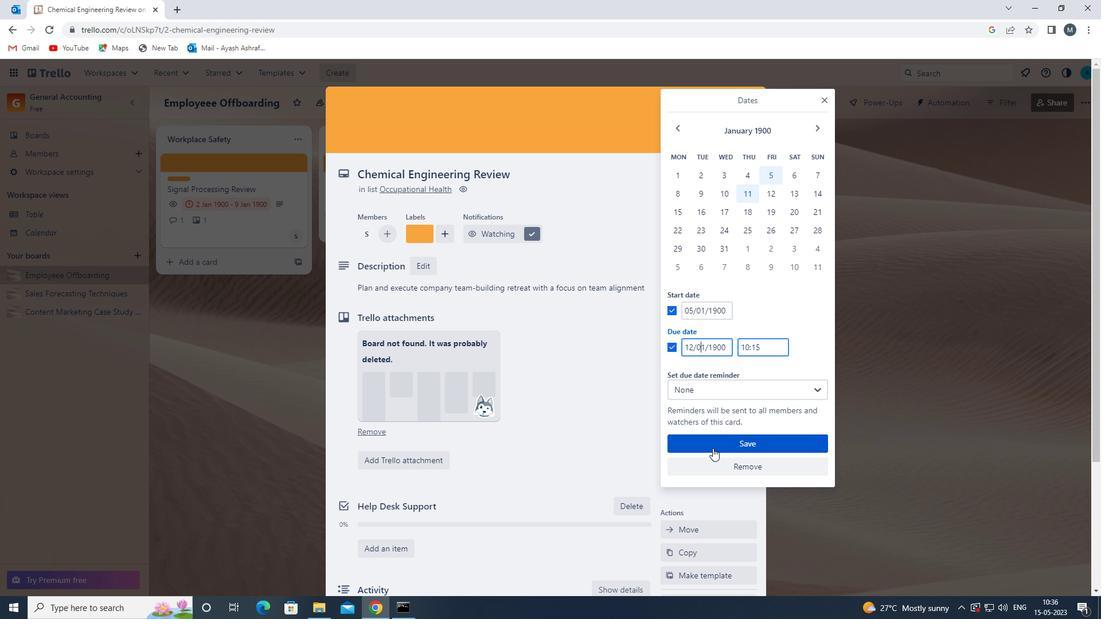
Action: Mouse moved to (569, 475)
Screenshot: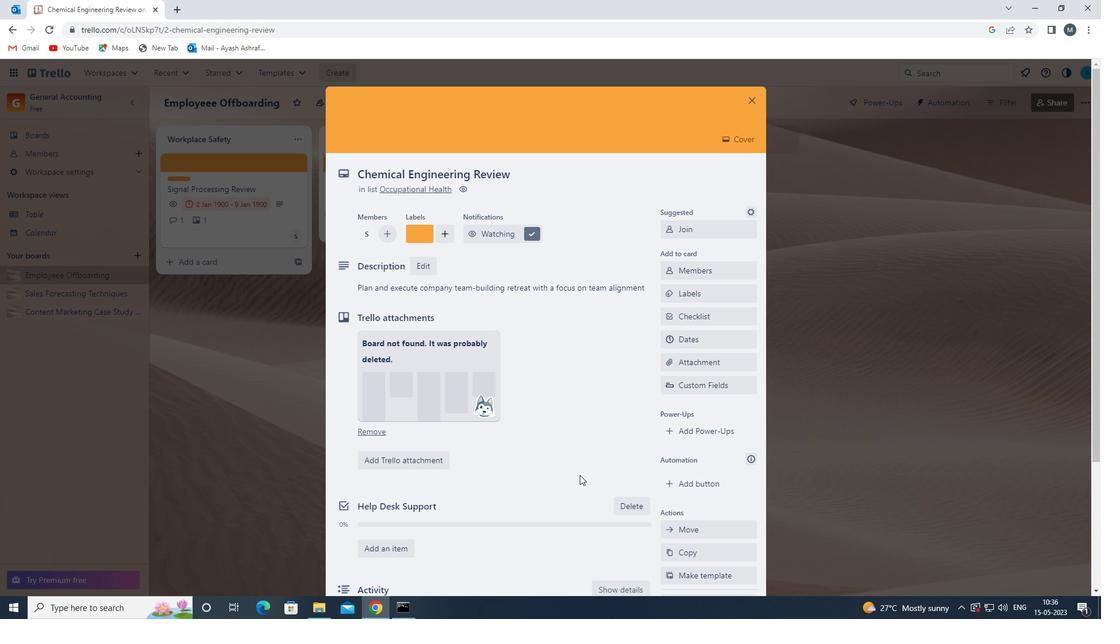 
Action: Mouse scrolled (569, 475) with delta (0, 0)
Screenshot: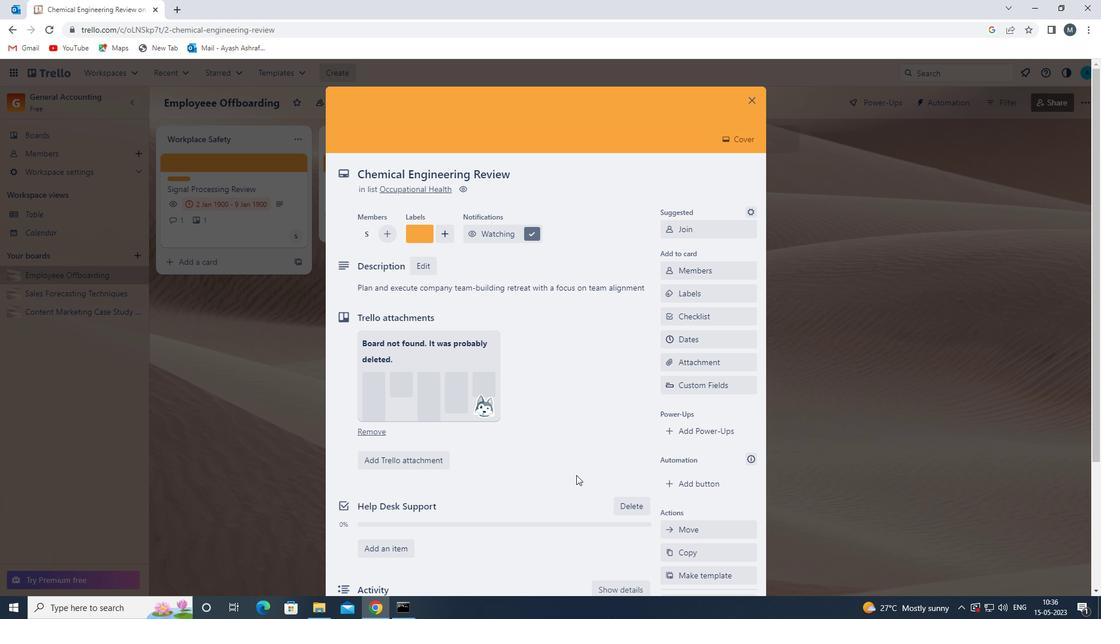
Action: Mouse scrolled (569, 475) with delta (0, 0)
Screenshot: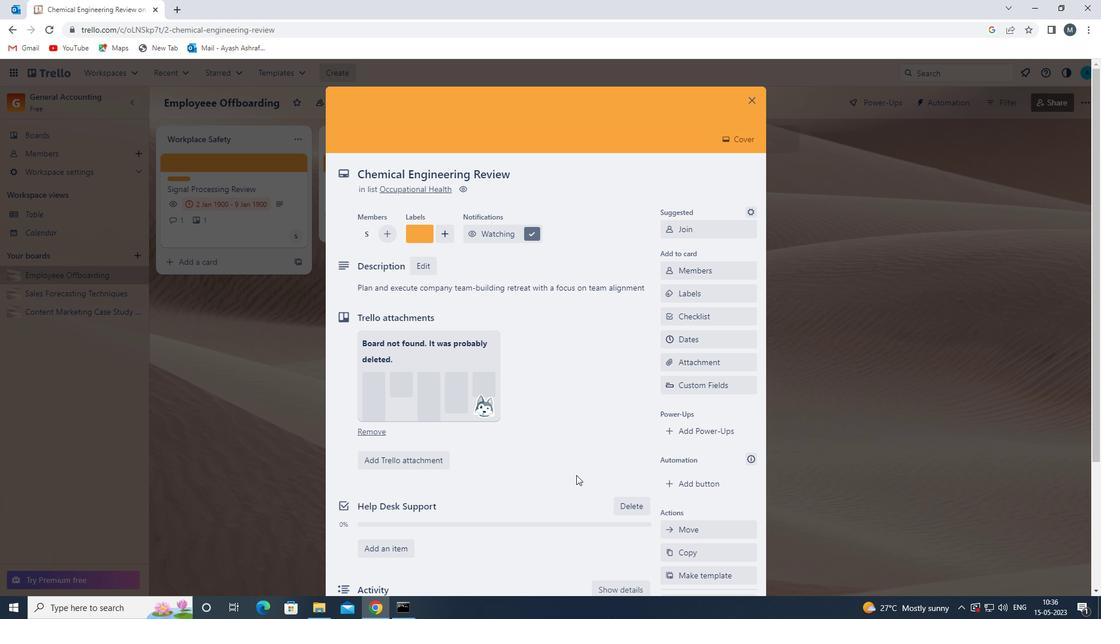 
Action: Mouse scrolled (569, 475) with delta (0, 0)
Screenshot: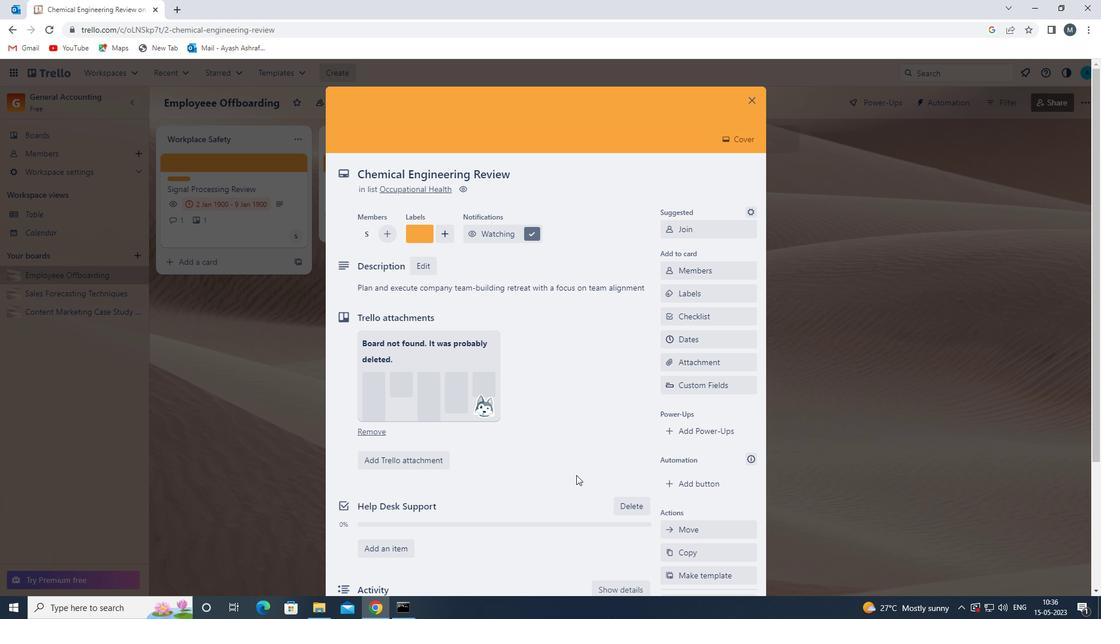 
Action: Mouse scrolled (569, 475) with delta (0, 0)
Screenshot: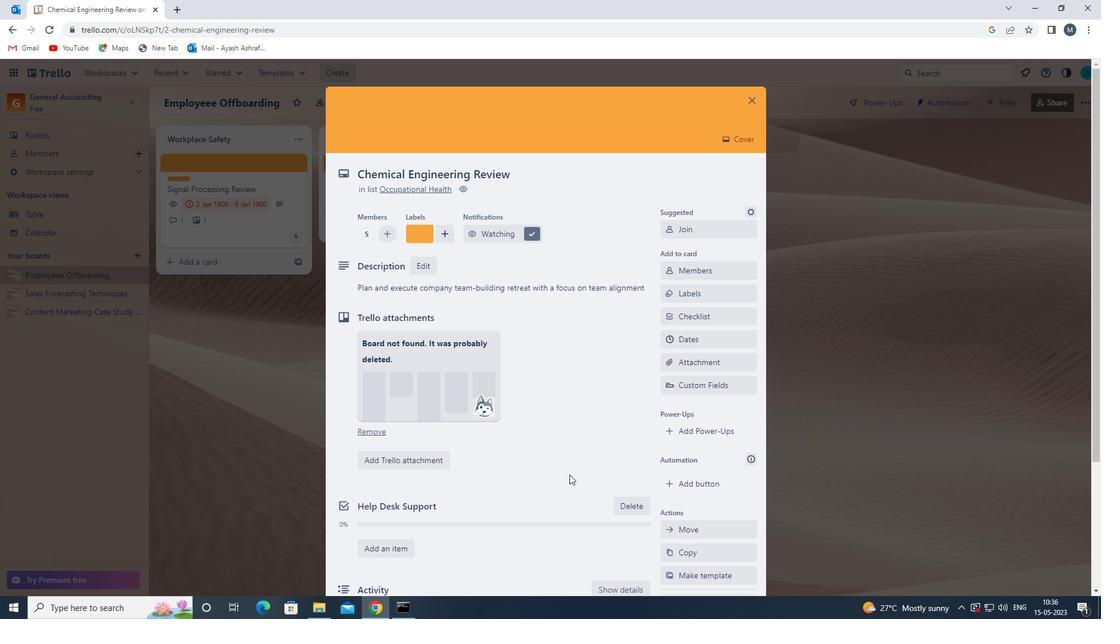 
Action: Mouse scrolled (569, 475) with delta (0, 0)
Screenshot: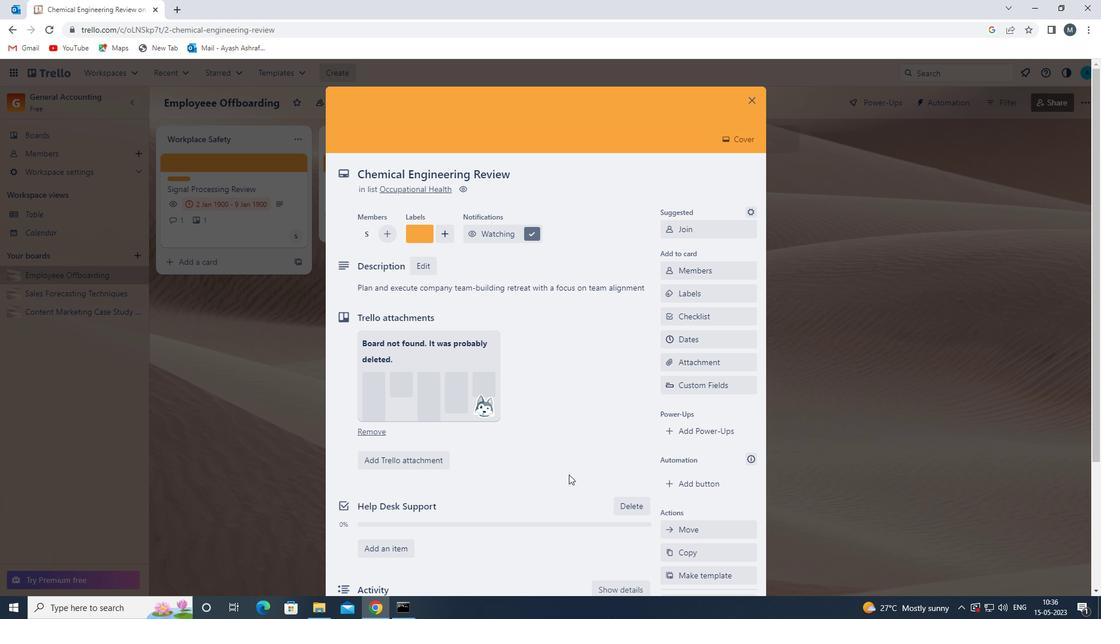 
Action: Mouse scrolled (569, 475) with delta (0, 0)
Screenshot: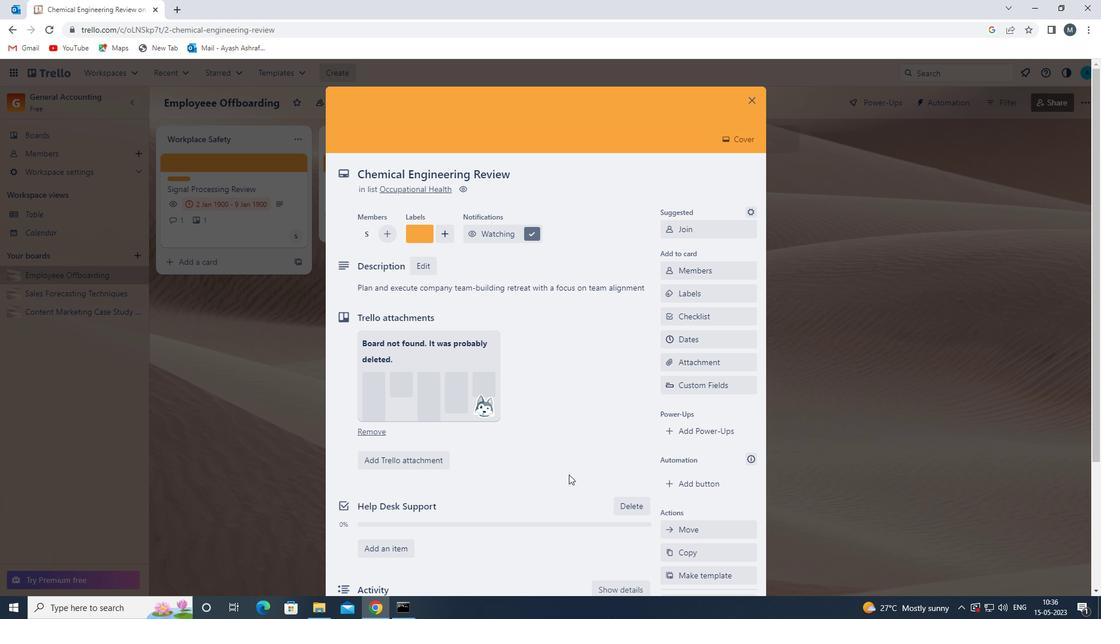 
Action: Mouse scrolled (569, 475) with delta (0, 0)
Screenshot: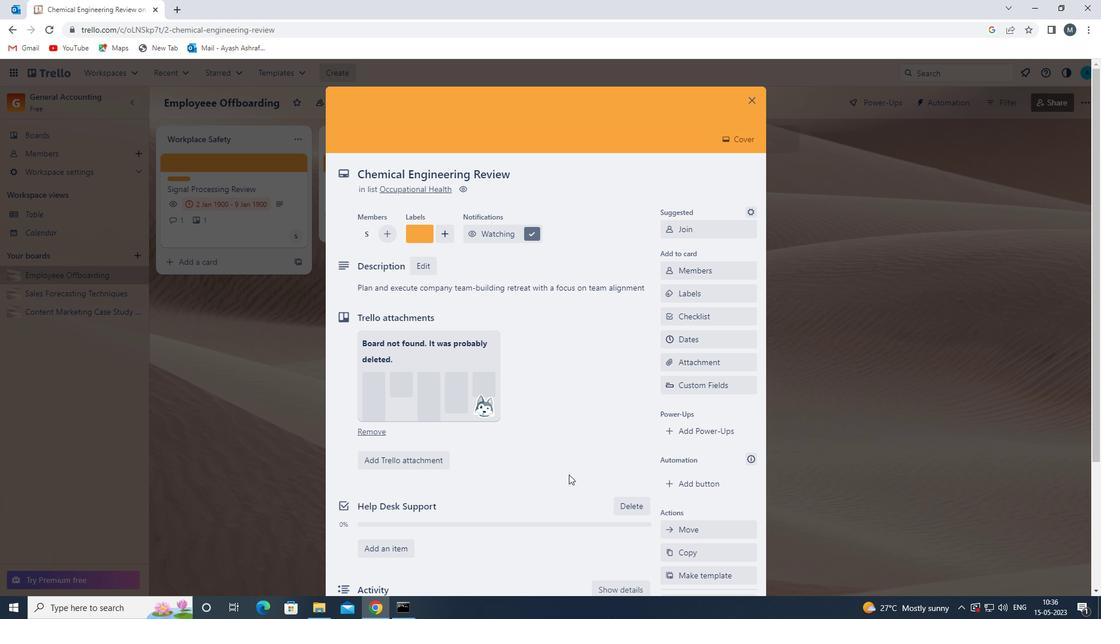 
